Task: Look for space in Altdorf, Germany from 21st June, 2023 to 29th June, 2023 for 4 adults in price range Rs.7000 to Rs.12000. Place can be entire place with 2 bedrooms having 2 beds and 2 bathrooms. Property type can be house, flat, guest house. Booking option can be shelf check-in. Required host language is English.
Action: Mouse moved to (362, 195)
Screenshot: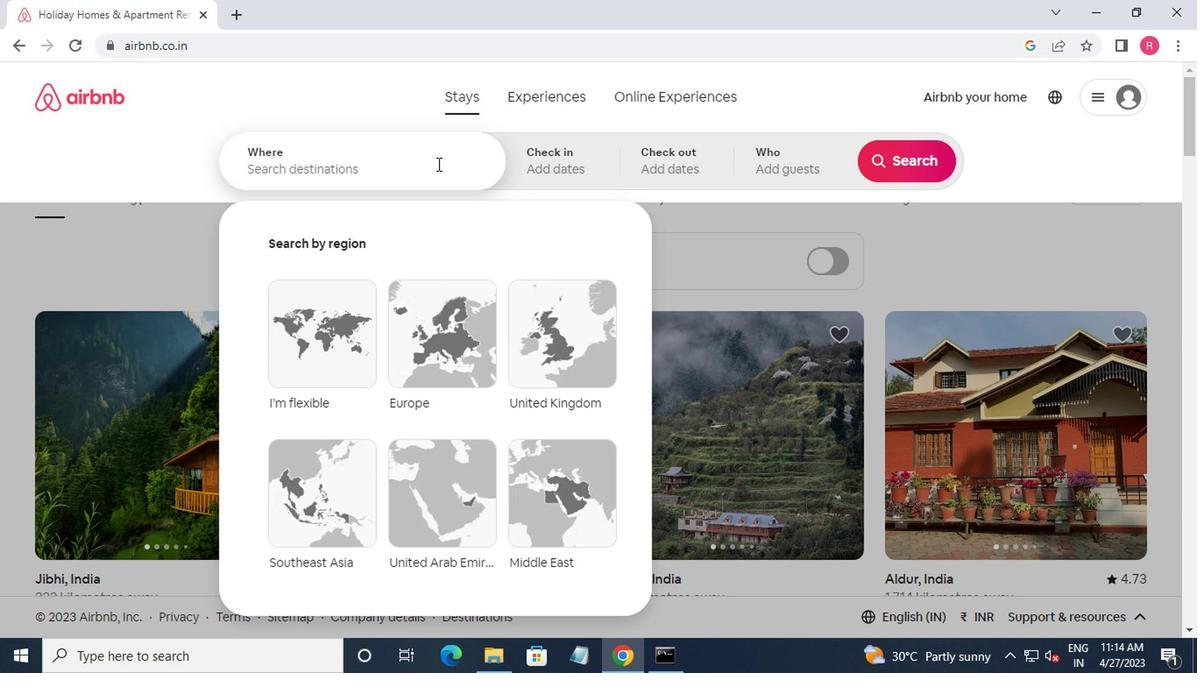 
Action: Mouse pressed left at (362, 195)
Screenshot: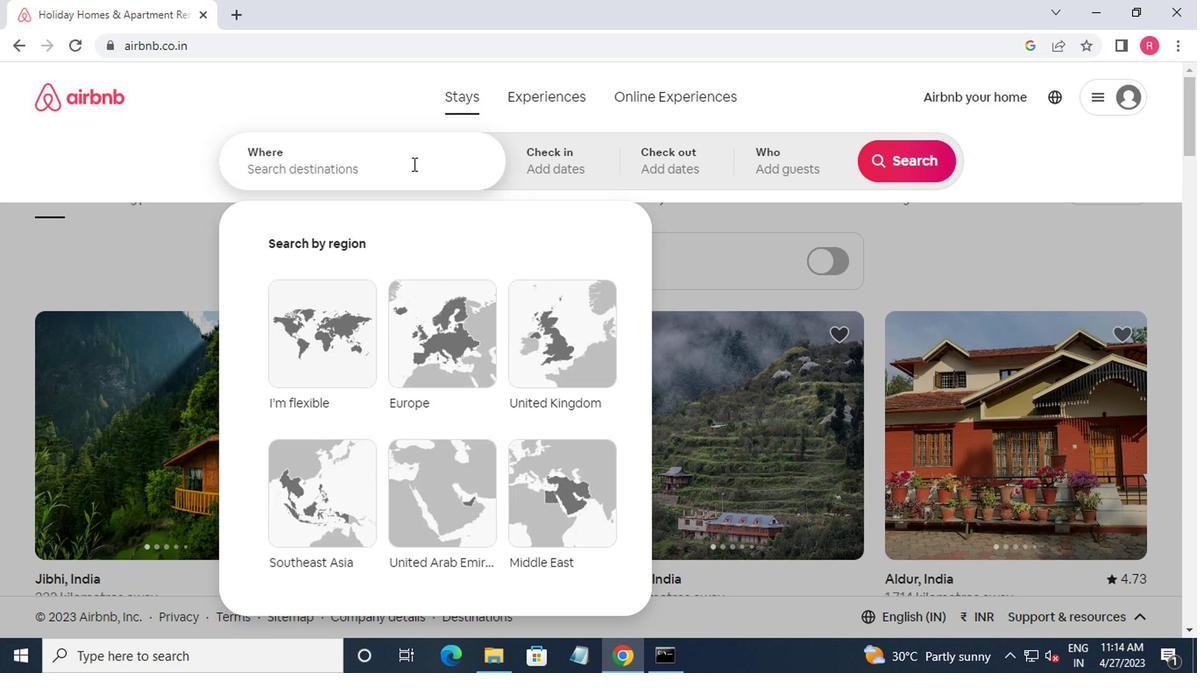 
Action: Mouse moved to (413, 182)
Screenshot: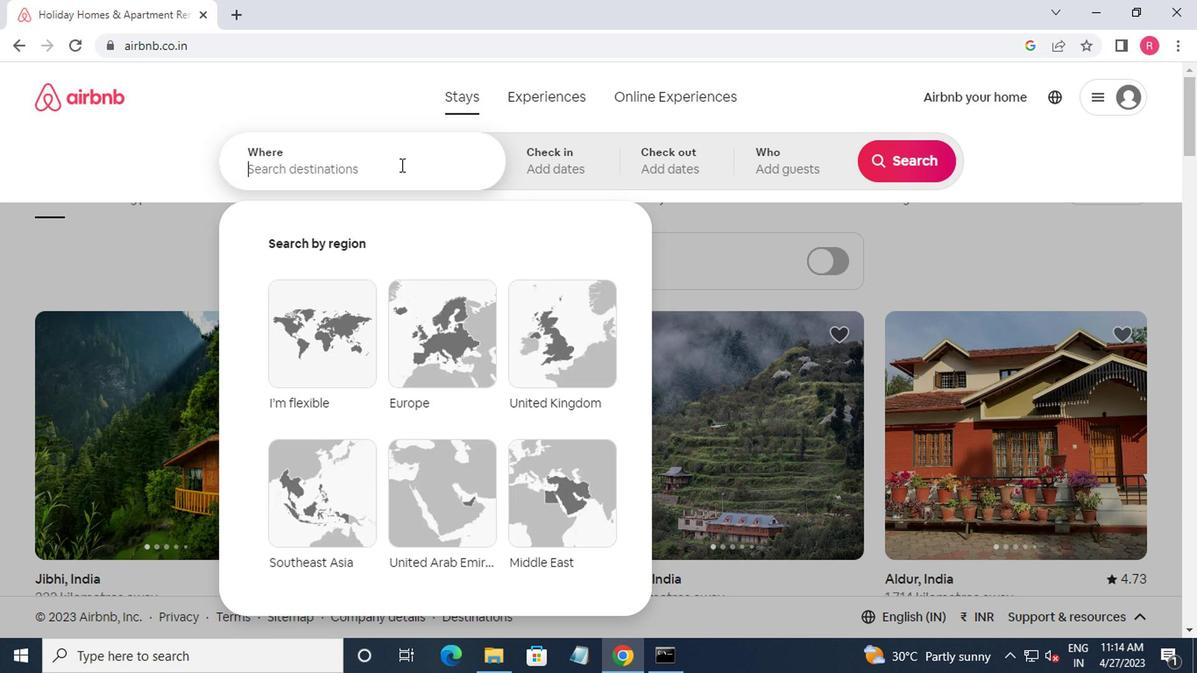 
Action: Key pressed altdorf,<Key.down><Key.down><Key.enter>
Screenshot: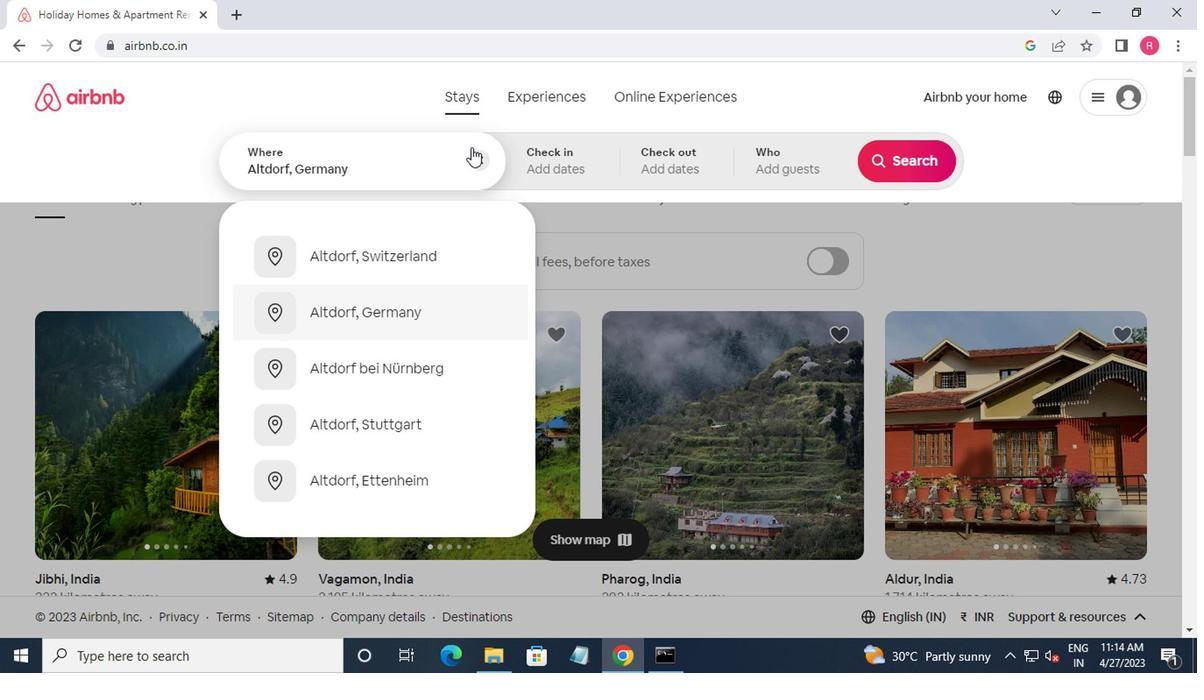 
Action: Mouse moved to (714, 288)
Screenshot: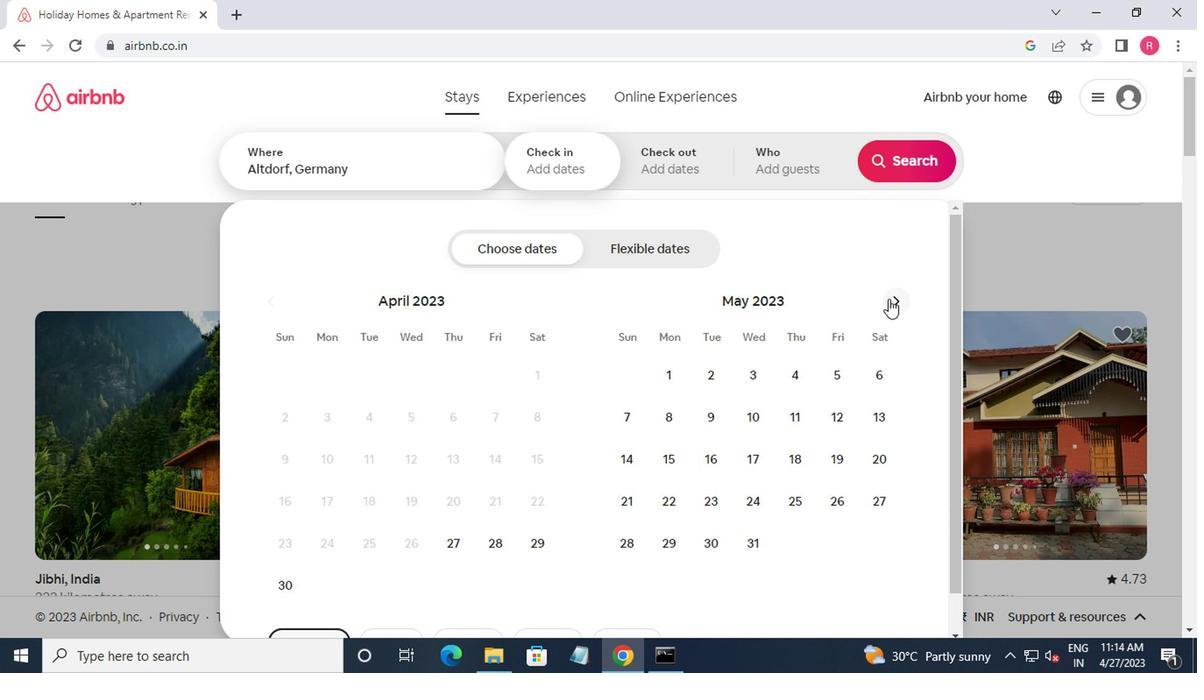 
Action: Mouse pressed left at (714, 288)
Screenshot: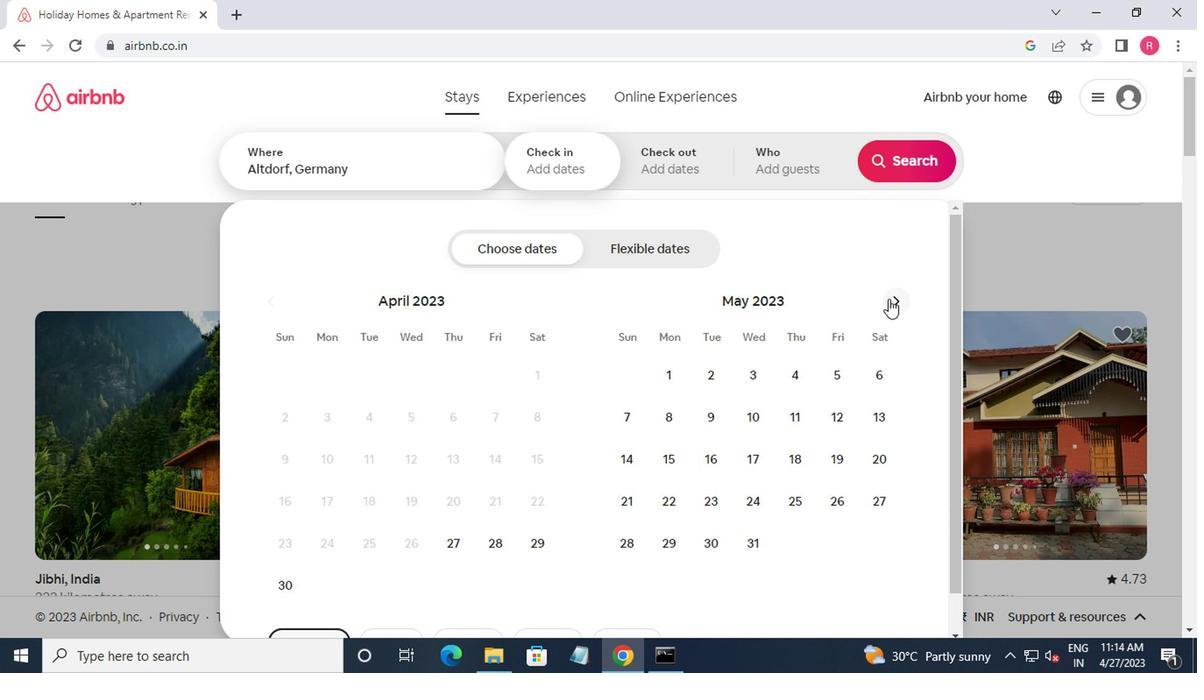 
Action: Mouse moved to (607, 435)
Screenshot: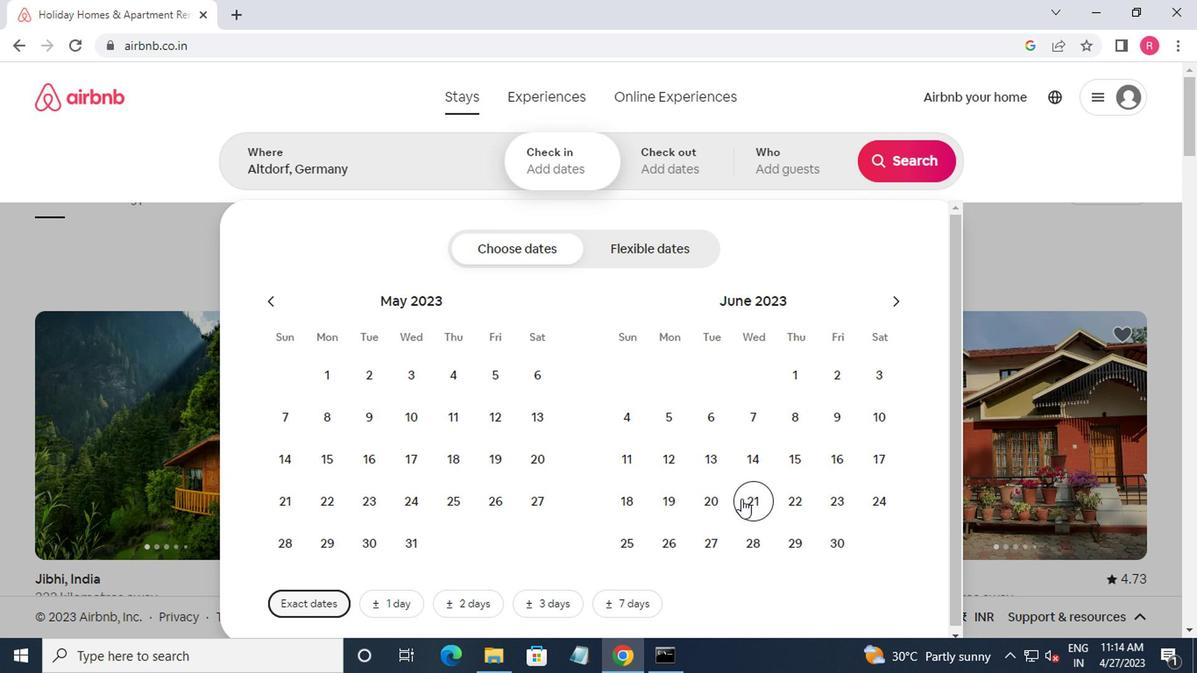 
Action: Mouse pressed left at (607, 435)
Screenshot: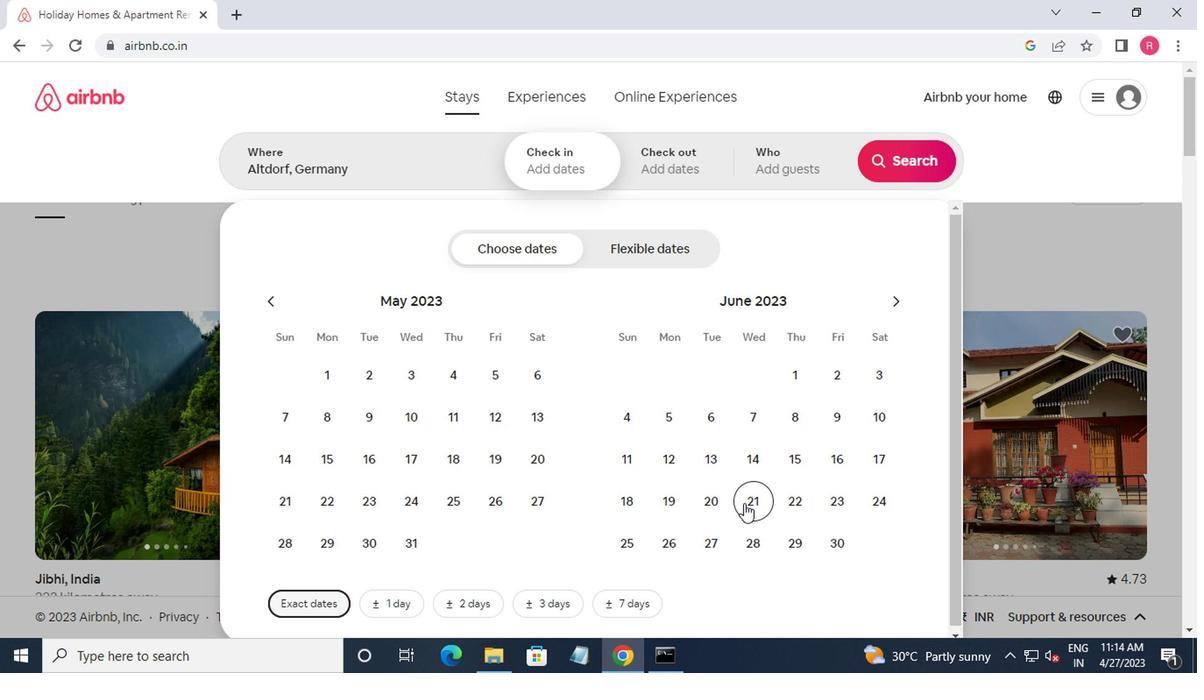 
Action: Mouse moved to (644, 464)
Screenshot: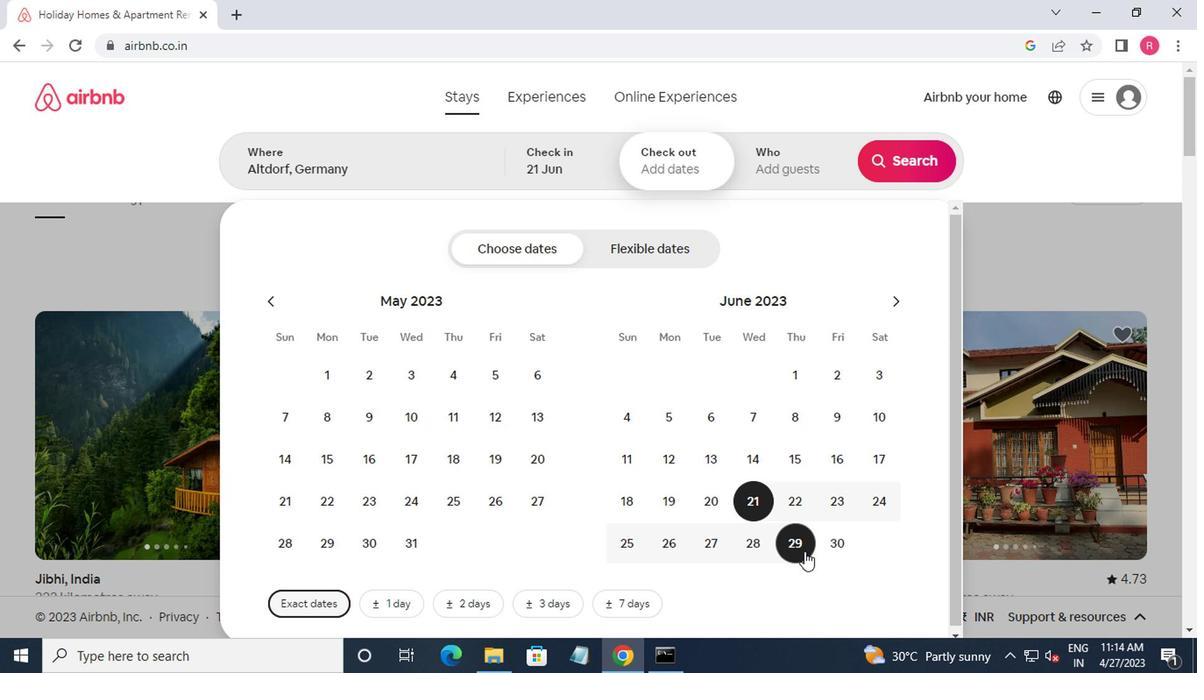 
Action: Mouse pressed left at (644, 464)
Screenshot: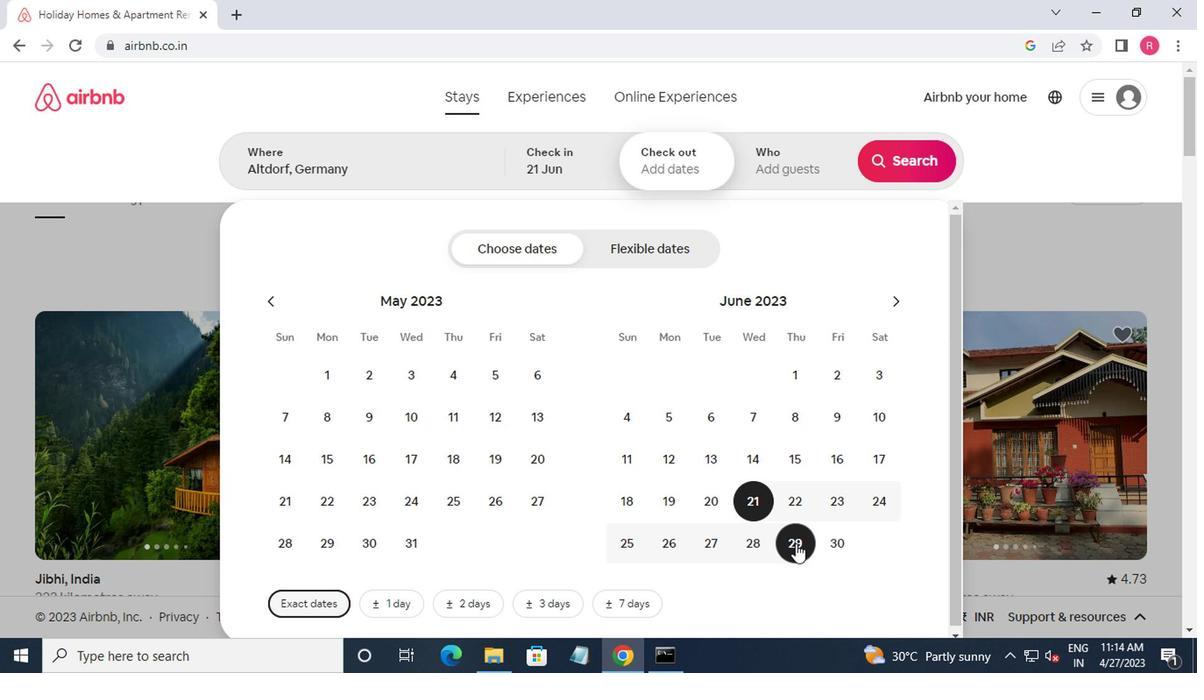 
Action: Mouse moved to (636, 195)
Screenshot: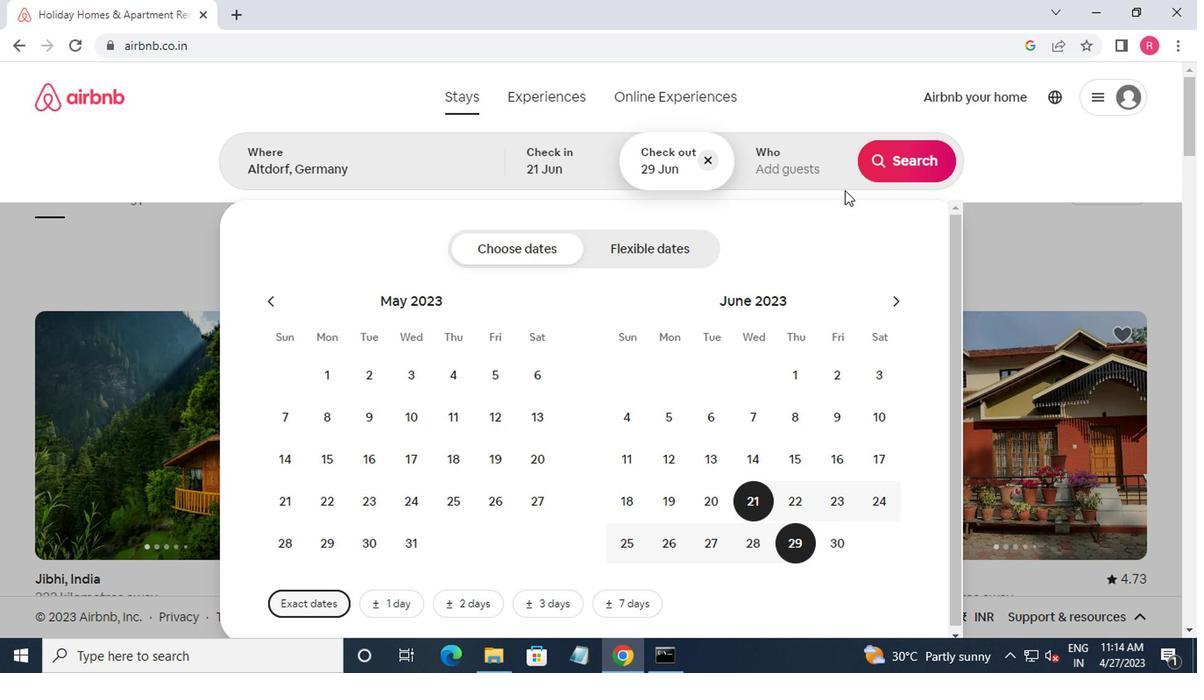 
Action: Mouse pressed left at (636, 195)
Screenshot: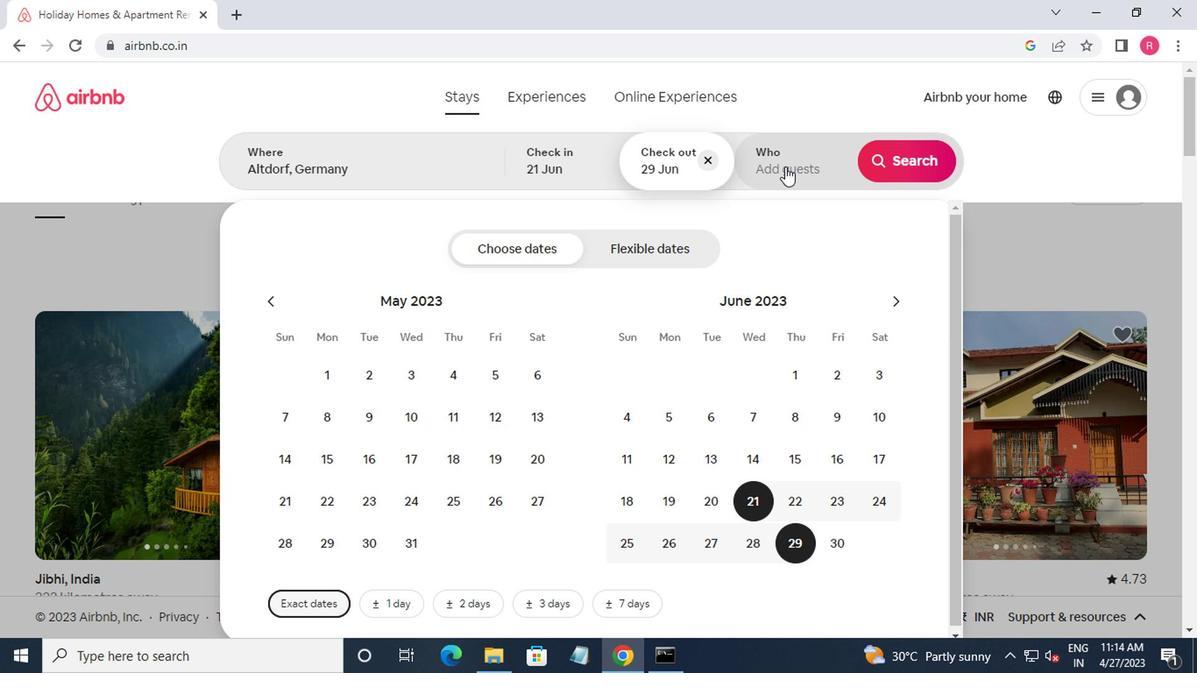 
Action: Mouse moved to (728, 263)
Screenshot: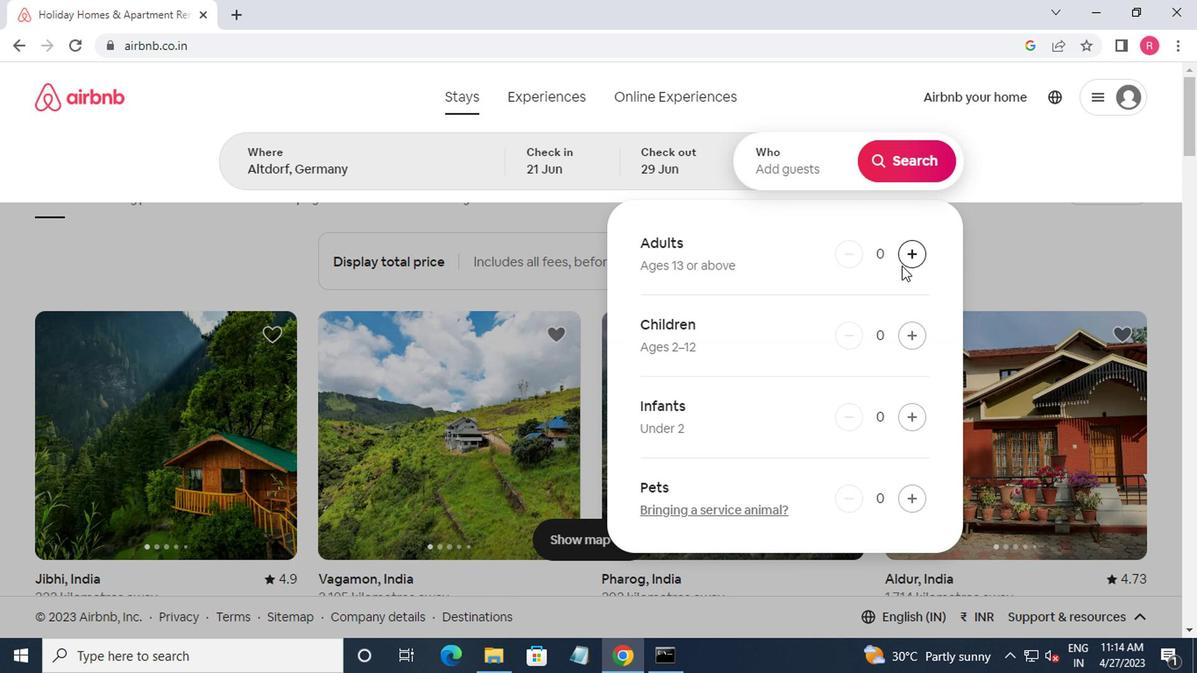 
Action: Mouse pressed left at (728, 263)
Screenshot: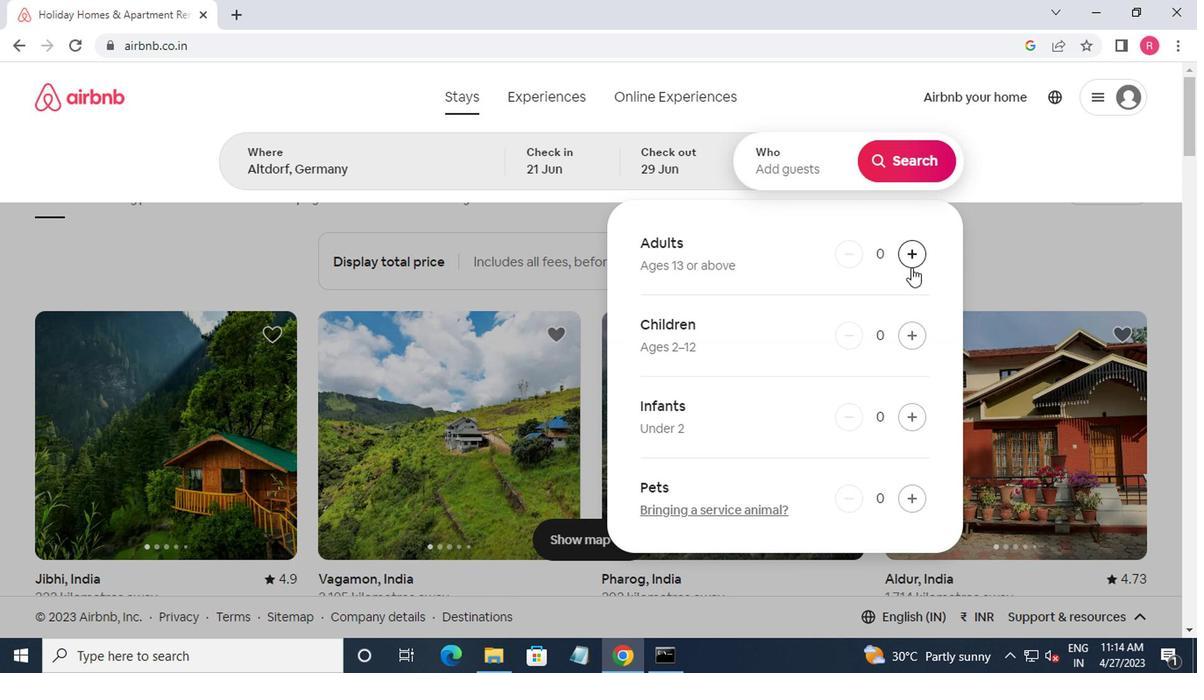 
Action: Mouse pressed left at (728, 263)
Screenshot: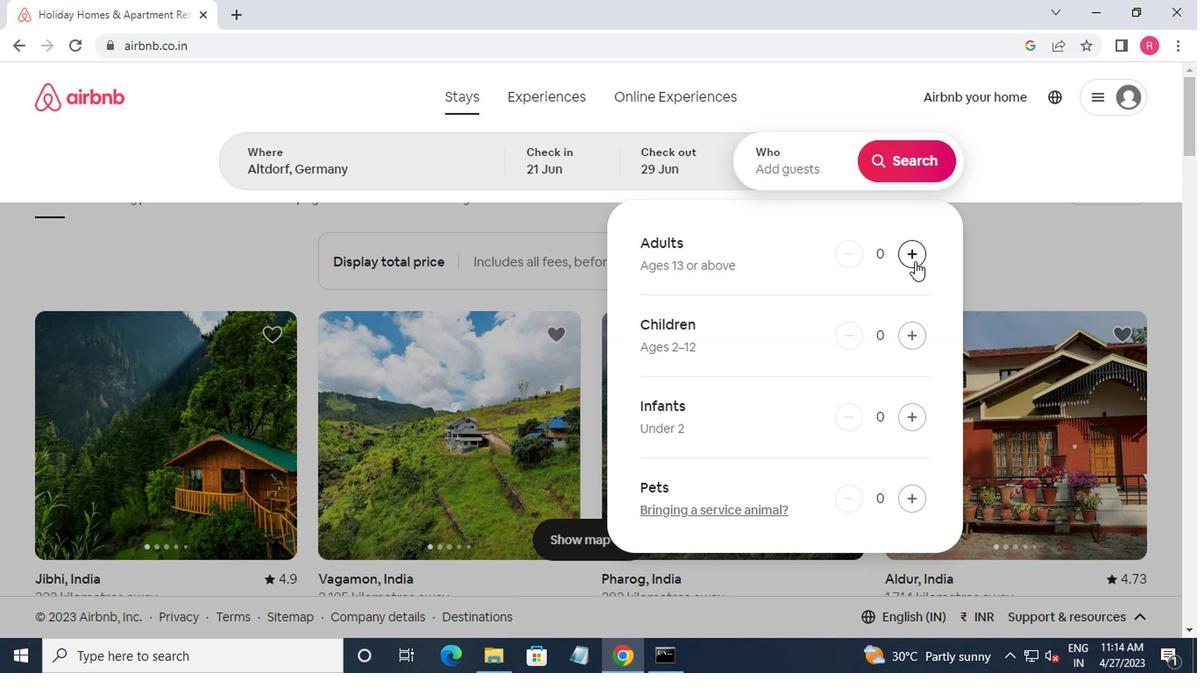 
Action: Mouse pressed left at (728, 263)
Screenshot: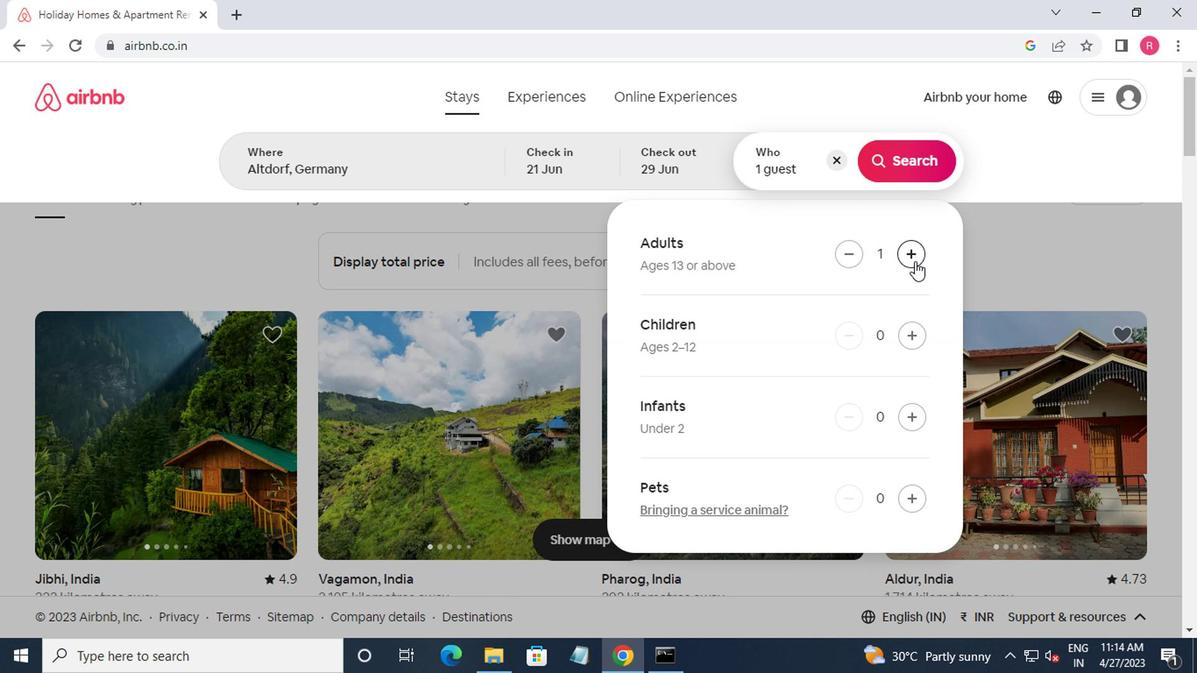
Action: Mouse moved to (728, 263)
Screenshot: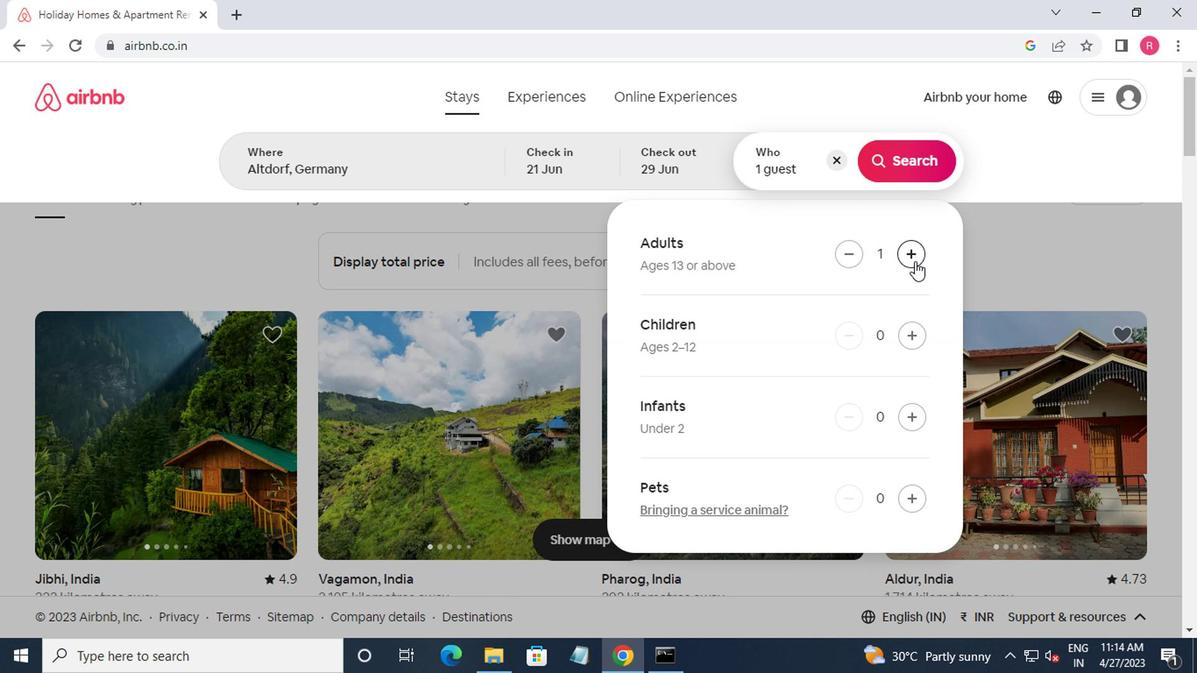 
Action: Mouse pressed left at (728, 263)
Screenshot: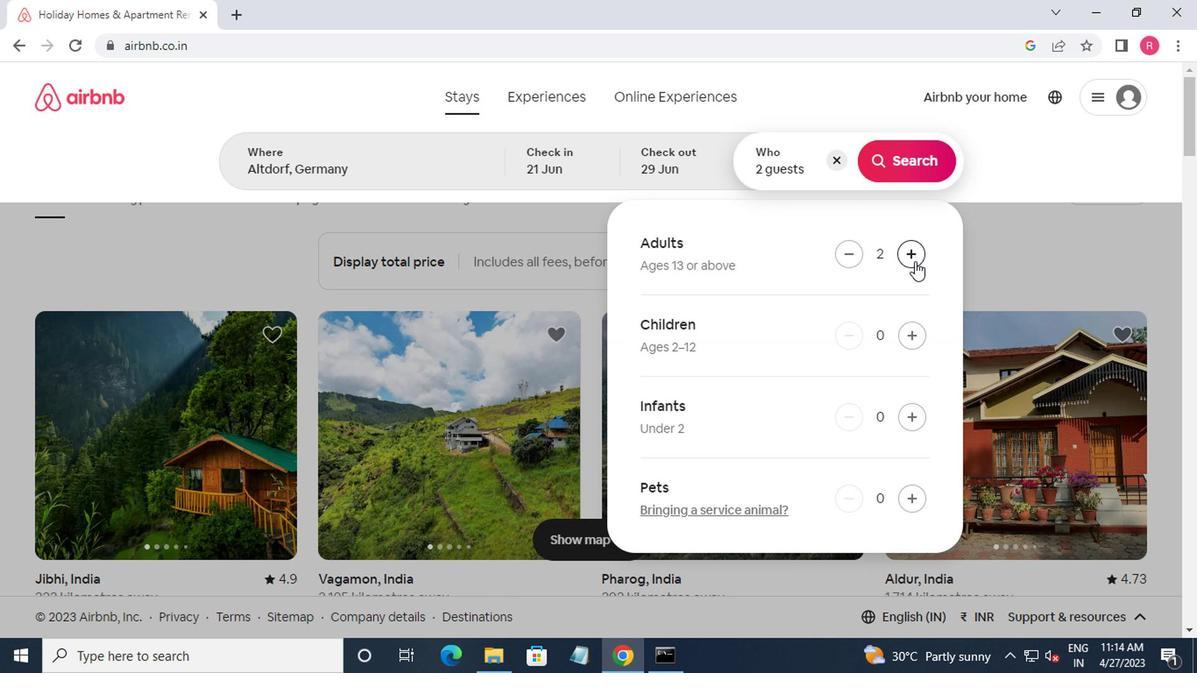 
Action: Mouse pressed left at (728, 263)
Screenshot: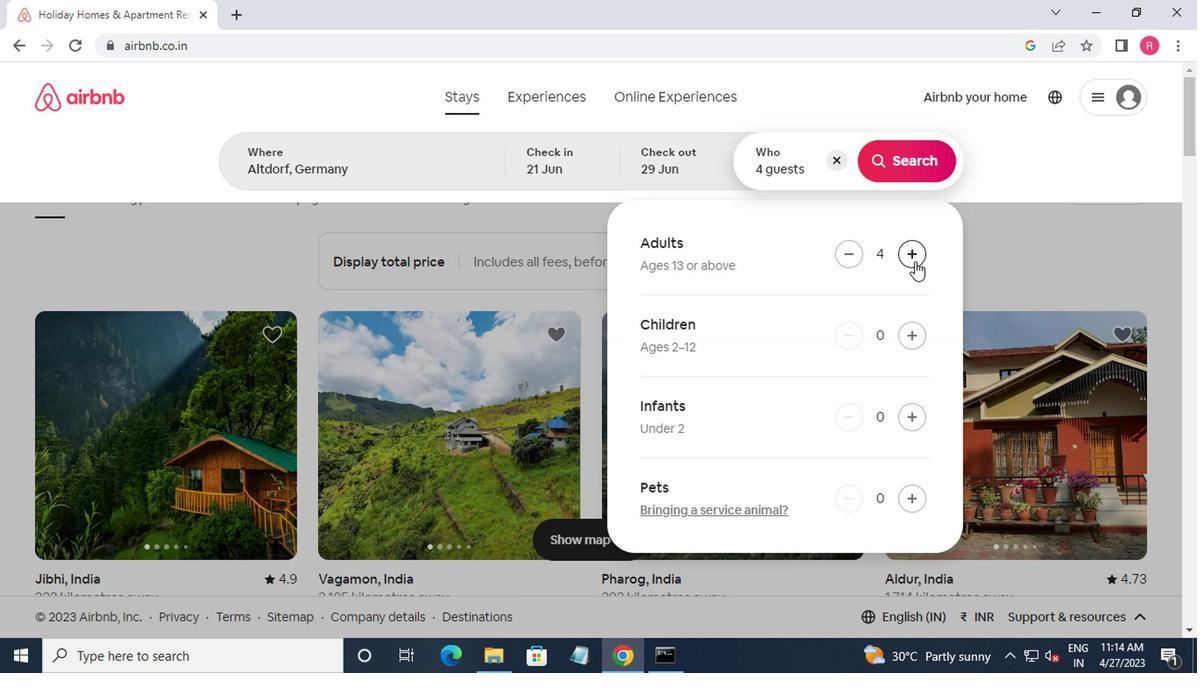 
Action: Mouse moved to (679, 256)
Screenshot: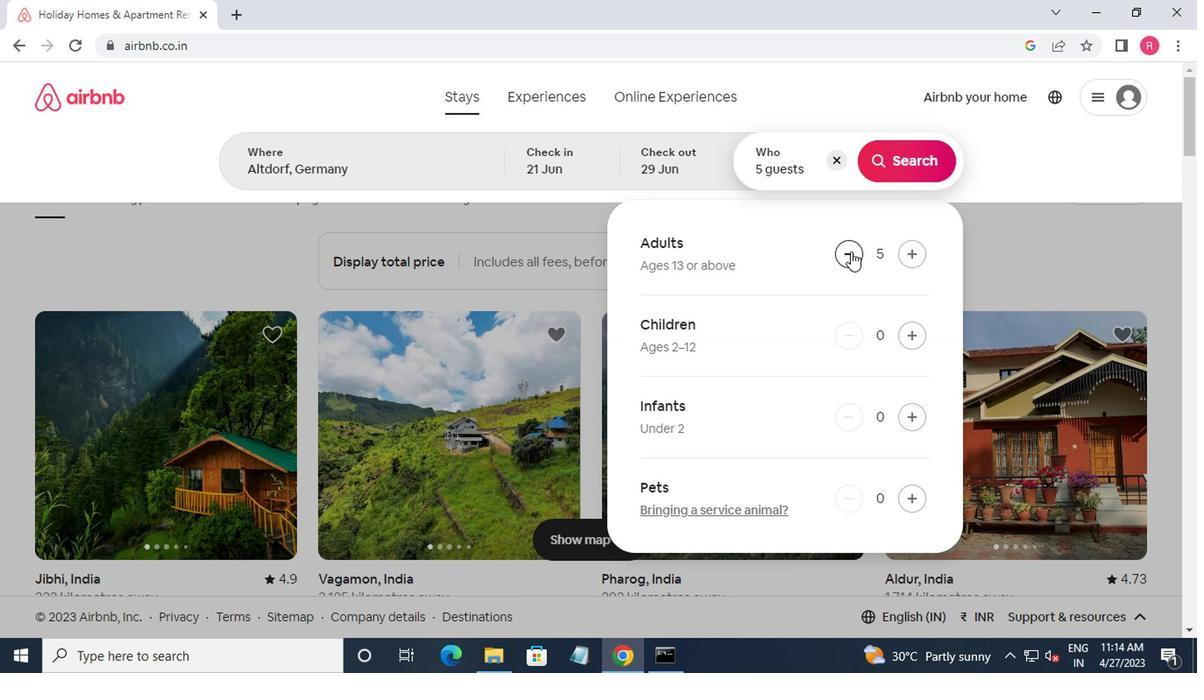 
Action: Mouse pressed left at (679, 256)
Screenshot: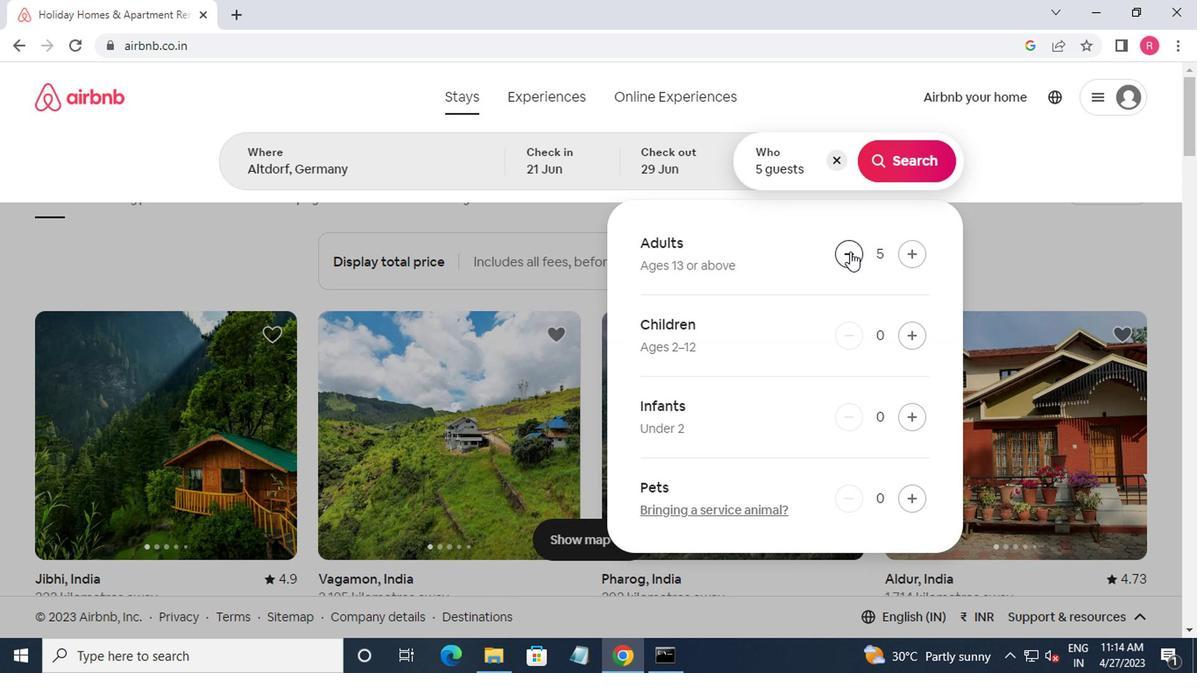 
Action: Mouse moved to (742, 196)
Screenshot: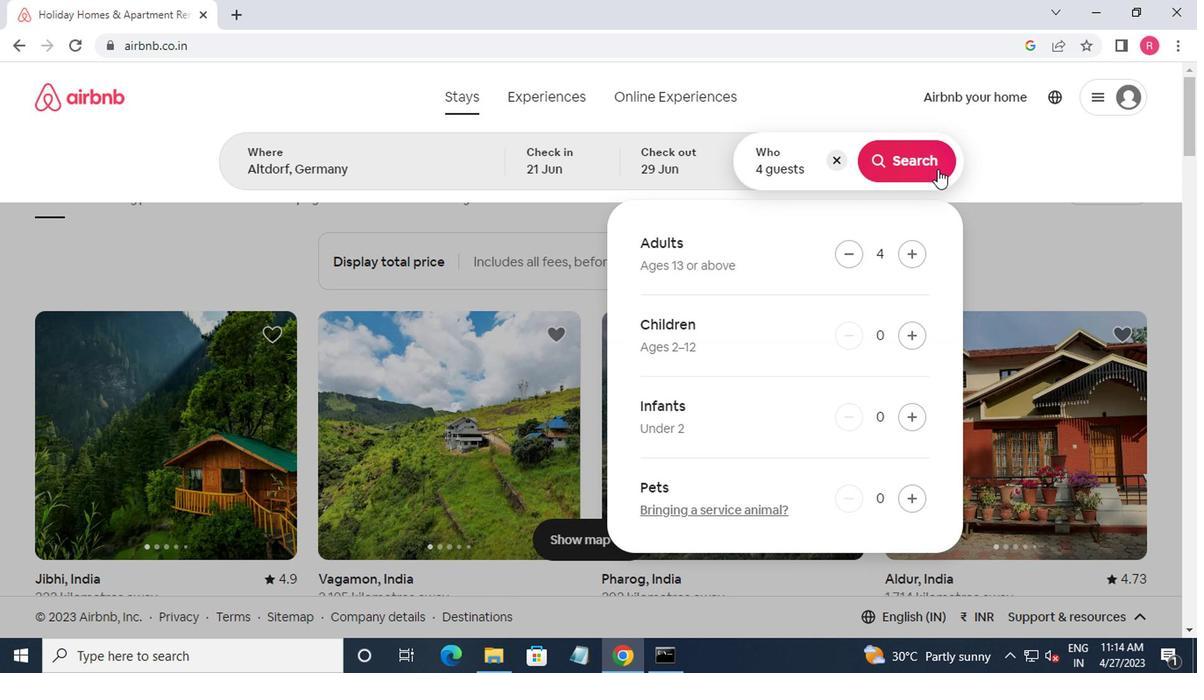 
Action: Mouse pressed left at (742, 196)
Screenshot: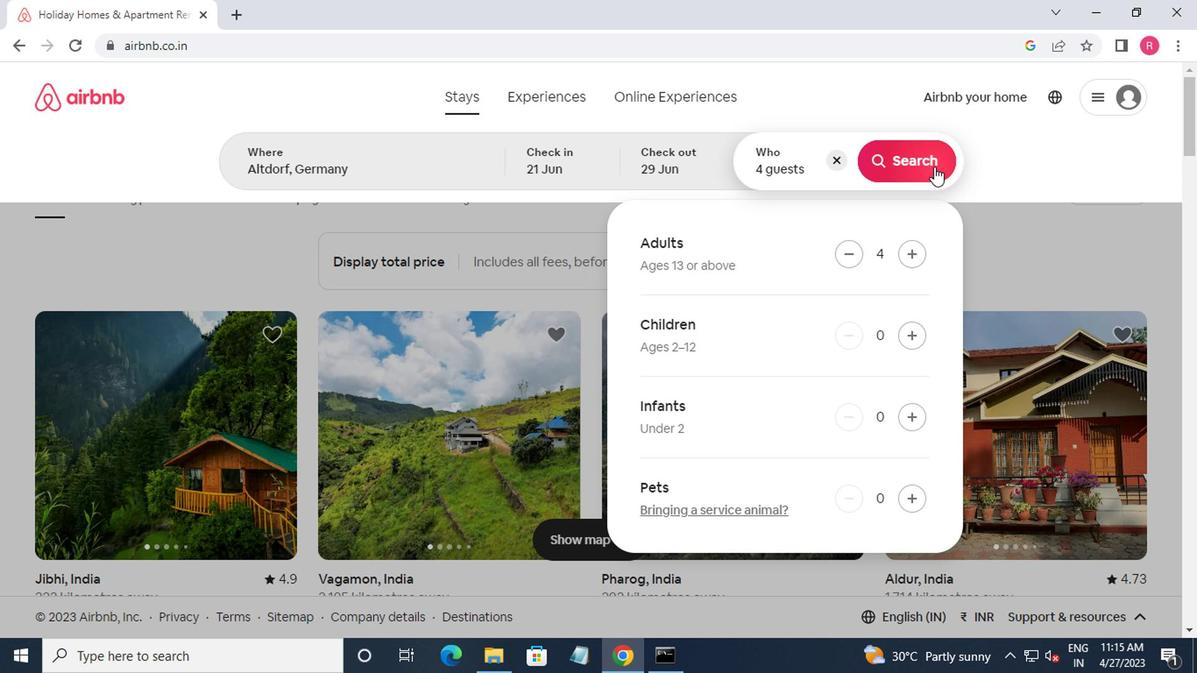 
Action: Mouse moved to (879, 199)
Screenshot: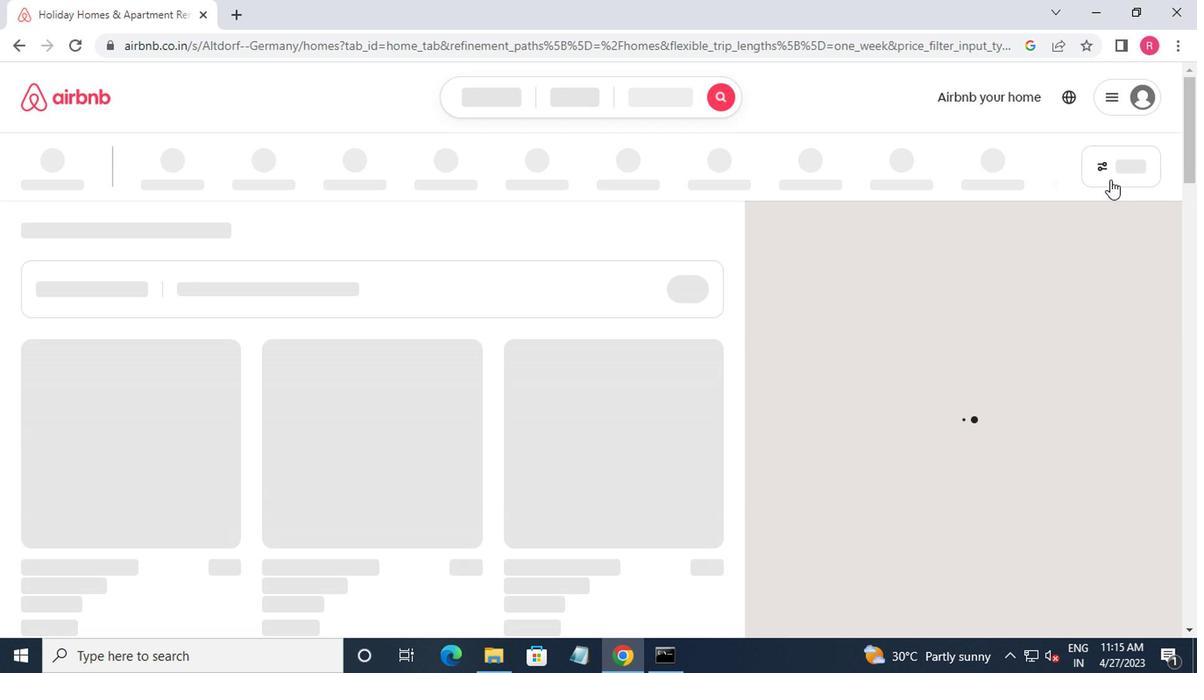 
Action: Mouse pressed left at (879, 199)
Screenshot: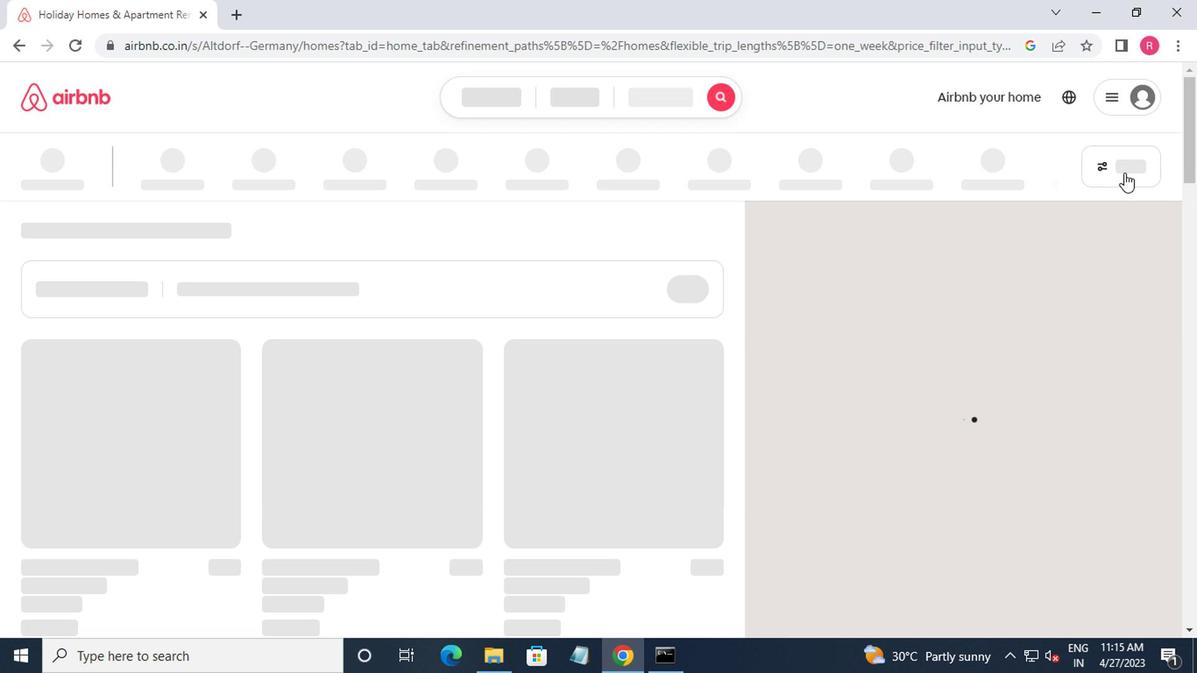 
Action: Mouse moved to (396, 342)
Screenshot: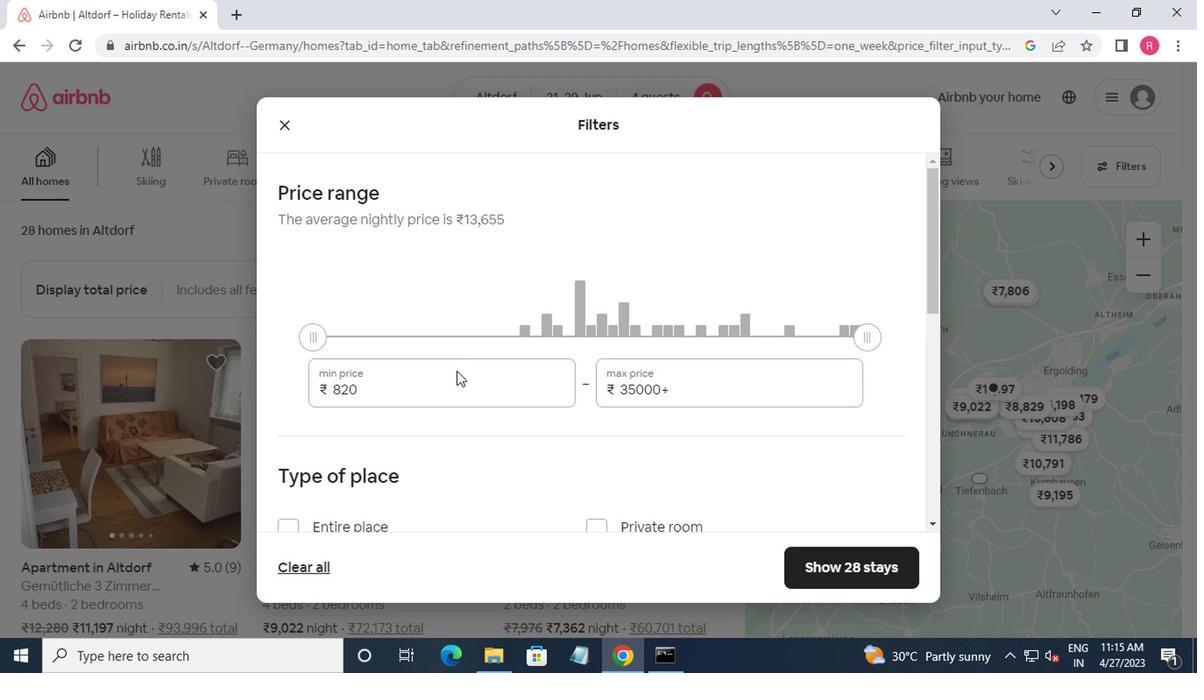 
Action: Mouse pressed left at (396, 342)
Screenshot: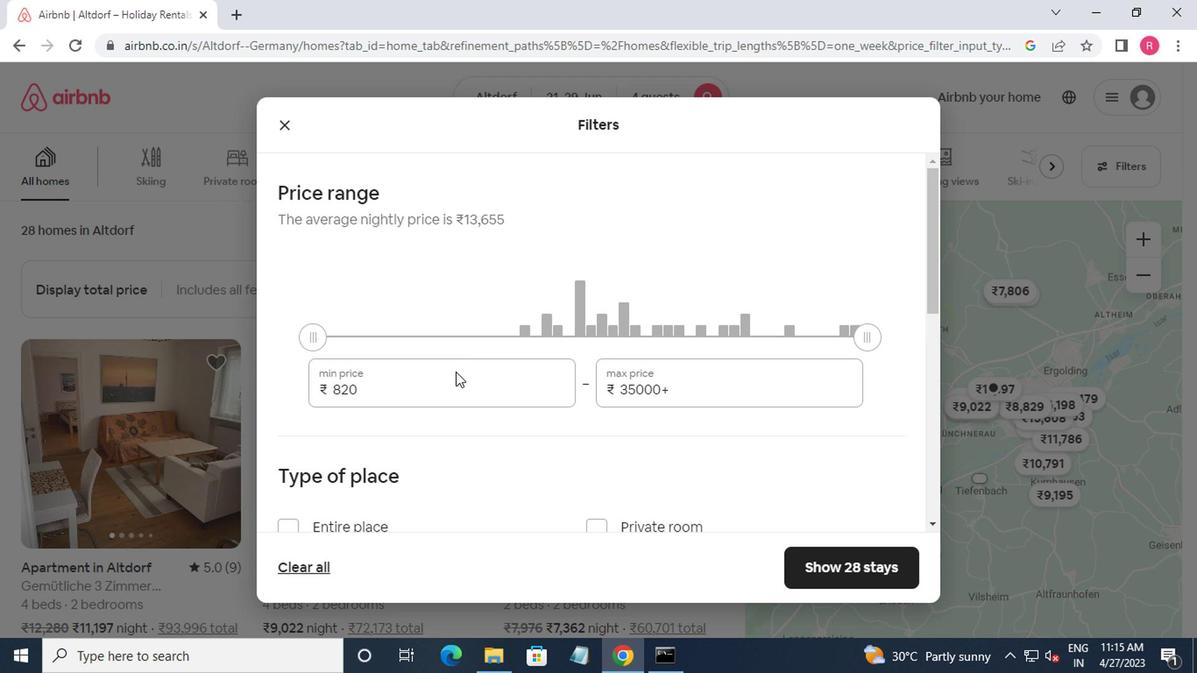 
Action: Mouse moved to (414, 338)
Screenshot: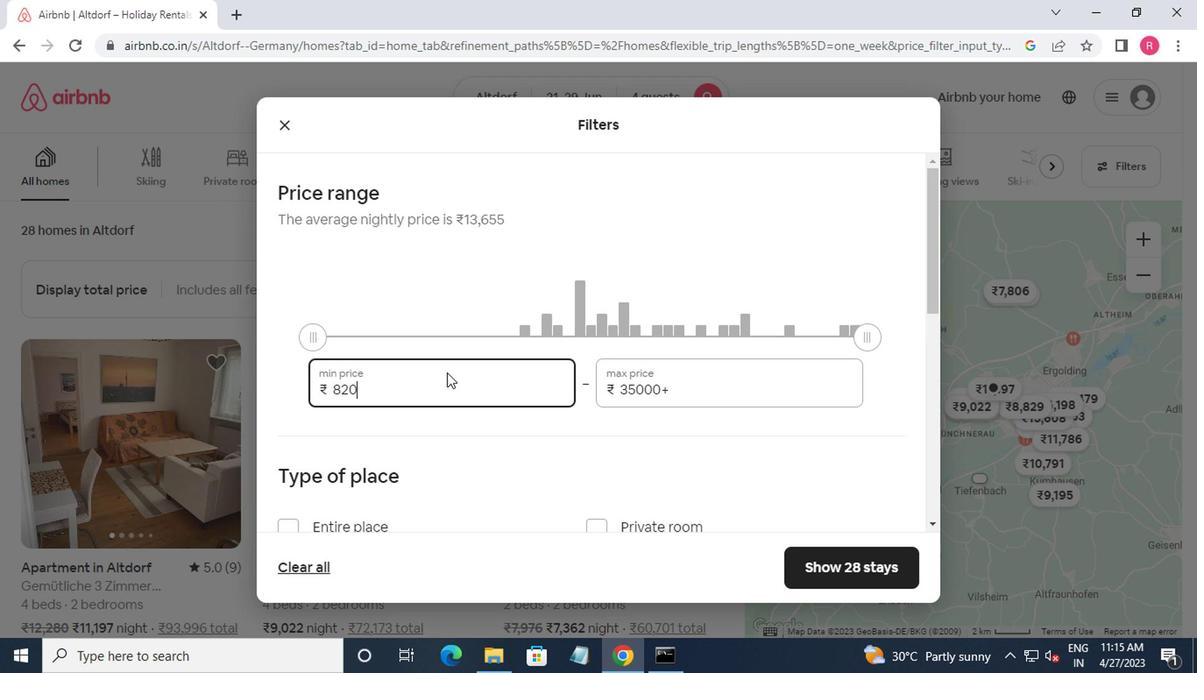 
Action: Key pressed <Key.backspace><Key.backspace><Key.backspace><Key.backspace><Key.backspace>7000
Screenshot: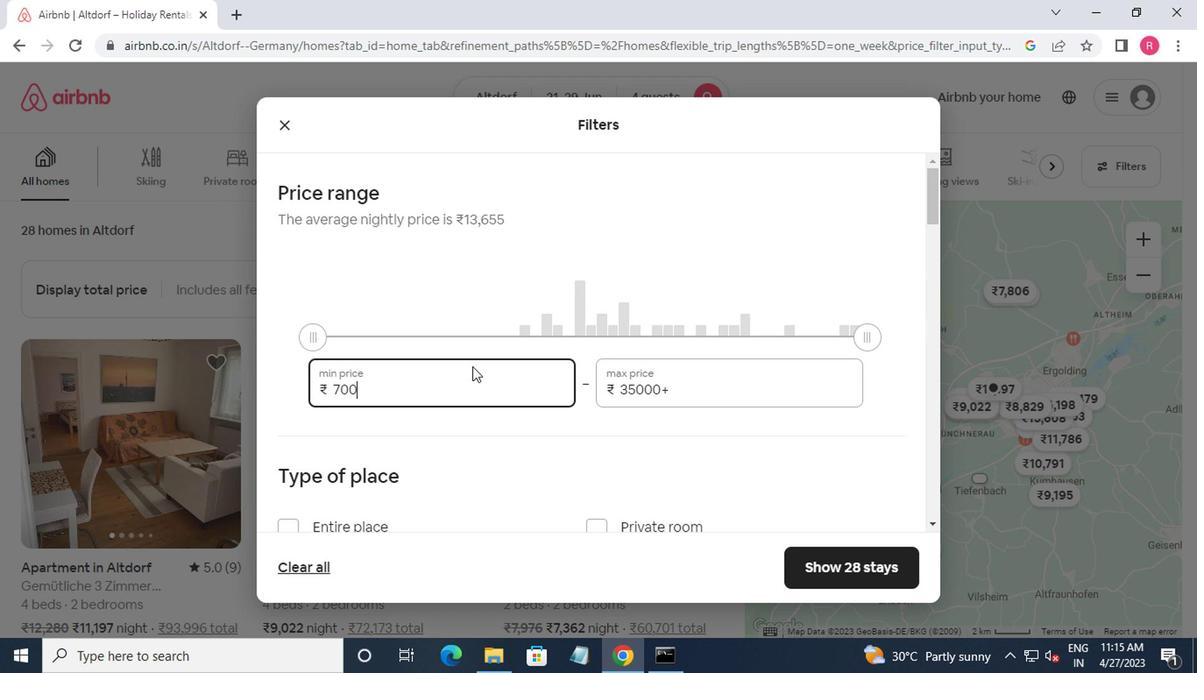 
Action: Mouse moved to (414, 338)
Screenshot: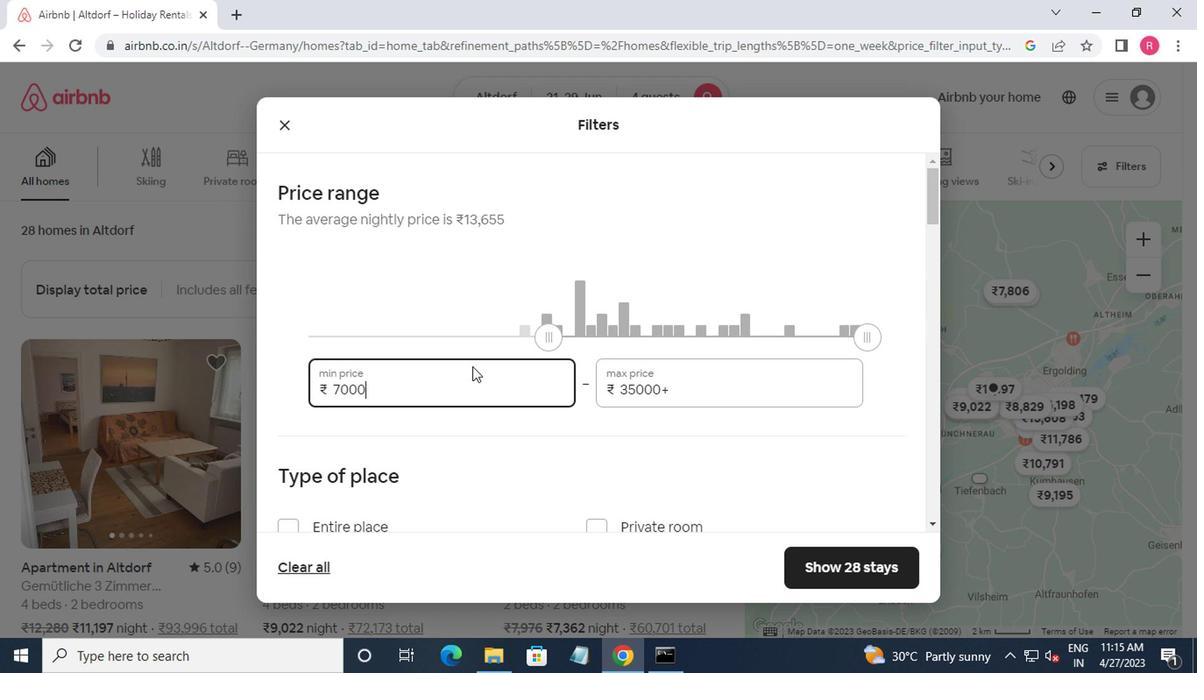 
Action: Key pressed <Key.tab>12000
Screenshot: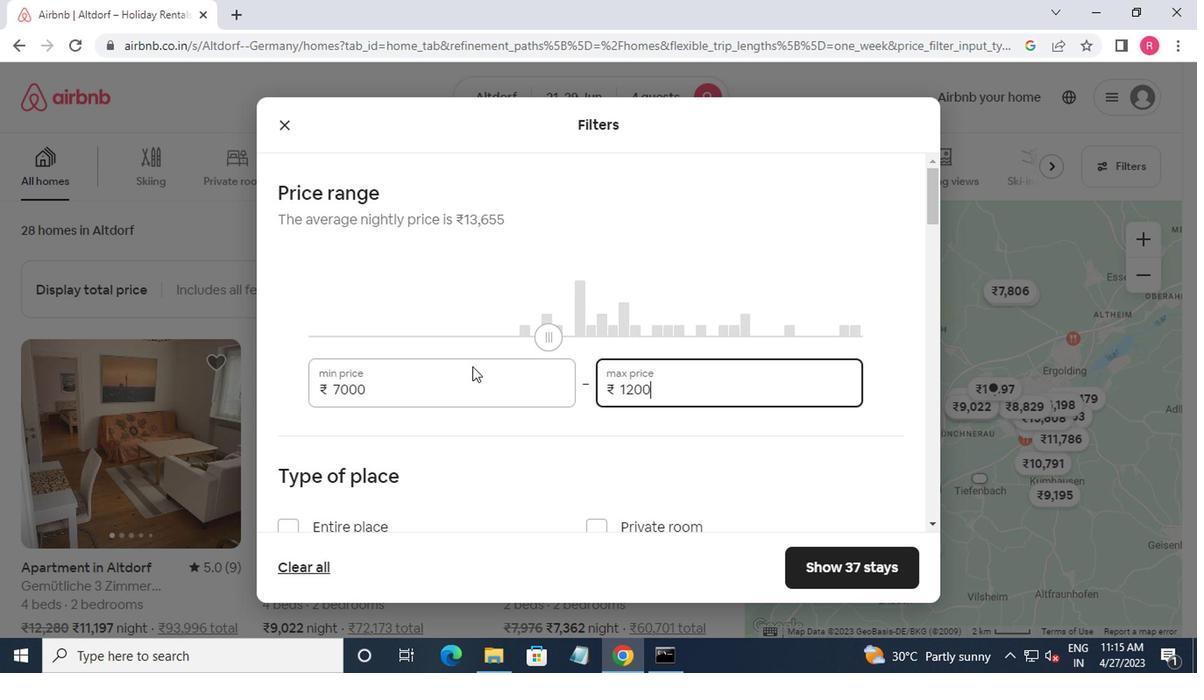 
Action: Mouse moved to (419, 328)
Screenshot: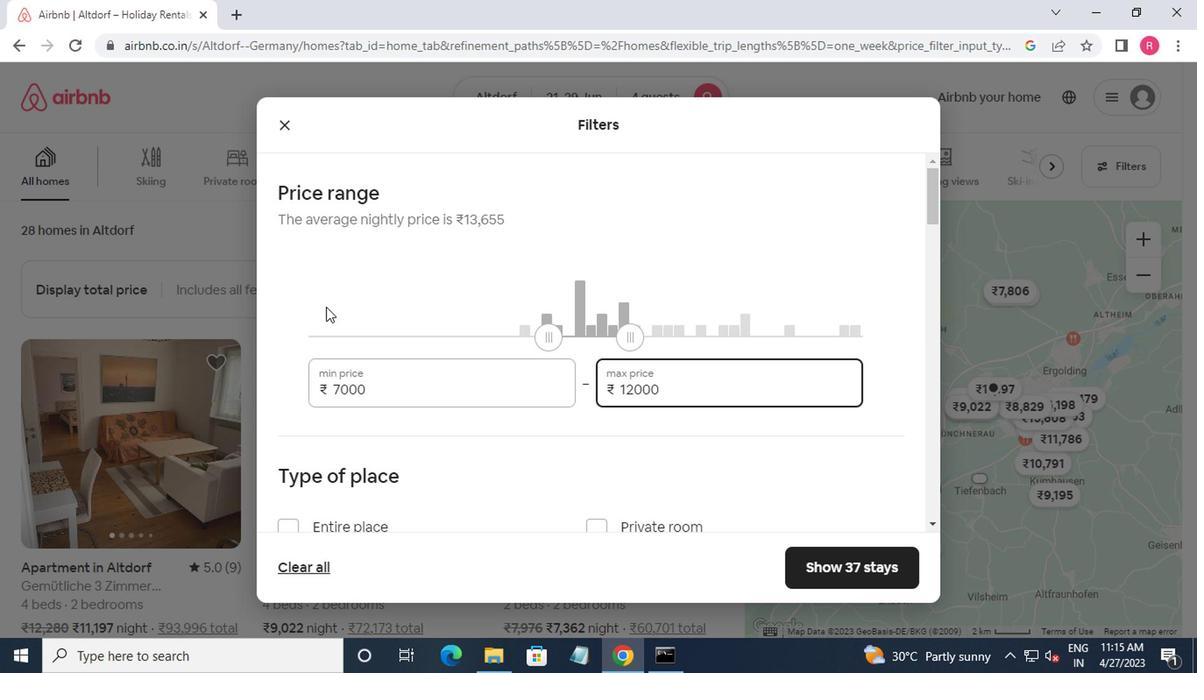 
Action: Mouse scrolled (419, 327) with delta (0, 0)
Screenshot: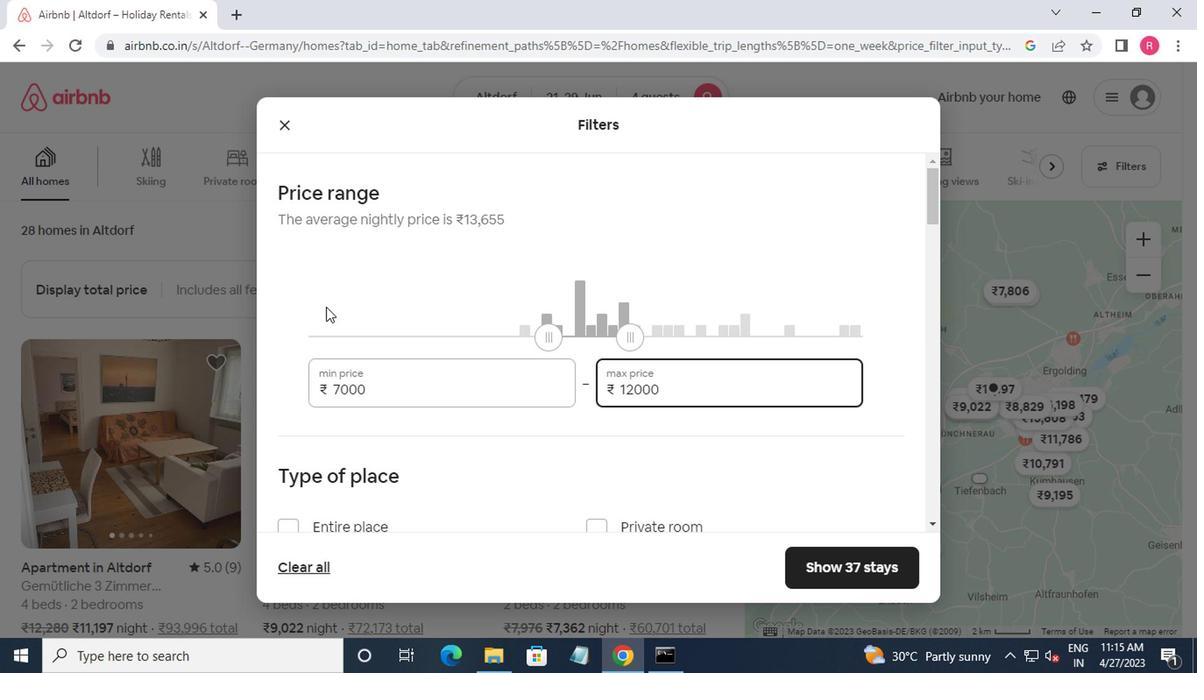 
Action: Mouse moved to (428, 331)
Screenshot: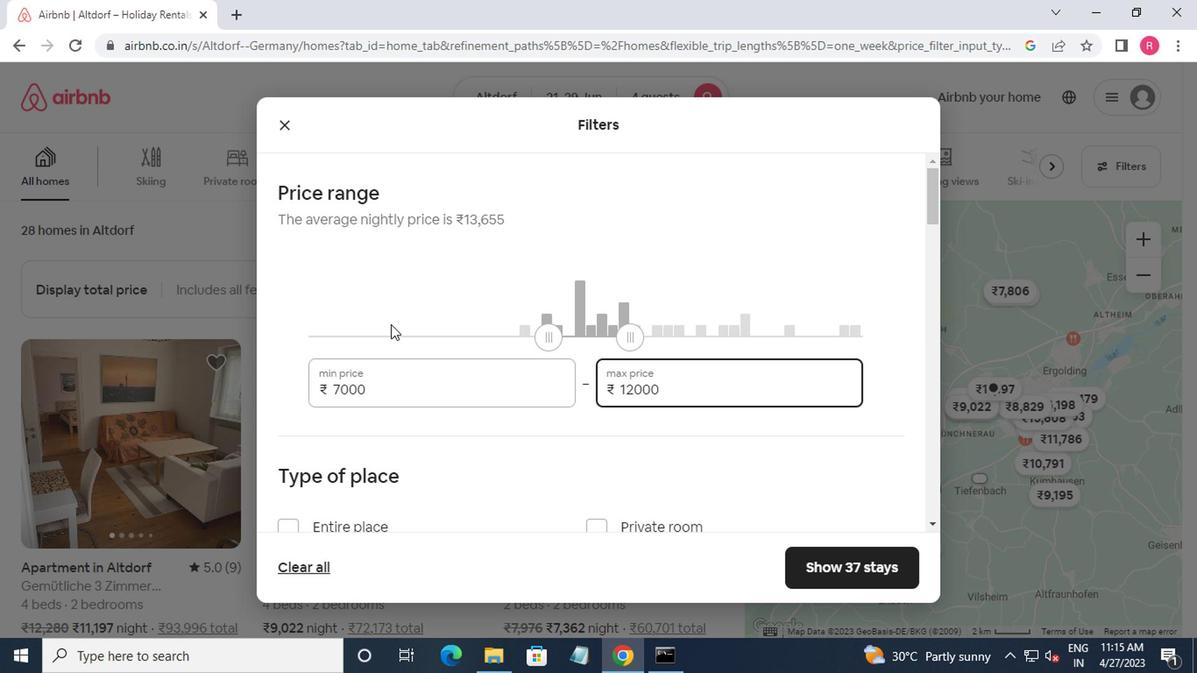 
Action: Mouse scrolled (428, 331) with delta (0, 0)
Screenshot: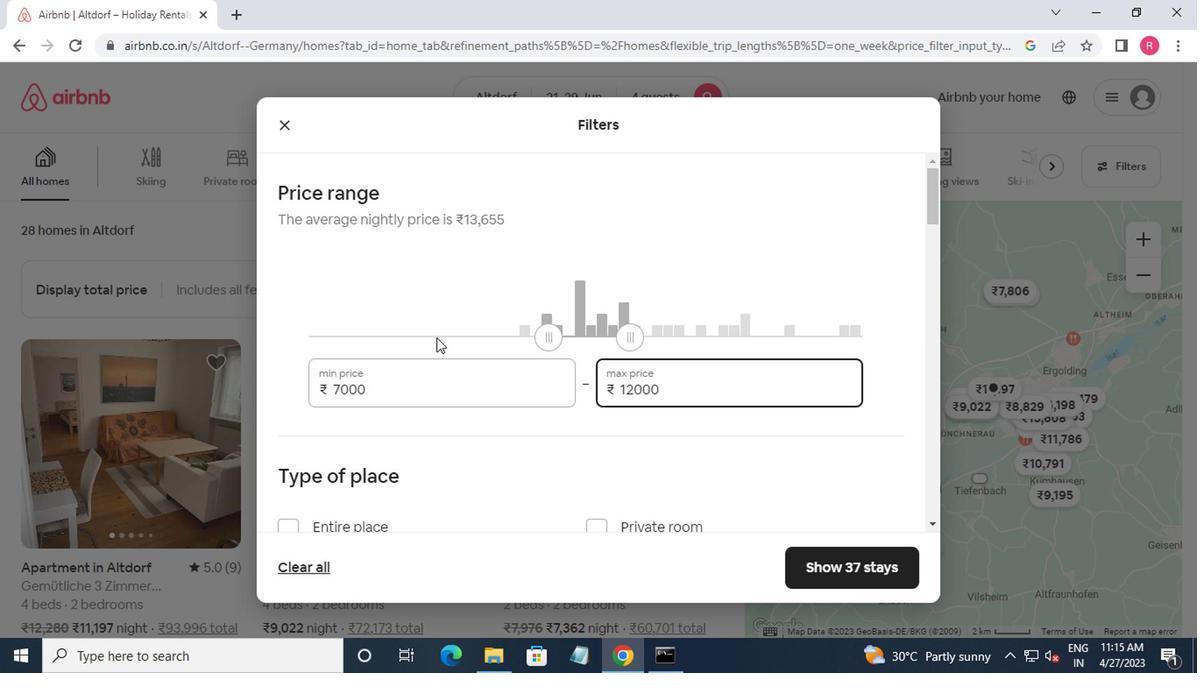 
Action: Mouse moved to (428, 331)
Screenshot: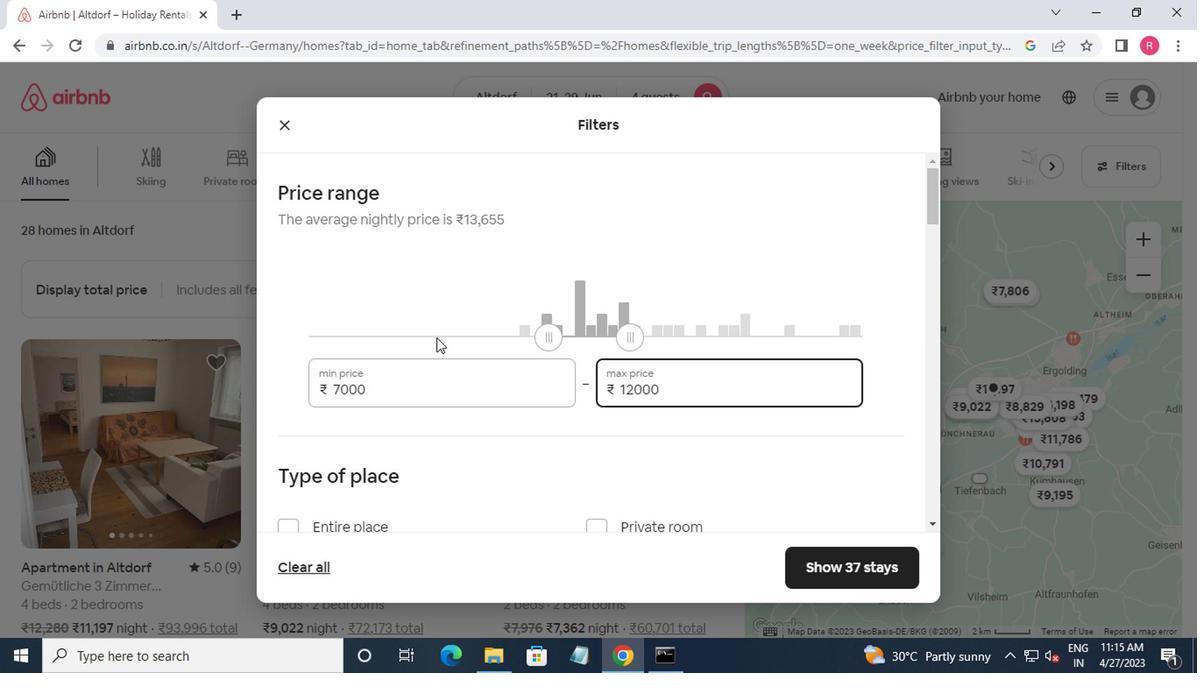 
Action: Mouse scrolled (428, 331) with delta (0, 0)
Screenshot: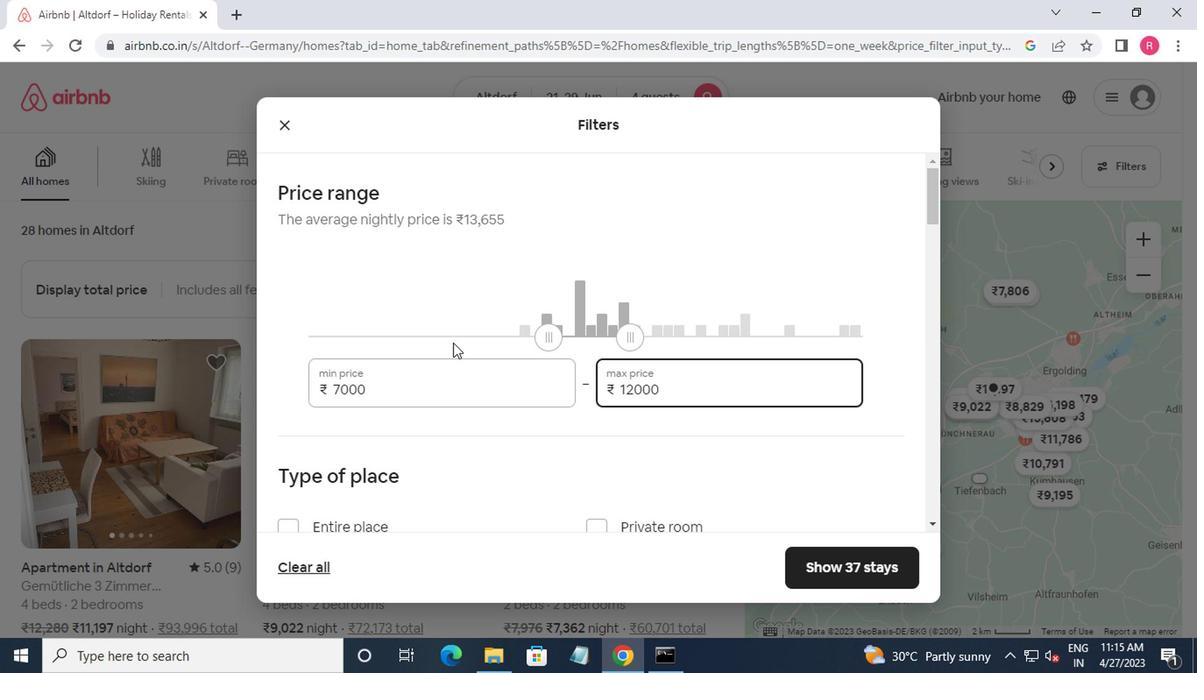 
Action: Mouse moved to (282, 269)
Screenshot: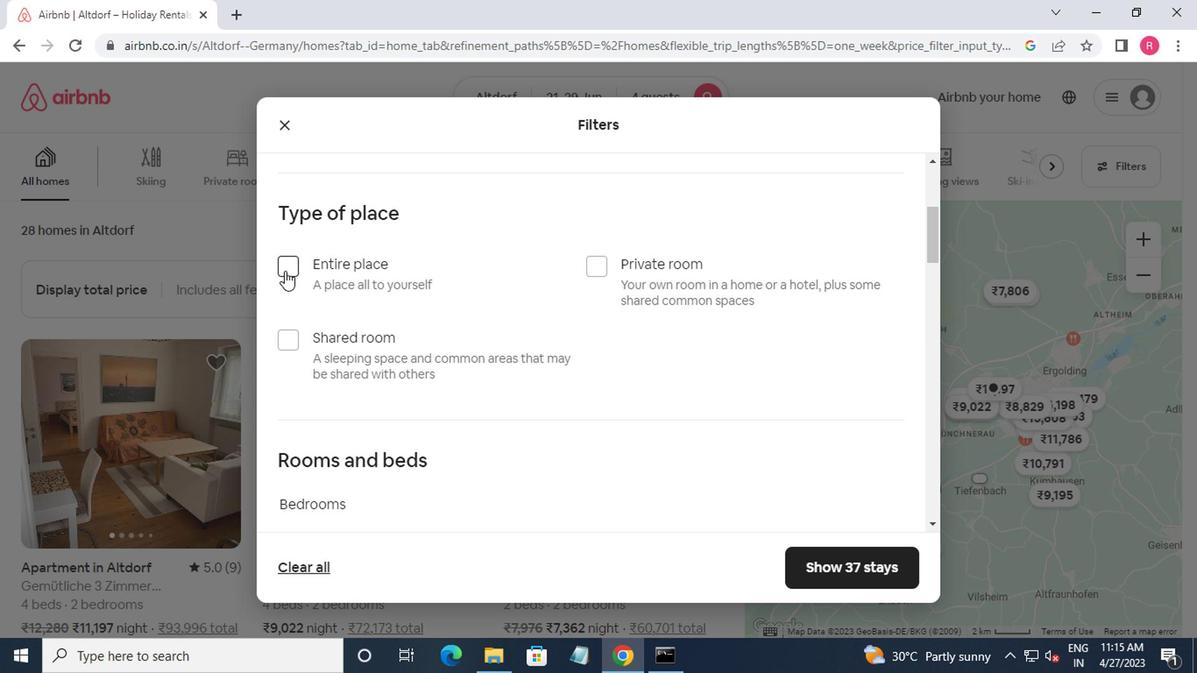 
Action: Mouse pressed left at (282, 269)
Screenshot: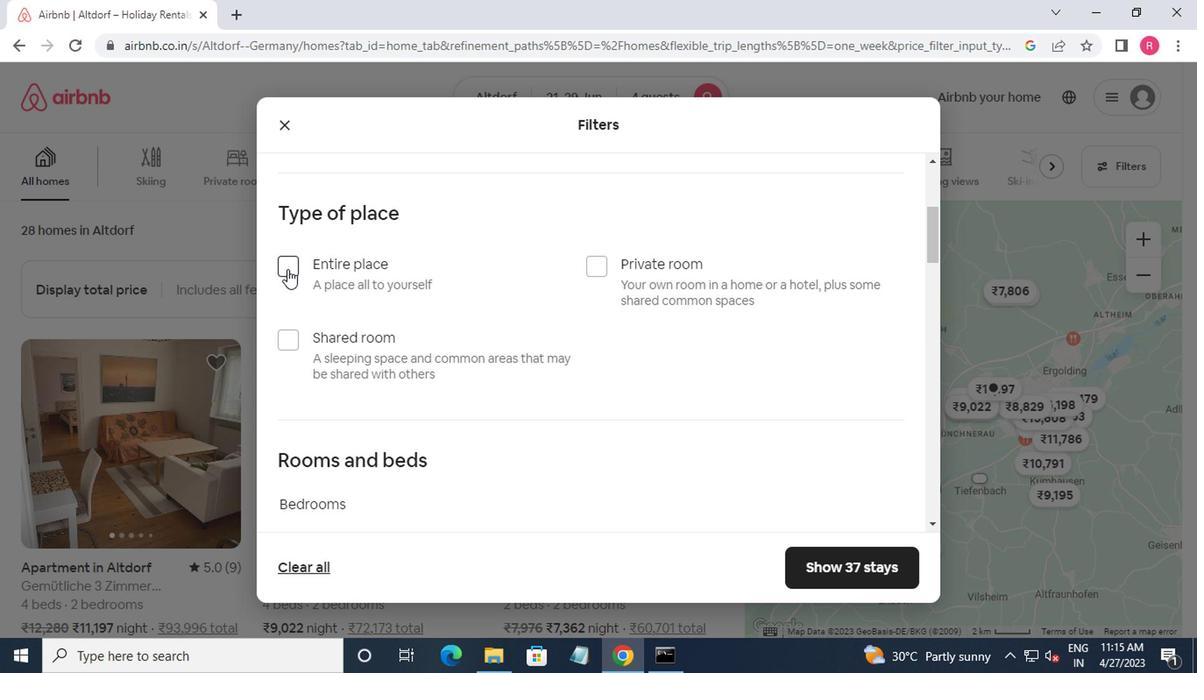
Action: Mouse moved to (284, 267)
Screenshot: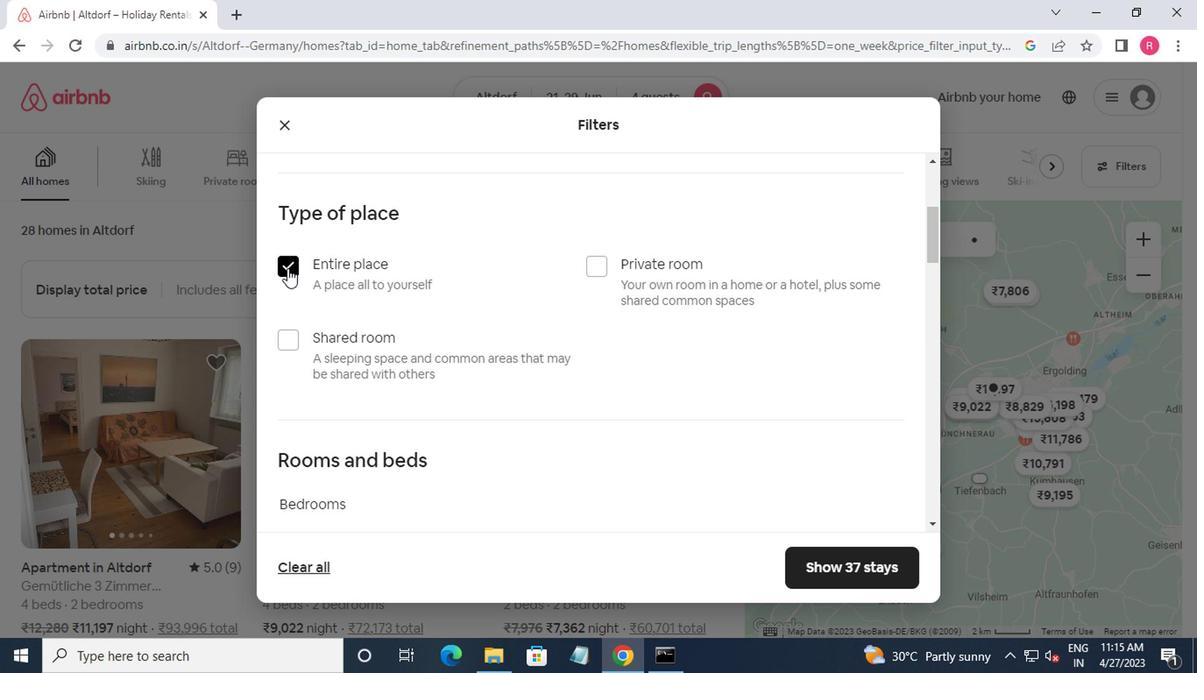 
Action: Mouse scrolled (284, 266) with delta (0, 0)
Screenshot: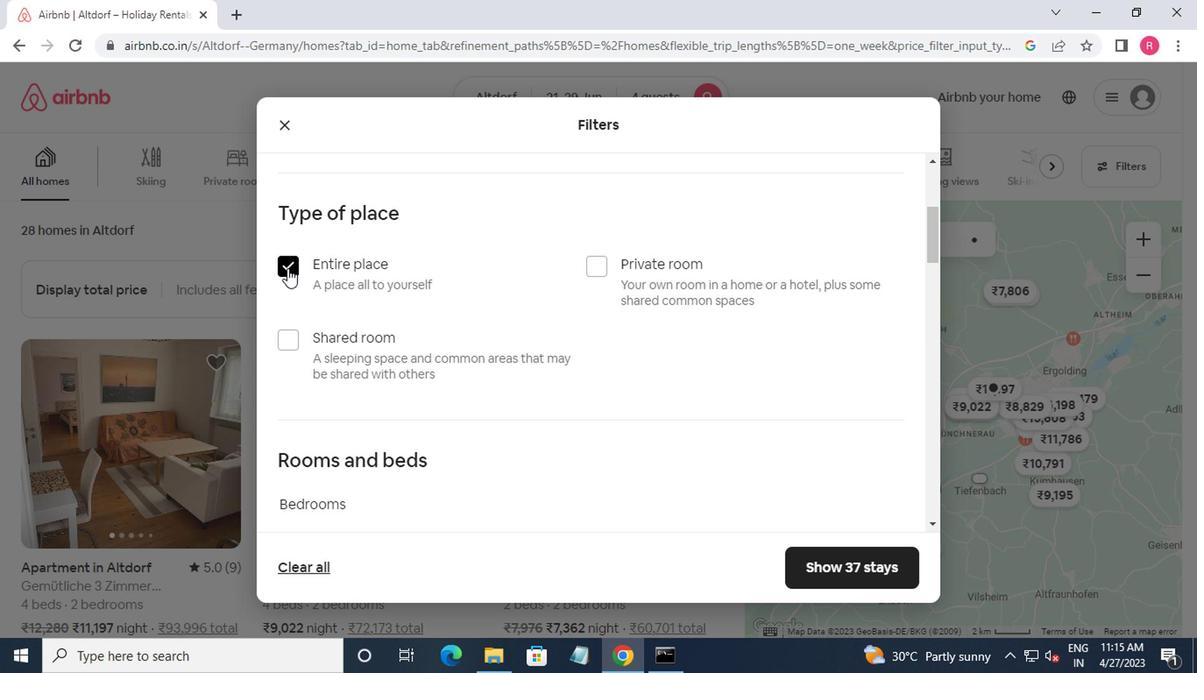 
Action: Mouse moved to (292, 268)
Screenshot: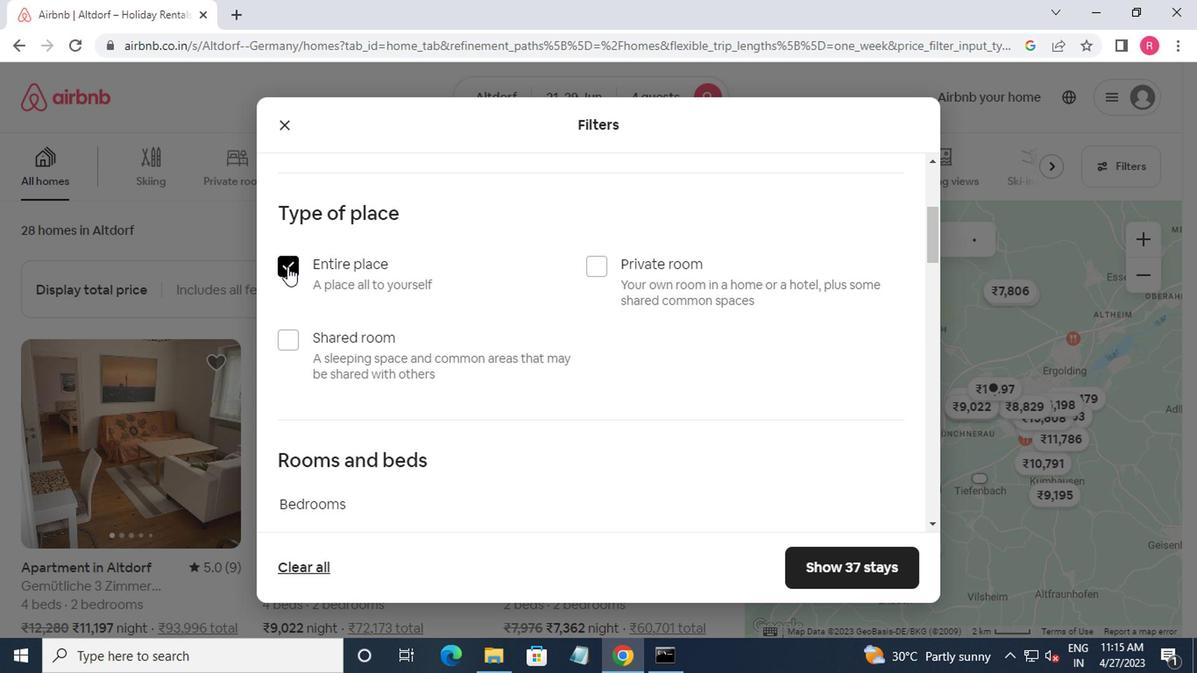 
Action: Mouse scrolled (292, 268) with delta (0, 0)
Screenshot: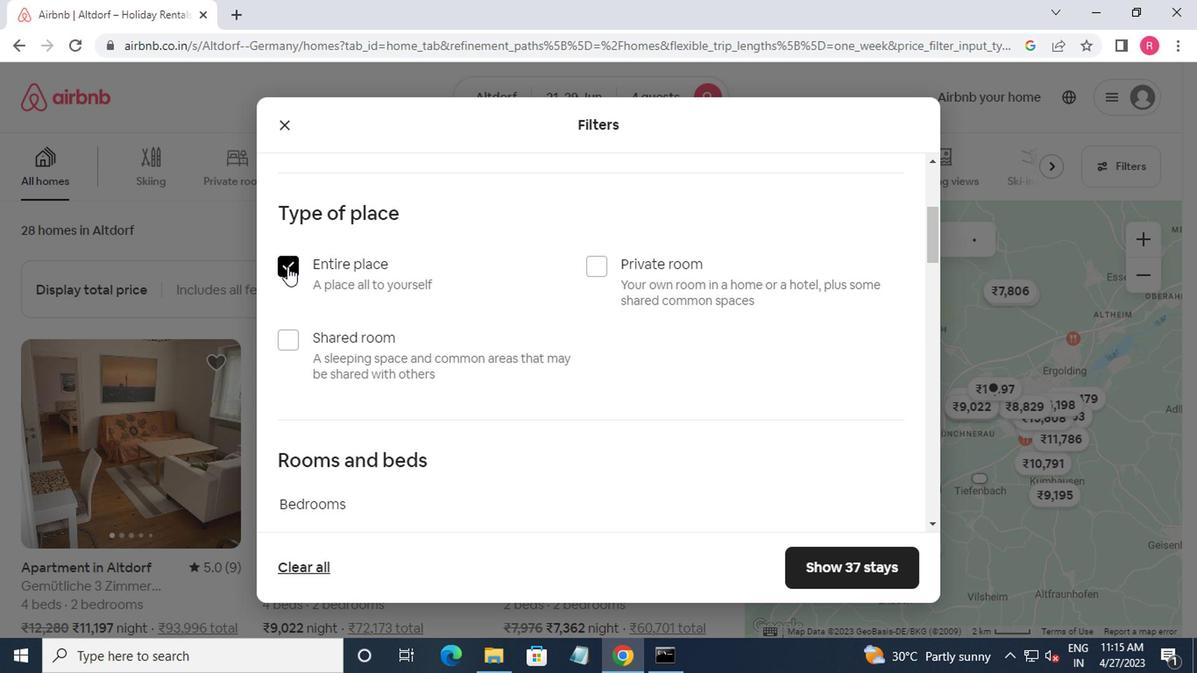 
Action: Mouse moved to (336, 272)
Screenshot: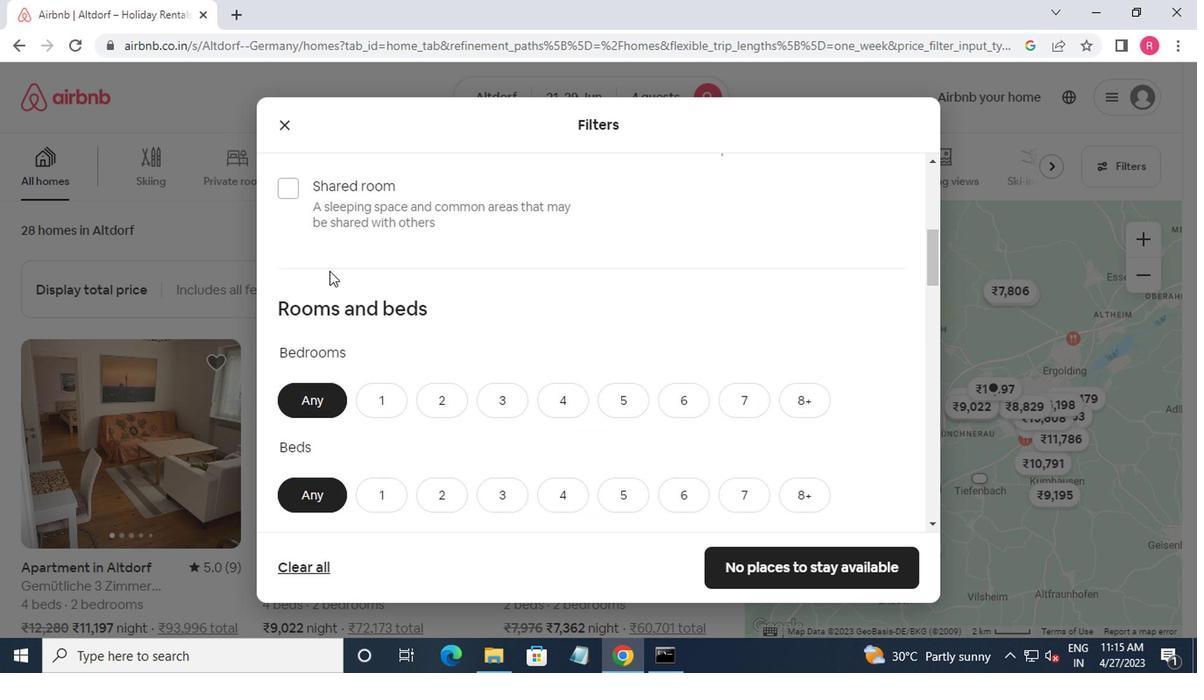 
Action: Mouse scrolled (336, 271) with delta (0, 0)
Screenshot: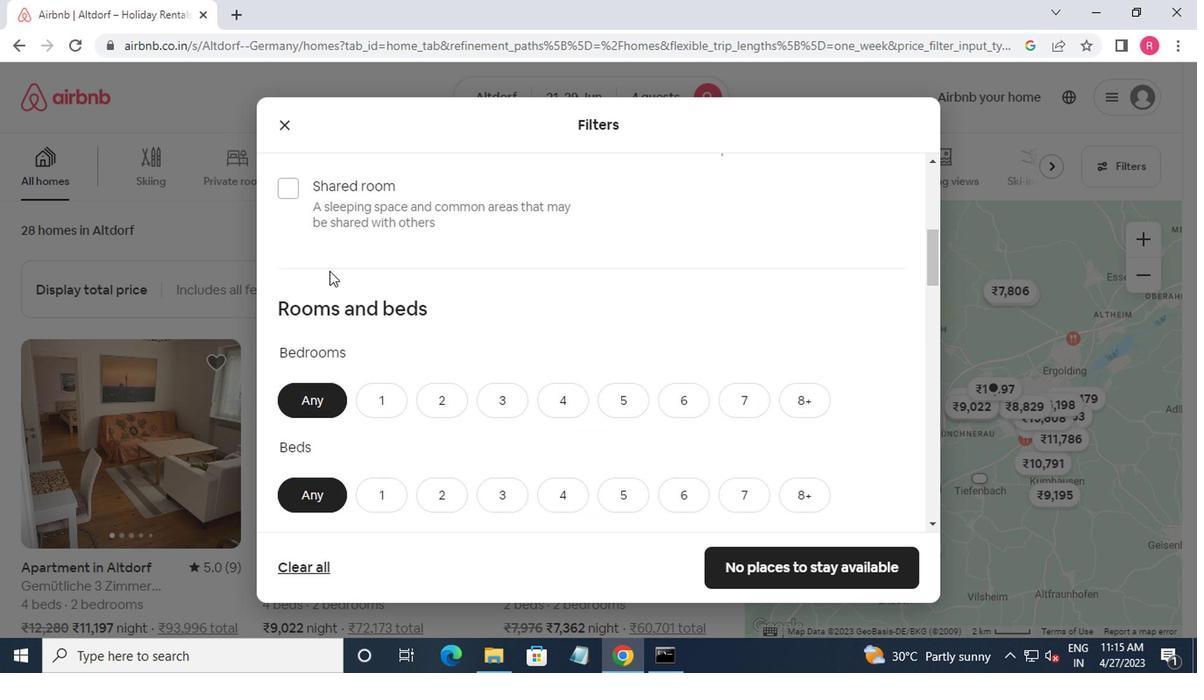 
Action: Mouse moved to (397, 294)
Screenshot: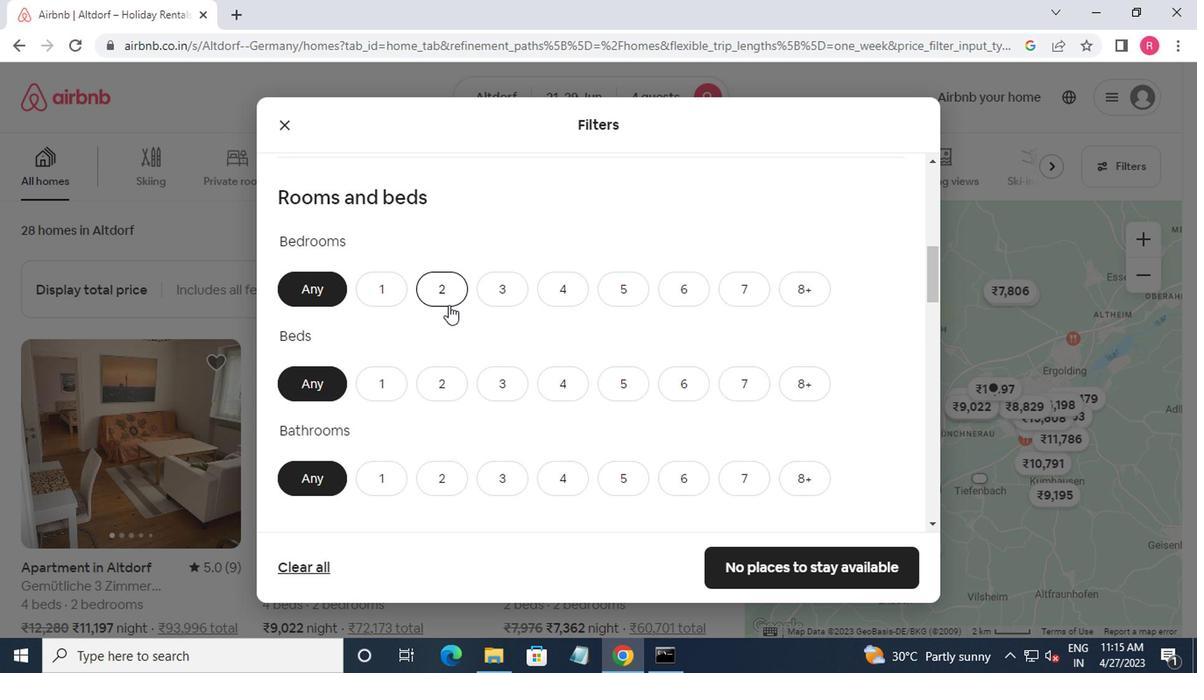 
Action: Mouse pressed left at (397, 294)
Screenshot: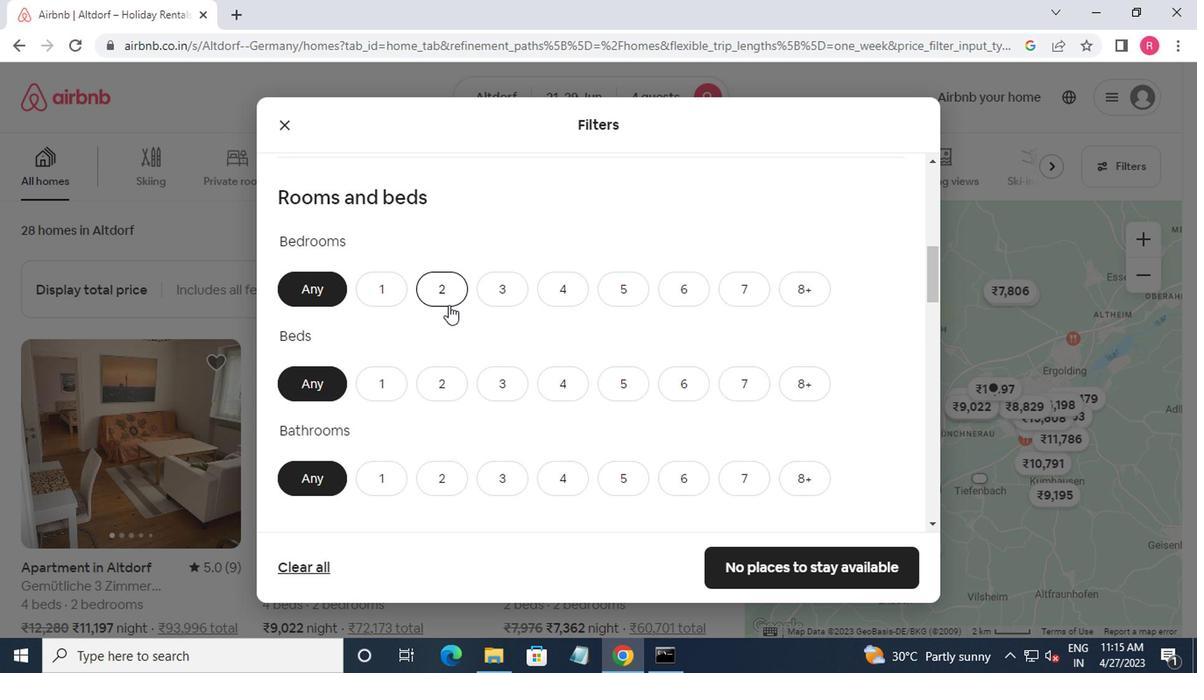 
Action: Mouse moved to (394, 351)
Screenshot: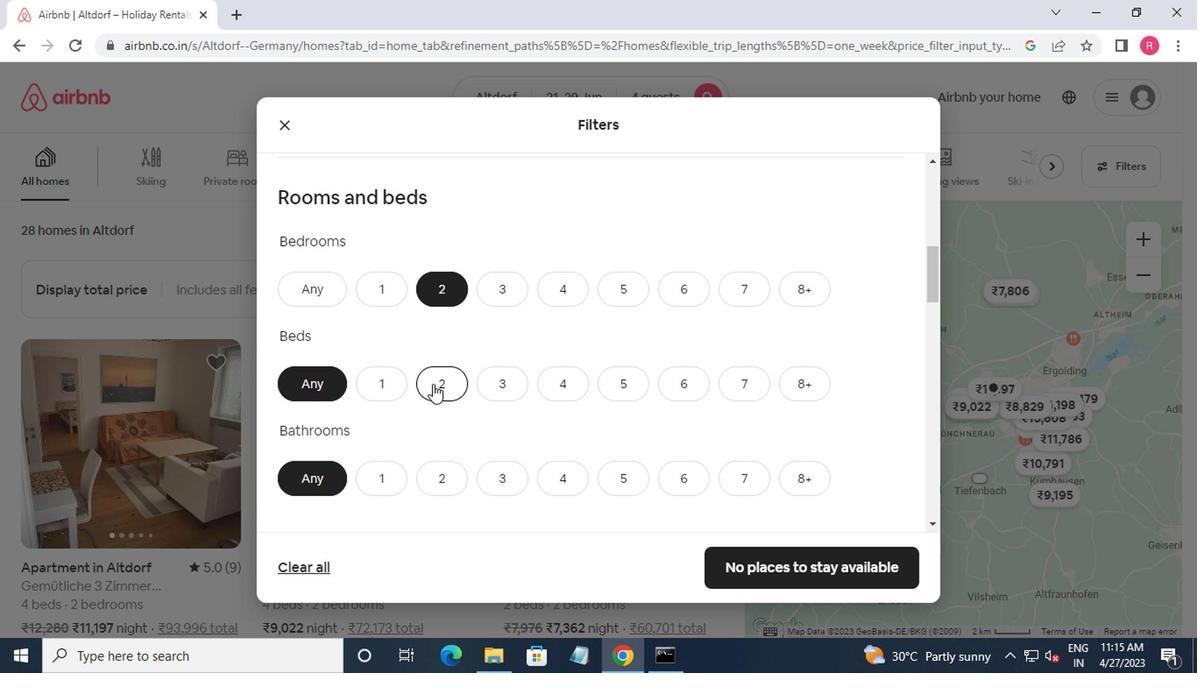
Action: Mouse pressed left at (394, 351)
Screenshot: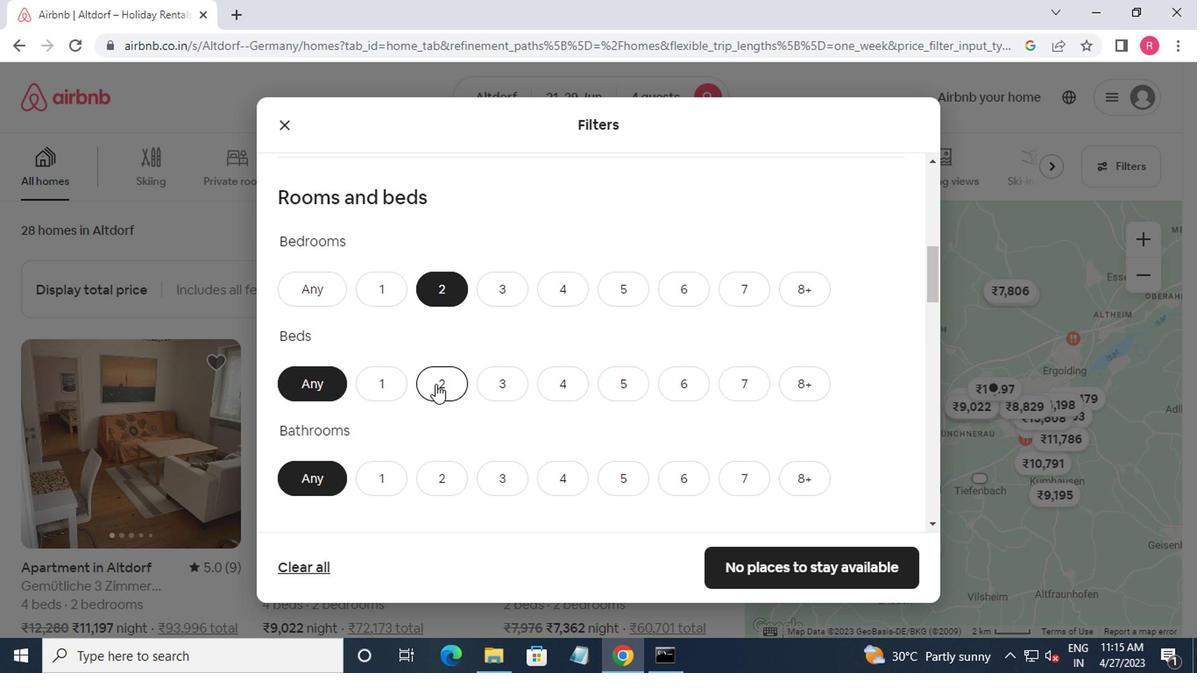 
Action: Mouse moved to (384, 409)
Screenshot: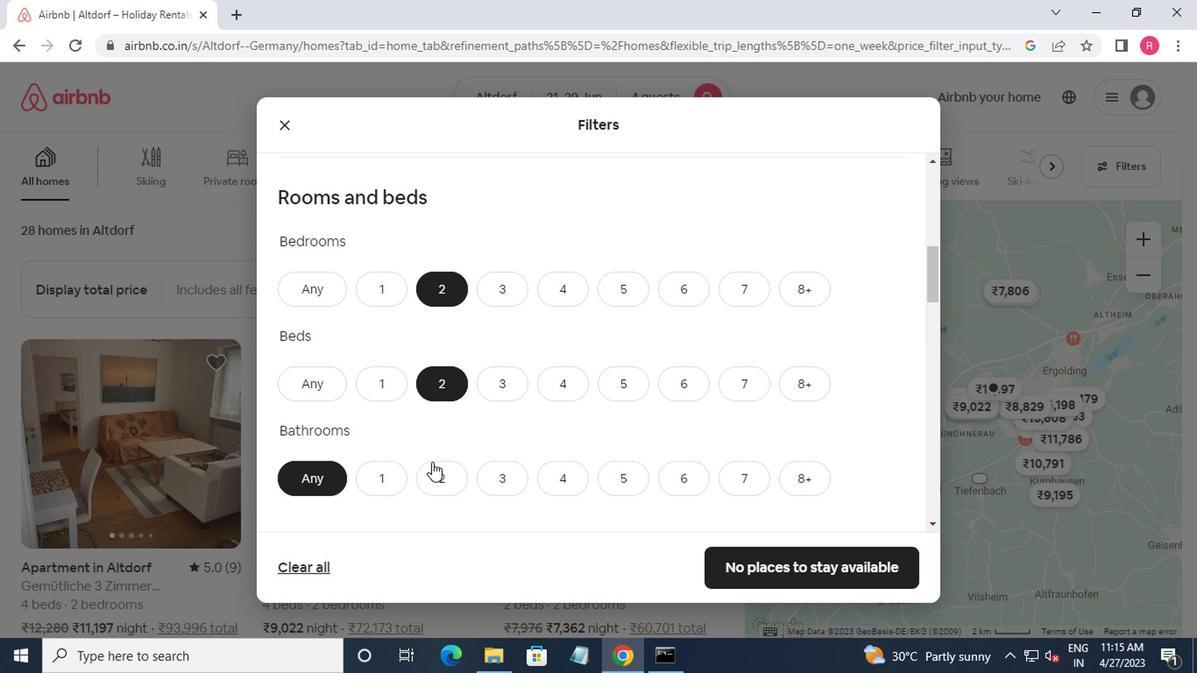 
Action: Mouse pressed left at (384, 409)
Screenshot: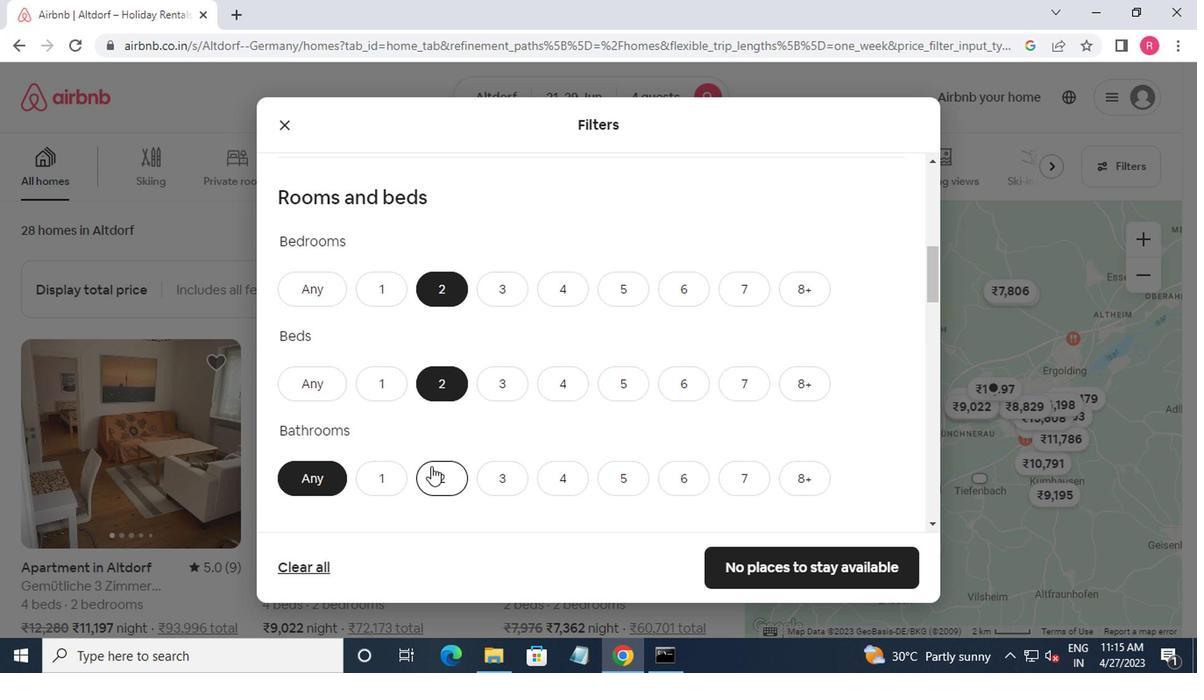 
Action: Mouse moved to (400, 394)
Screenshot: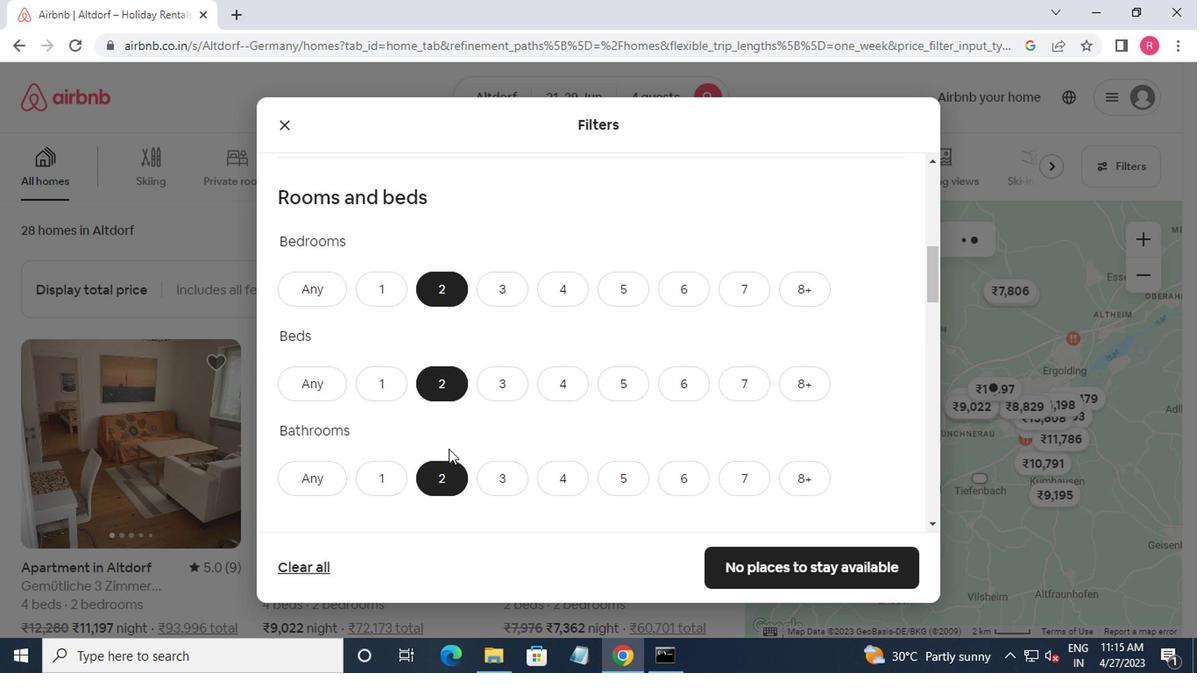 
Action: Mouse scrolled (400, 394) with delta (0, 0)
Screenshot: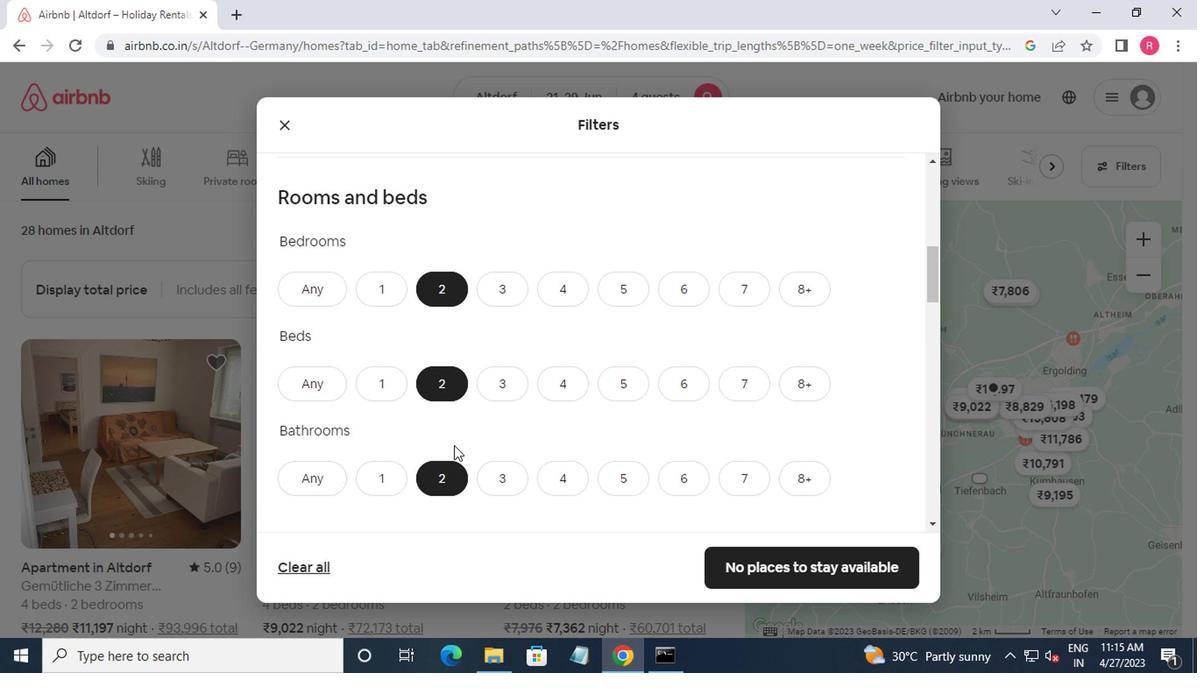 
Action: Mouse scrolled (400, 394) with delta (0, 0)
Screenshot: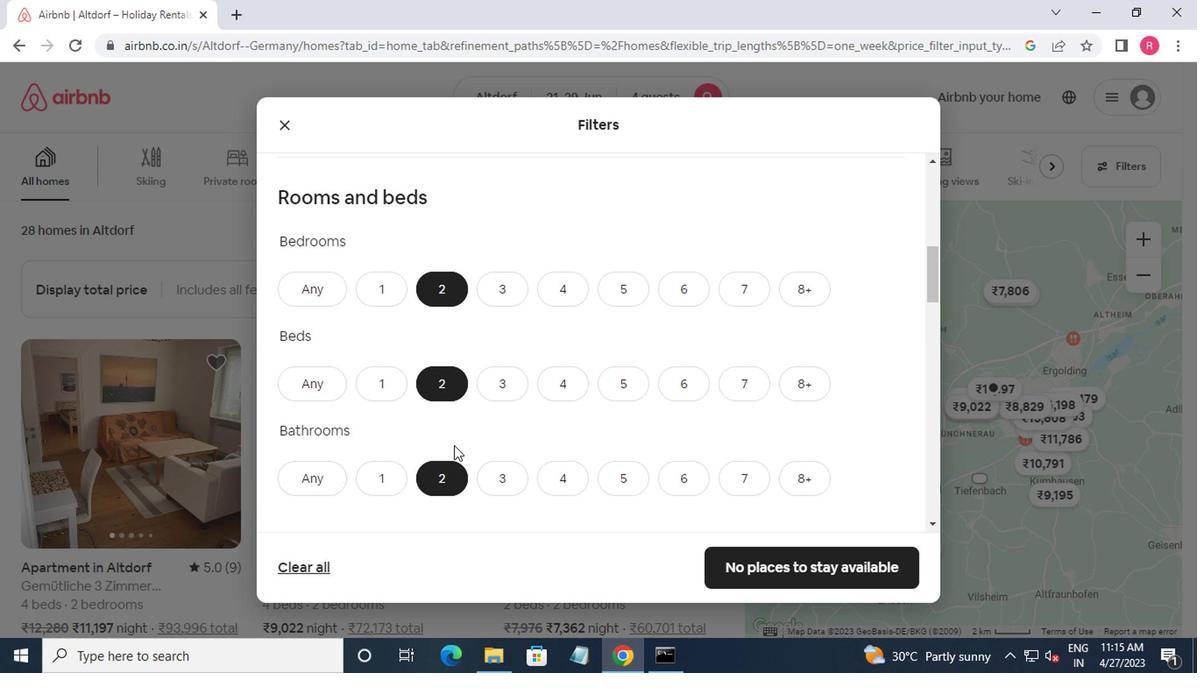 
Action: Mouse moved to (402, 394)
Screenshot: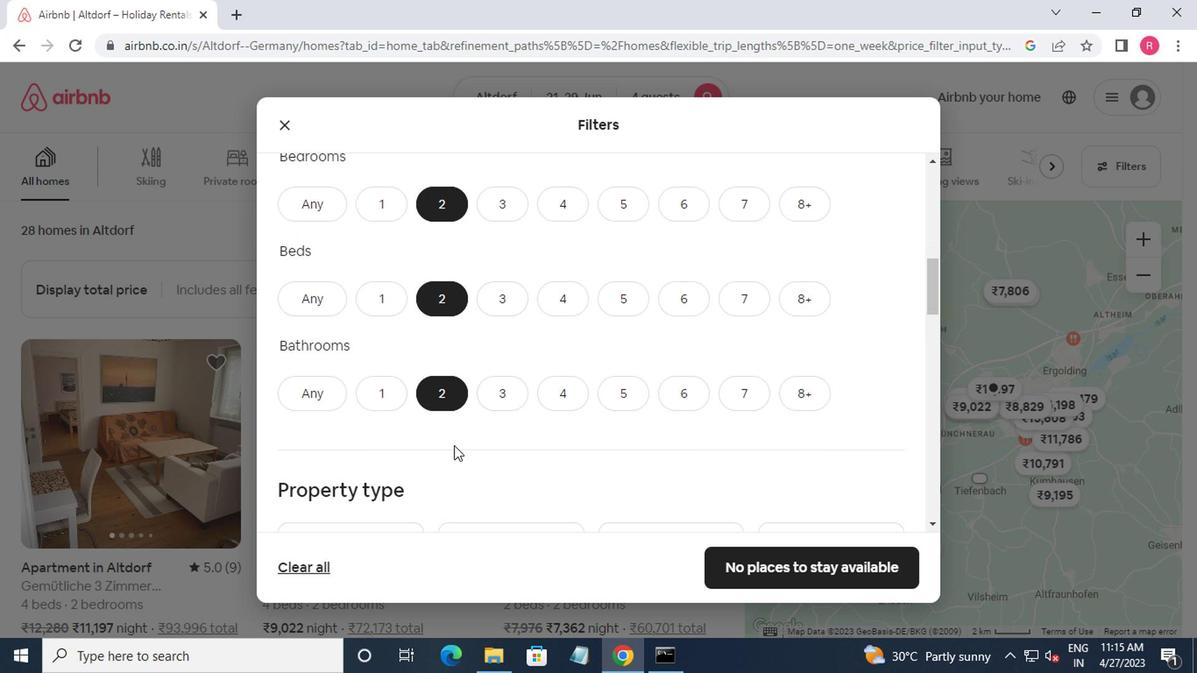 
Action: Mouse scrolled (402, 394) with delta (0, 0)
Screenshot: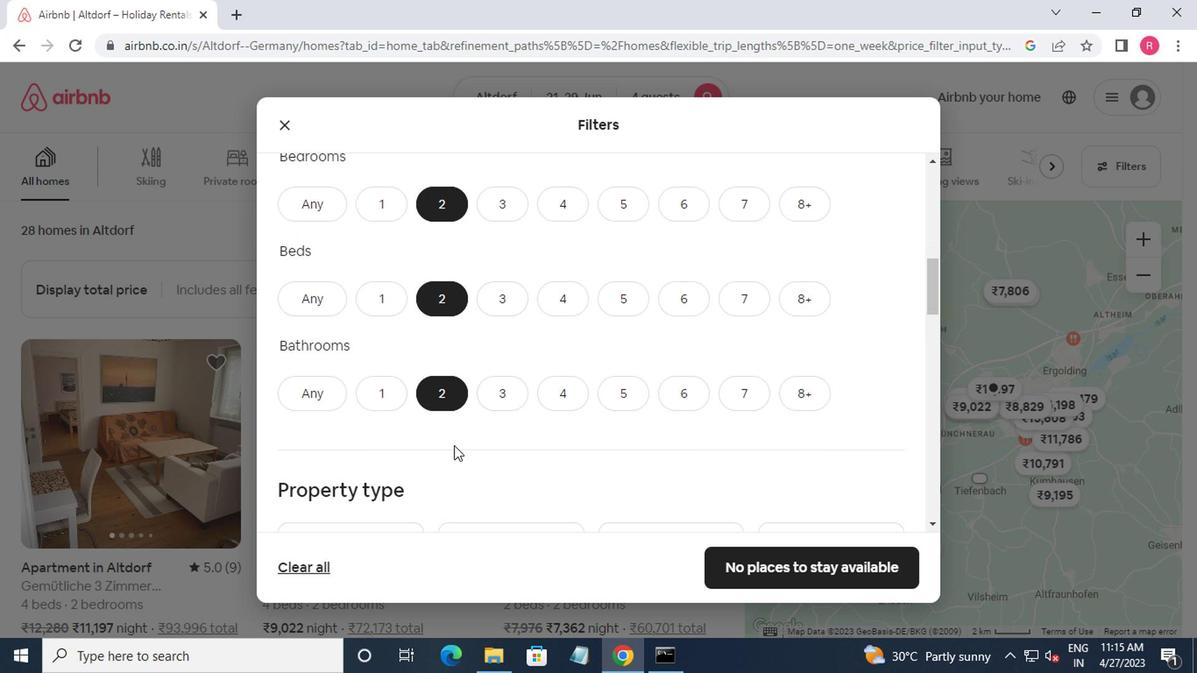 
Action: Mouse moved to (331, 381)
Screenshot: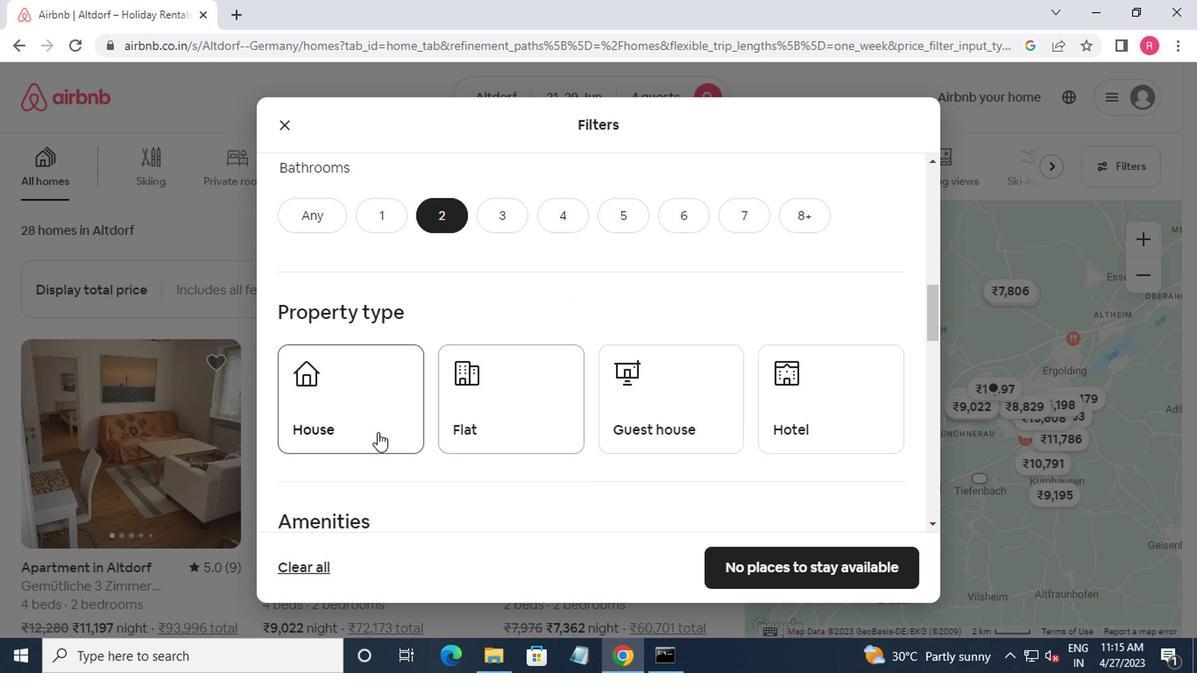 
Action: Mouse pressed left at (331, 381)
Screenshot: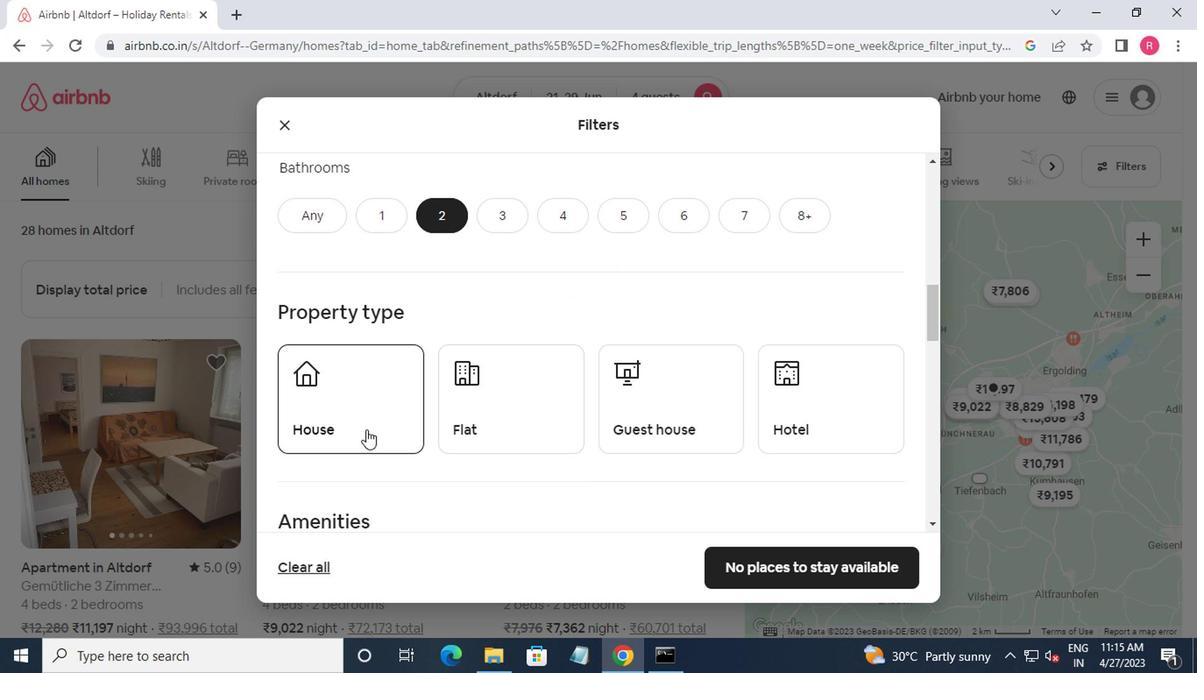 
Action: Mouse moved to (415, 384)
Screenshot: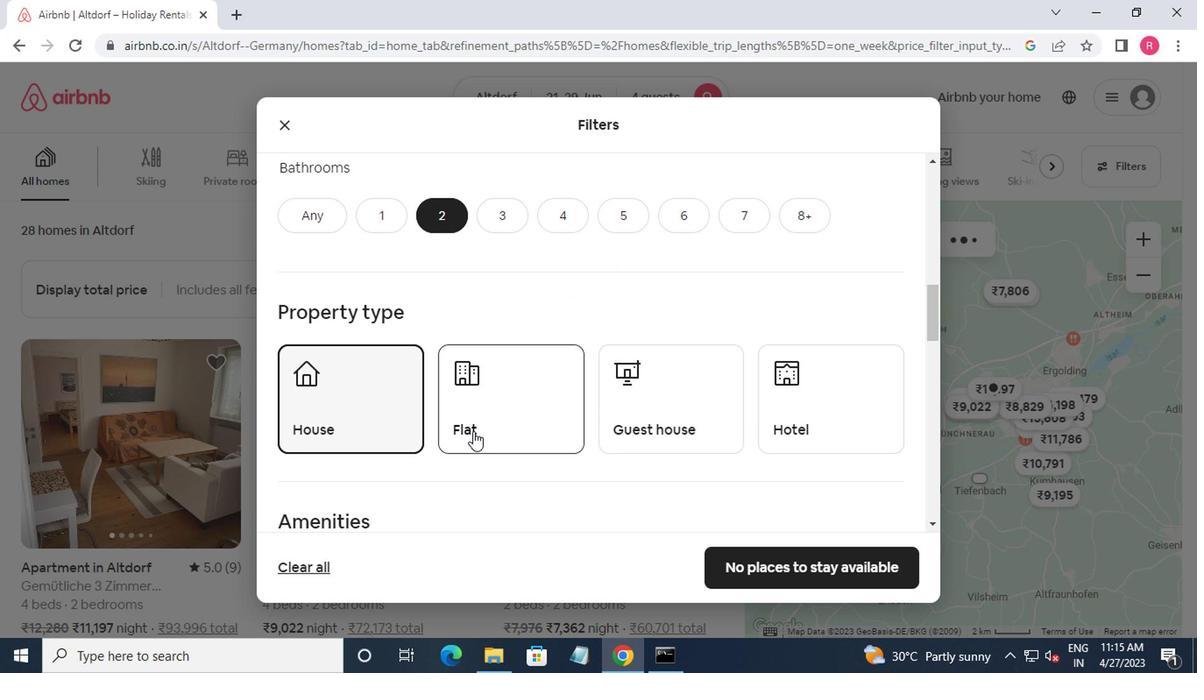 
Action: Mouse pressed left at (415, 384)
Screenshot: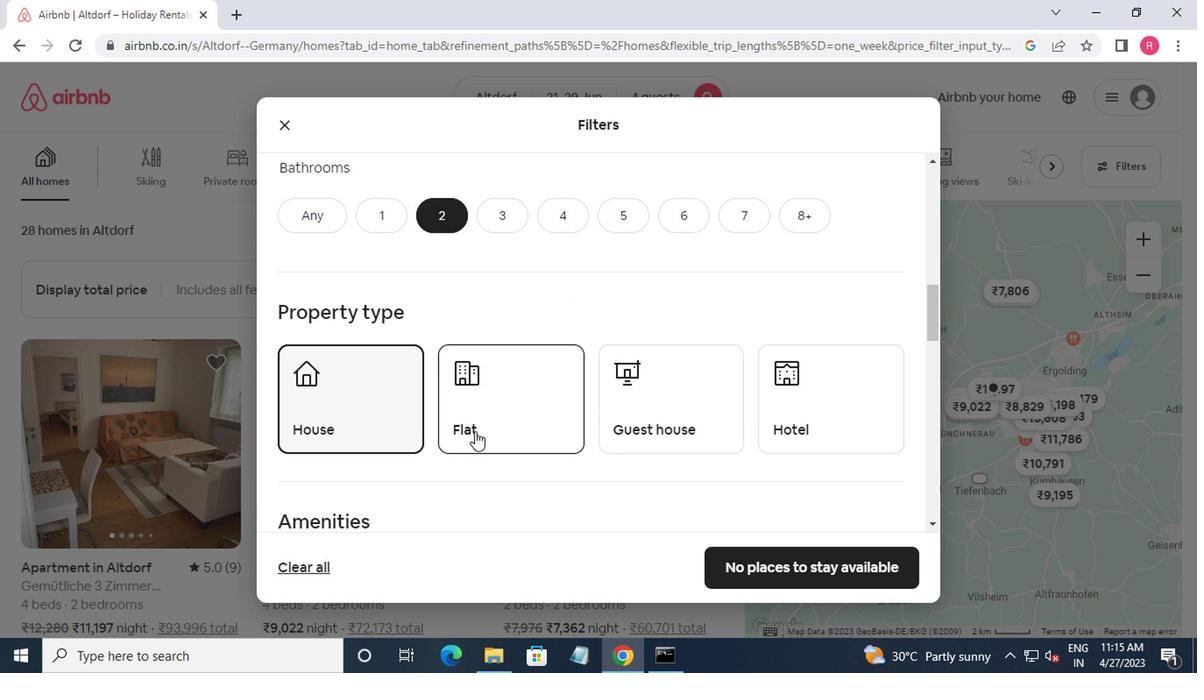 
Action: Mouse moved to (519, 375)
Screenshot: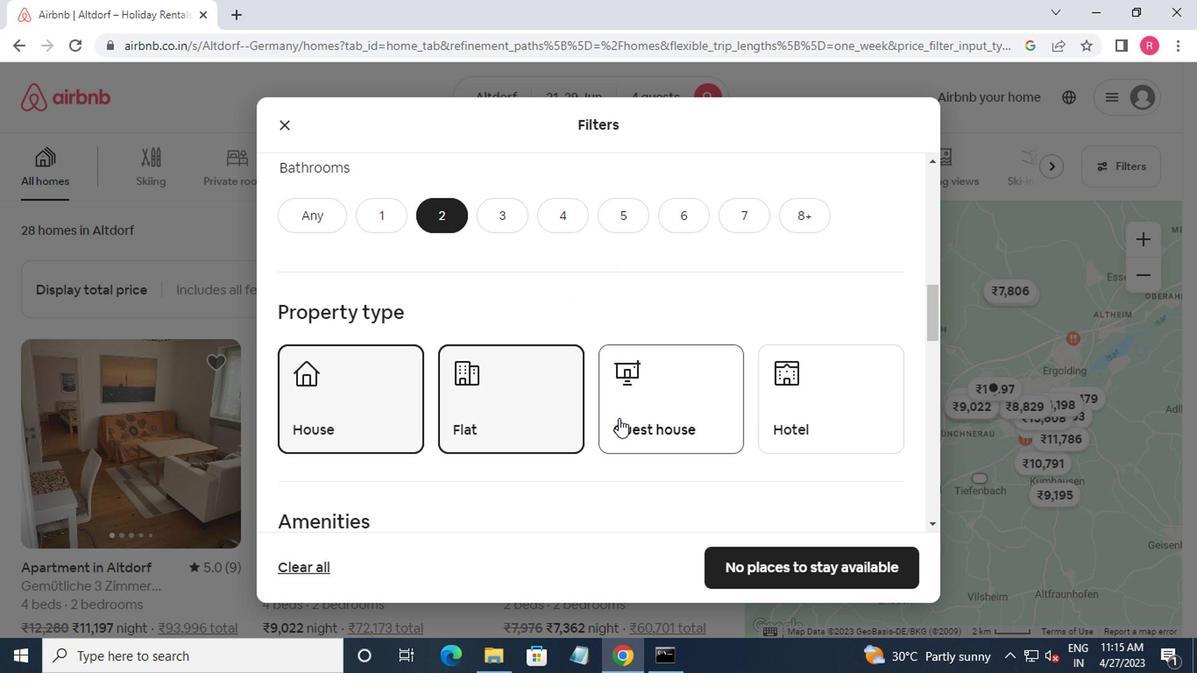 
Action: Mouse pressed left at (519, 375)
Screenshot: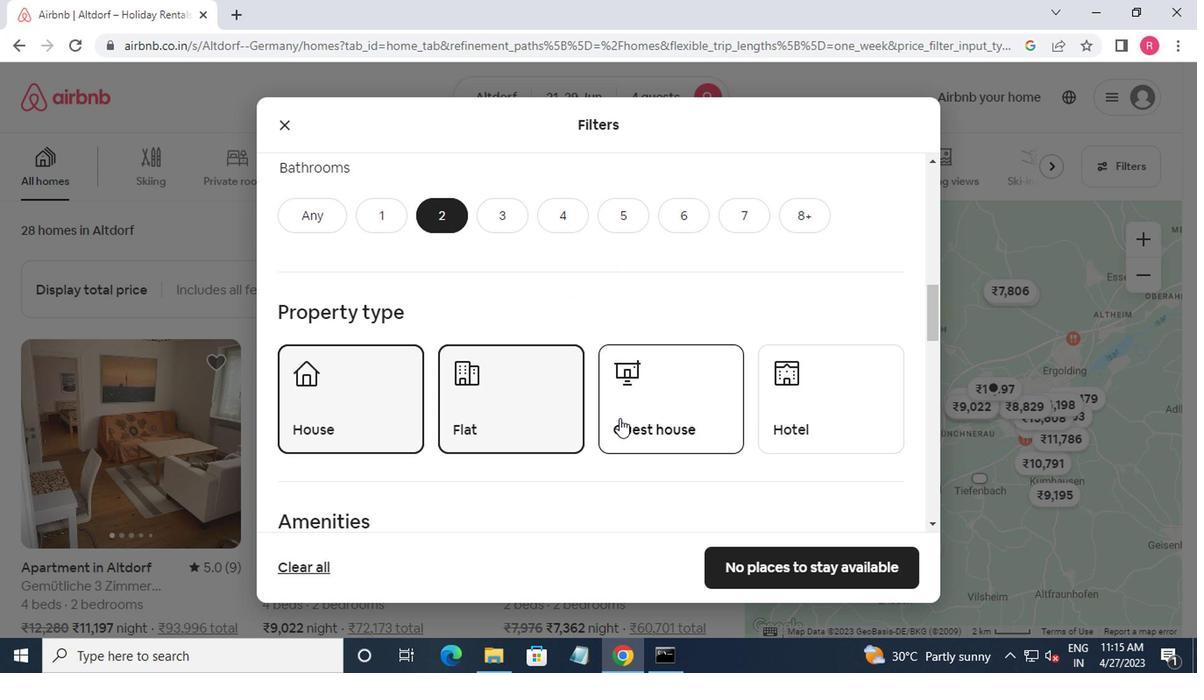 
Action: Mouse moved to (518, 375)
Screenshot: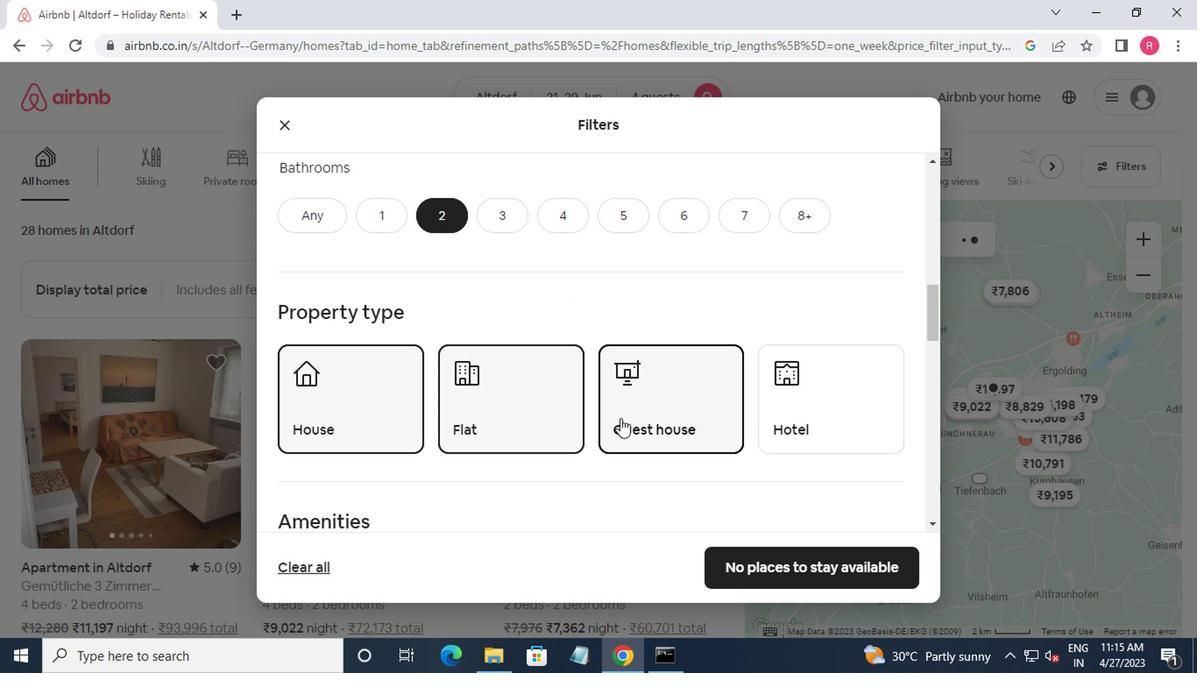 
Action: Mouse scrolled (518, 374) with delta (0, 0)
Screenshot: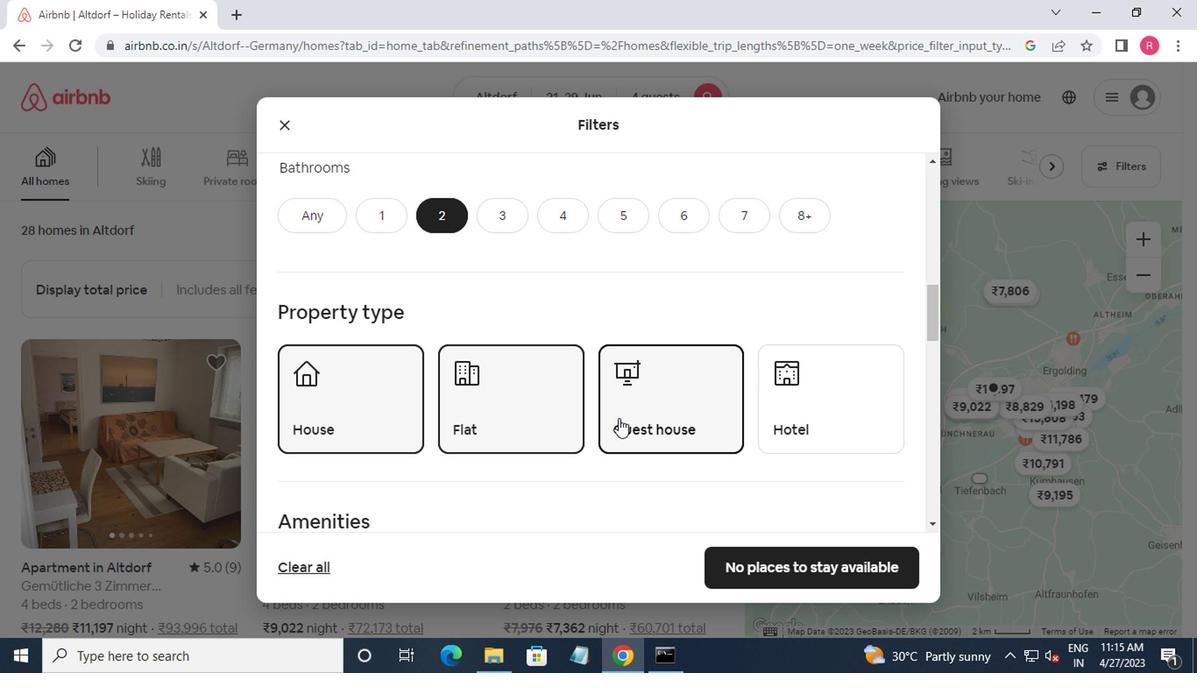 
Action: Mouse scrolled (518, 374) with delta (0, 0)
Screenshot: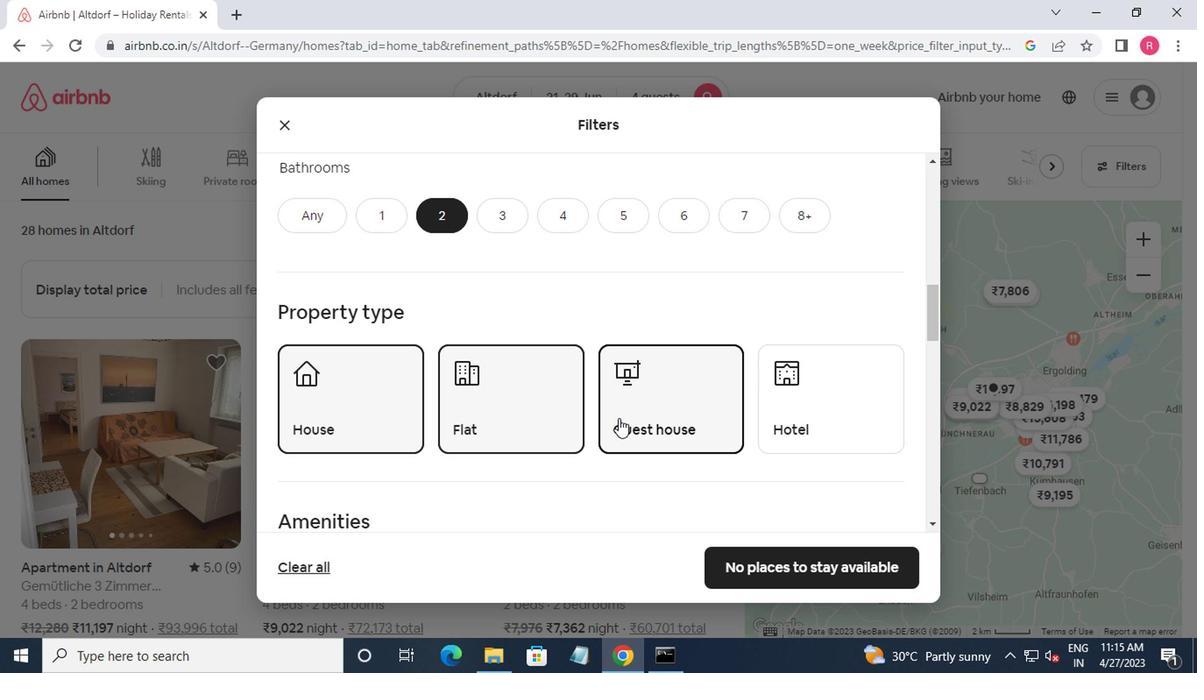 
Action: Mouse scrolled (518, 374) with delta (0, 0)
Screenshot: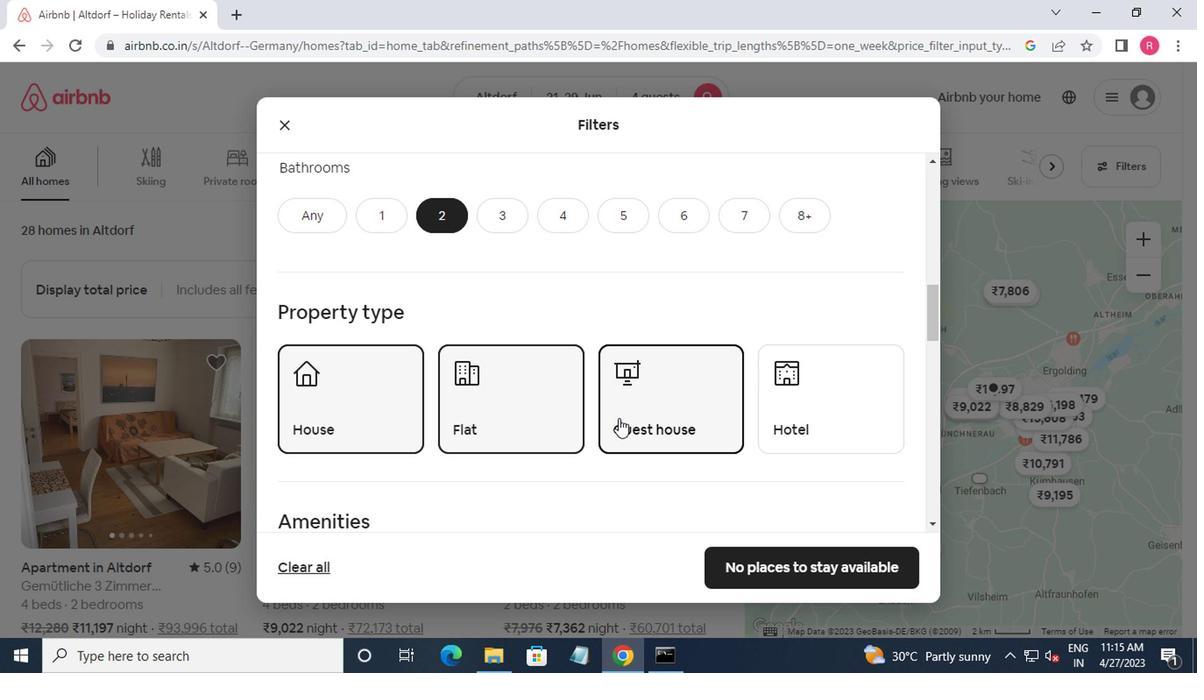 
Action: Mouse moved to (517, 375)
Screenshot: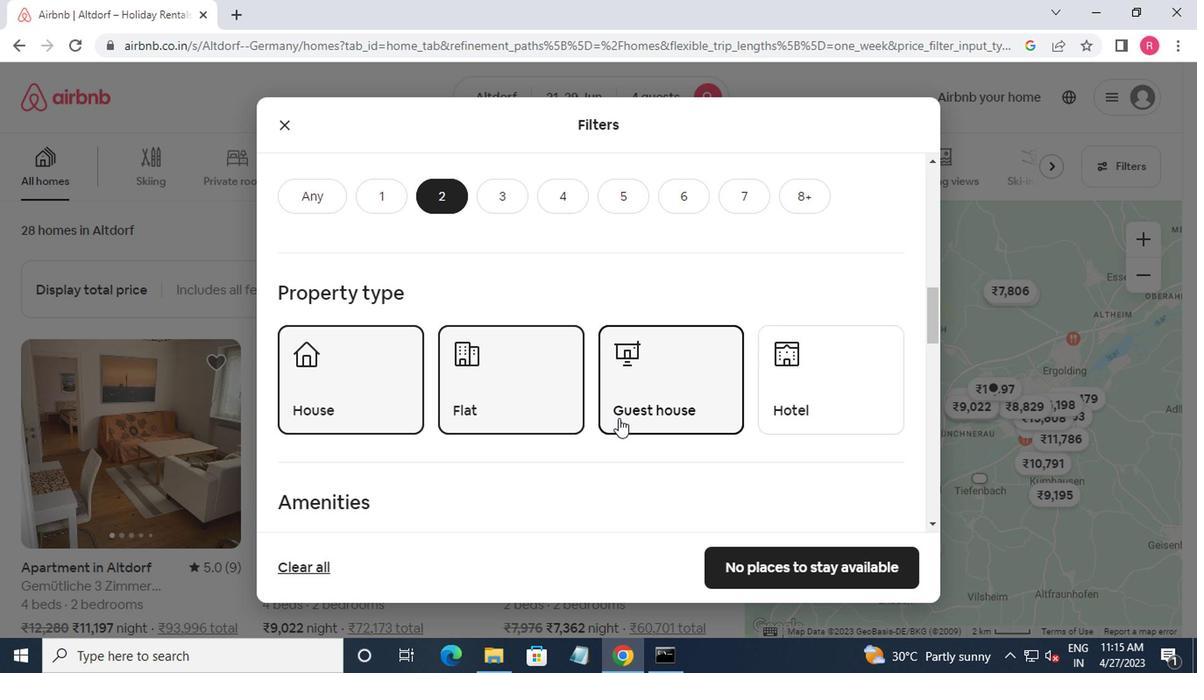 
Action: Mouse scrolled (517, 374) with delta (0, 0)
Screenshot: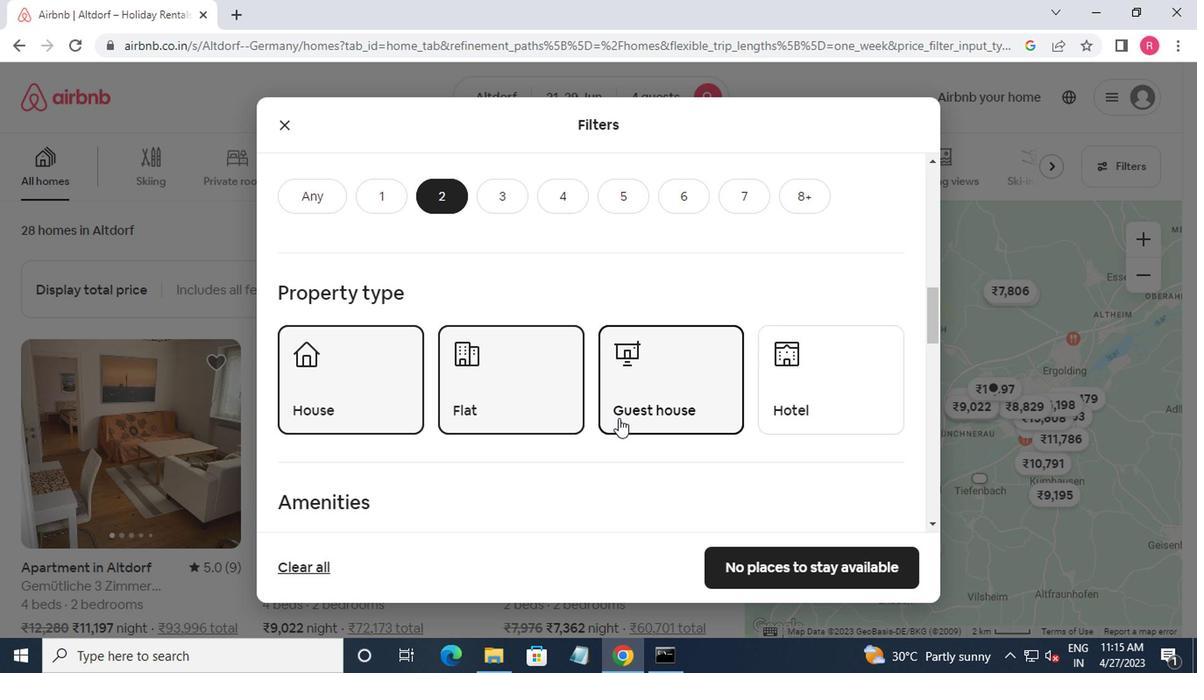 
Action: Mouse moved to (526, 374)
Screenshot: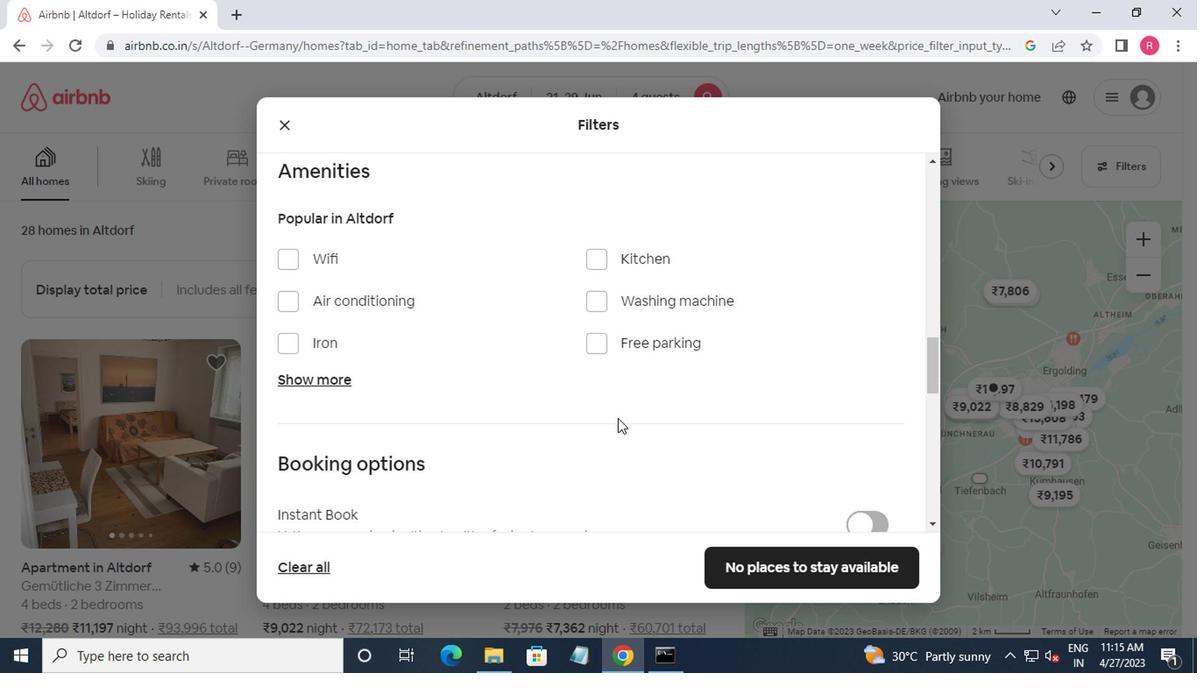 
Action: Mouse scrolled (526, 373) with delta (0, 0)
Screenshot: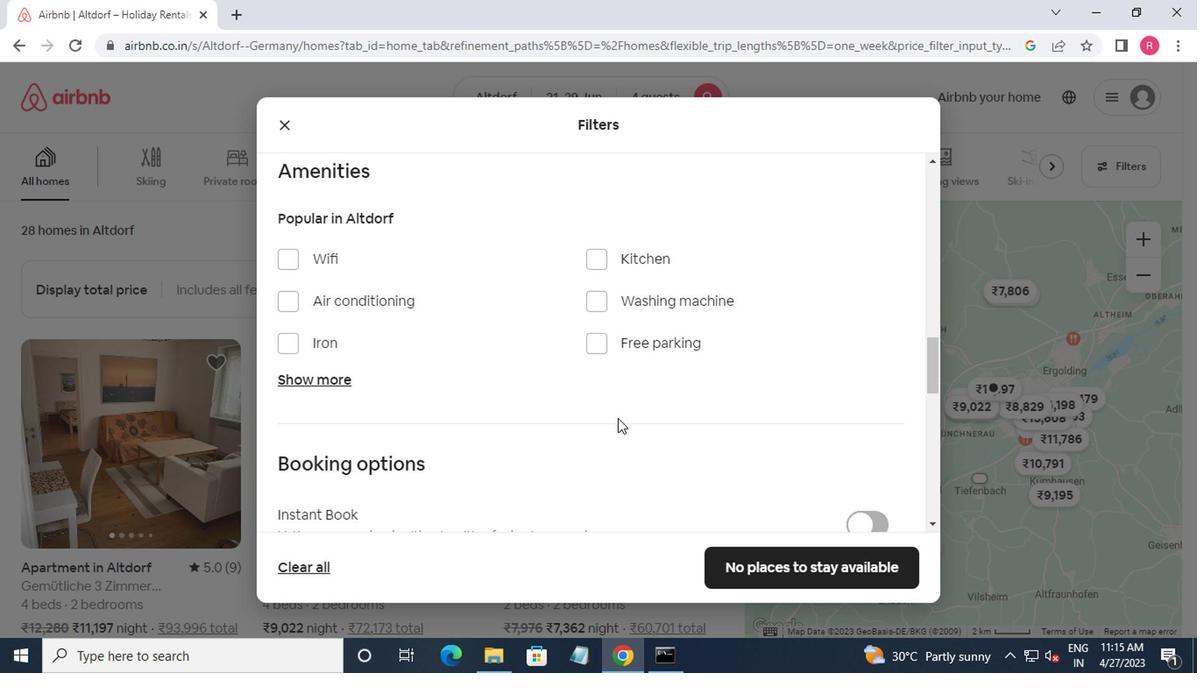 
Action: Mouse scrolled (526, 373) with delta (0, 0)
Screenshot: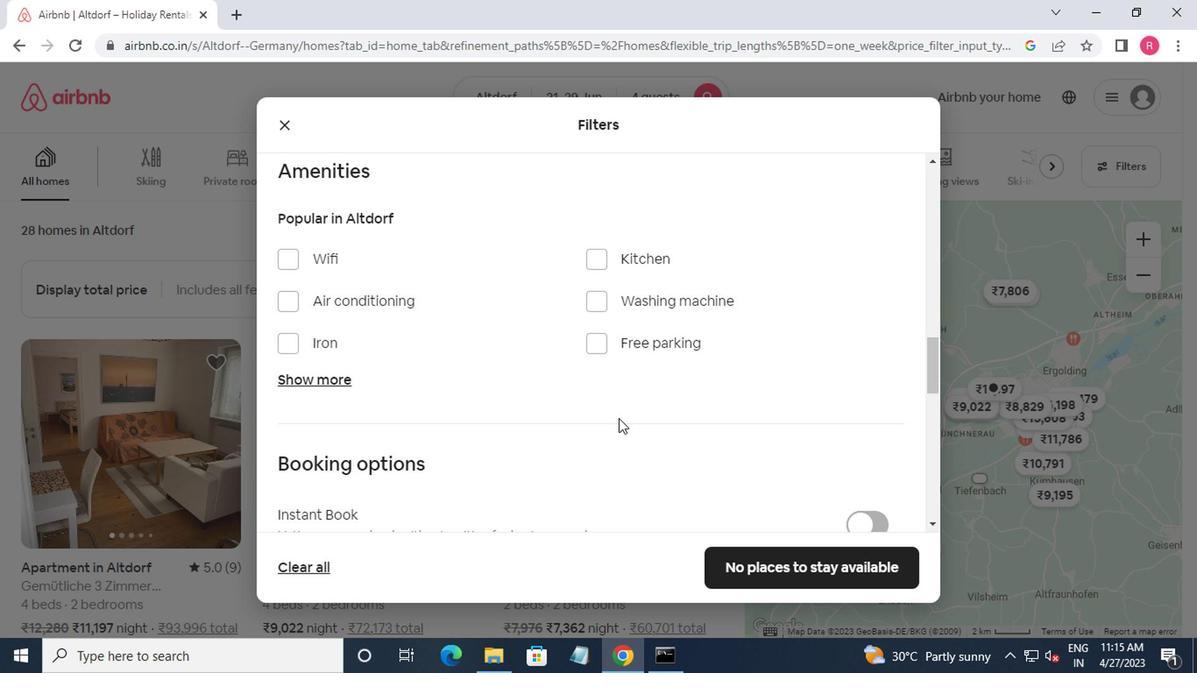 
Action: Mouse moved to (529, 374)
Screenshot: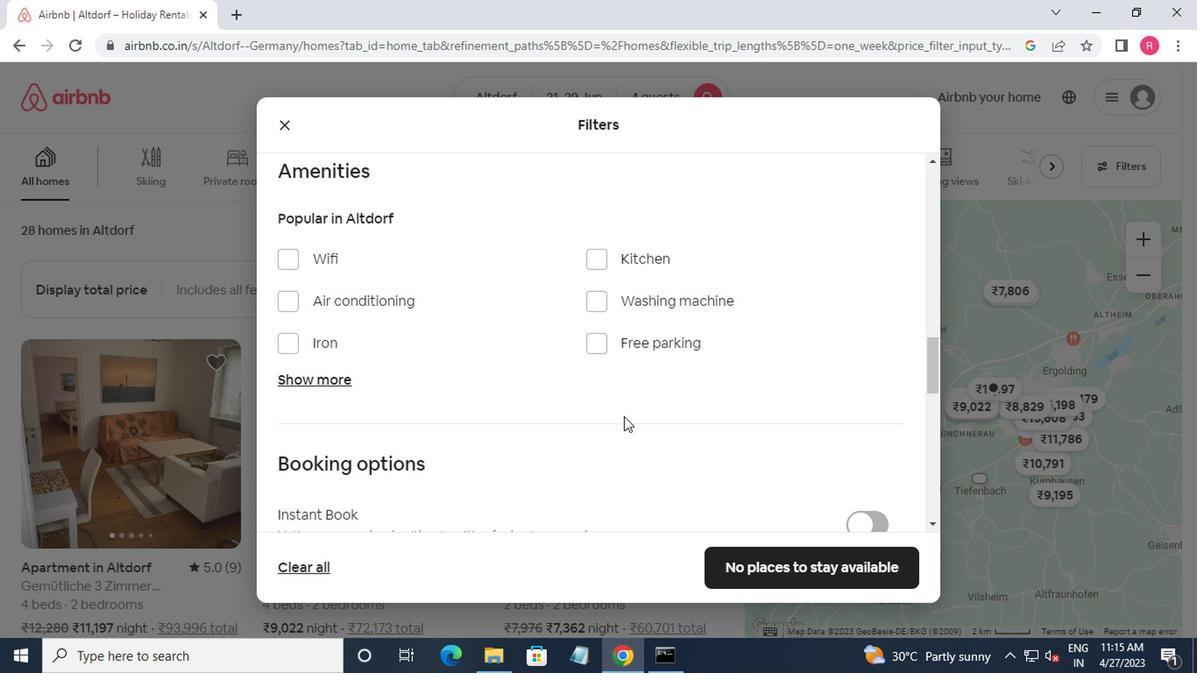 
Action: Mouse scrolled (529, 373) with delta (0, 0)
Screenshot: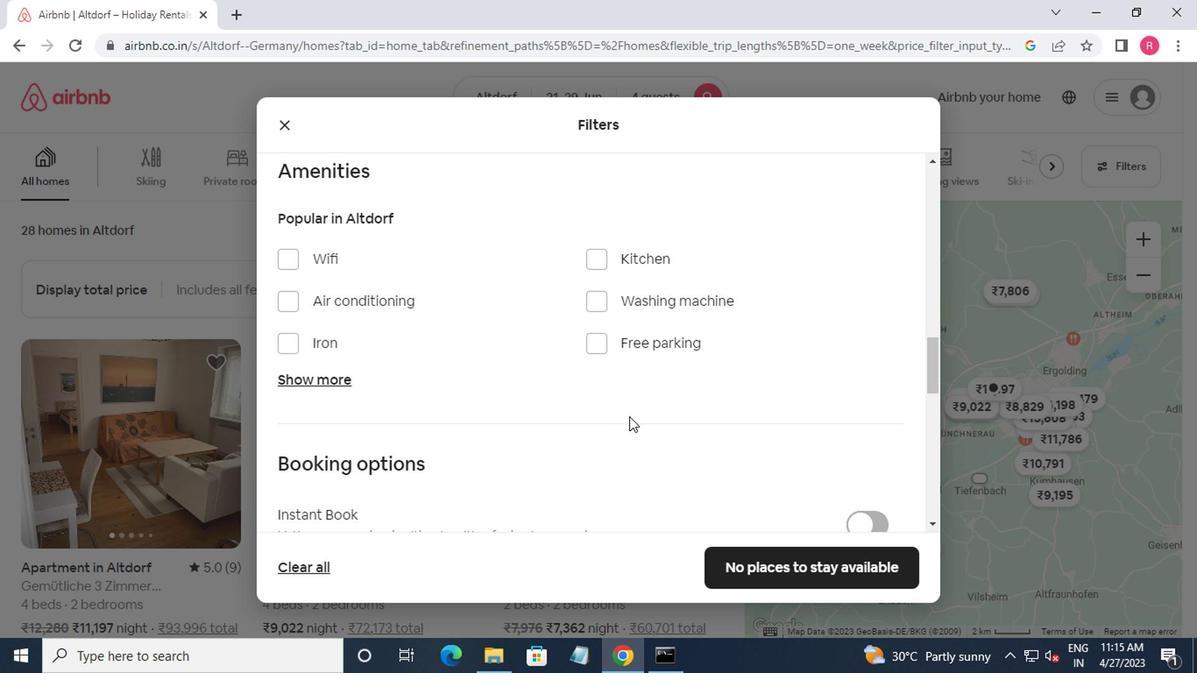 
Action: Mouse moved to (685, 309)
Screenshot: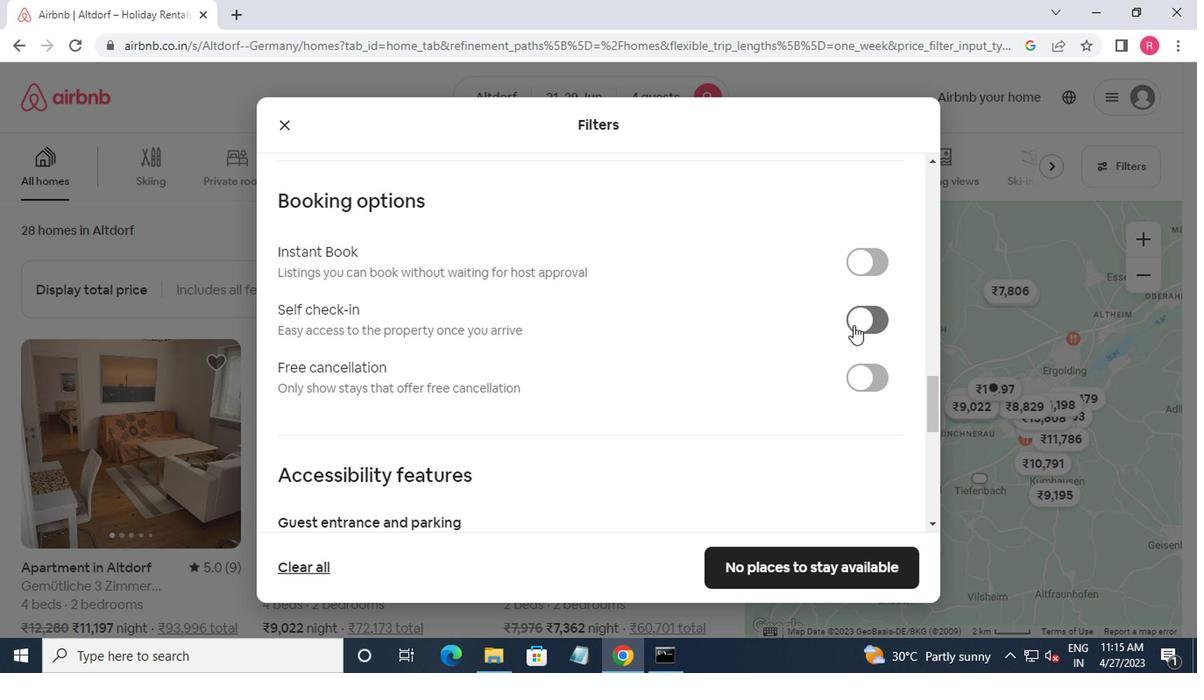 
Action: Mouse pressed left at (685, 309)
Screenshot: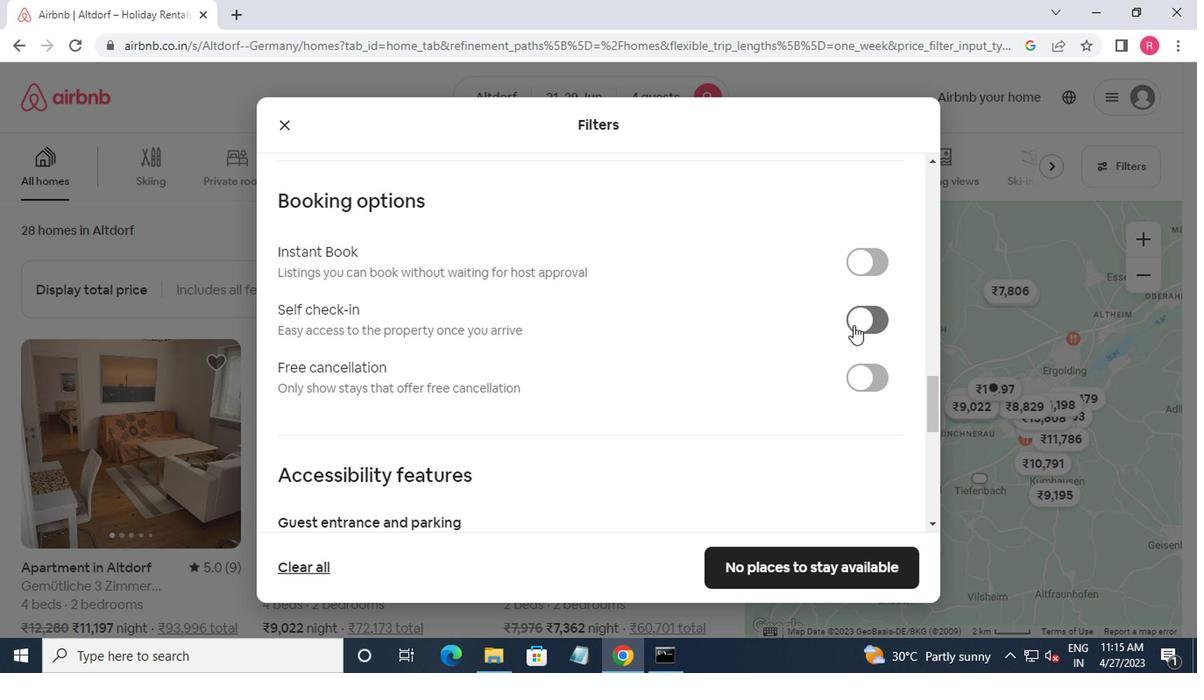 
Action: Mouse moved to (675, 311)
Screenshot: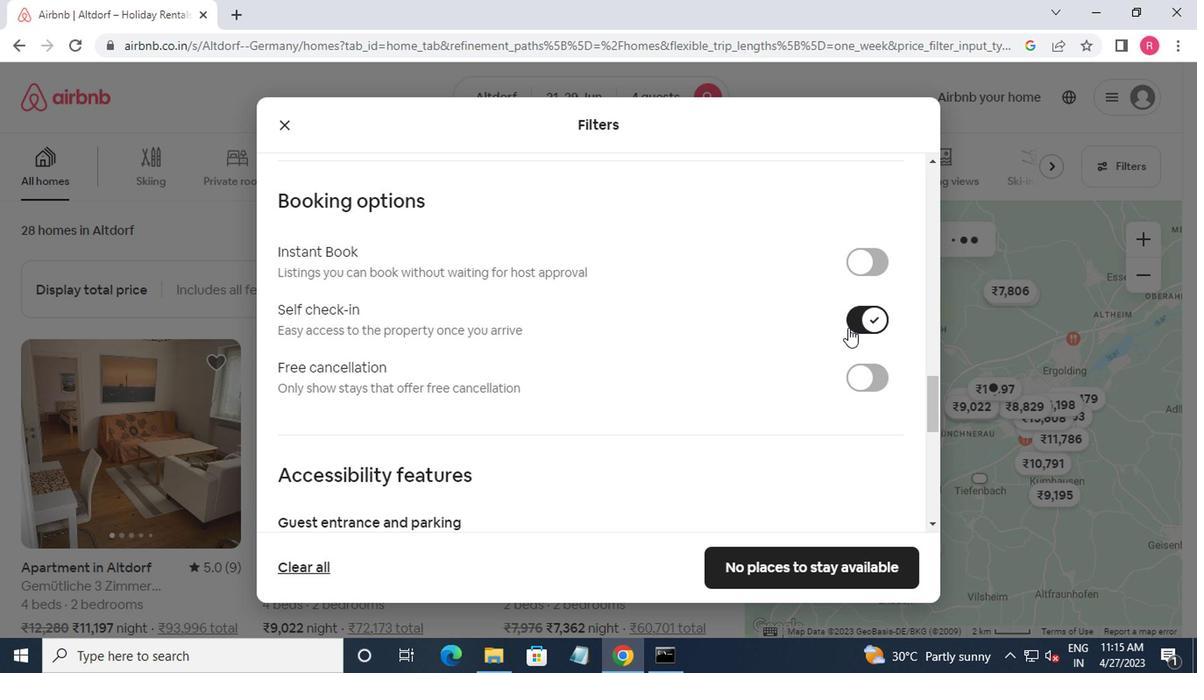 
Action: Mouse scrolled (675, 310) with delta (0, 0)
Screenshot: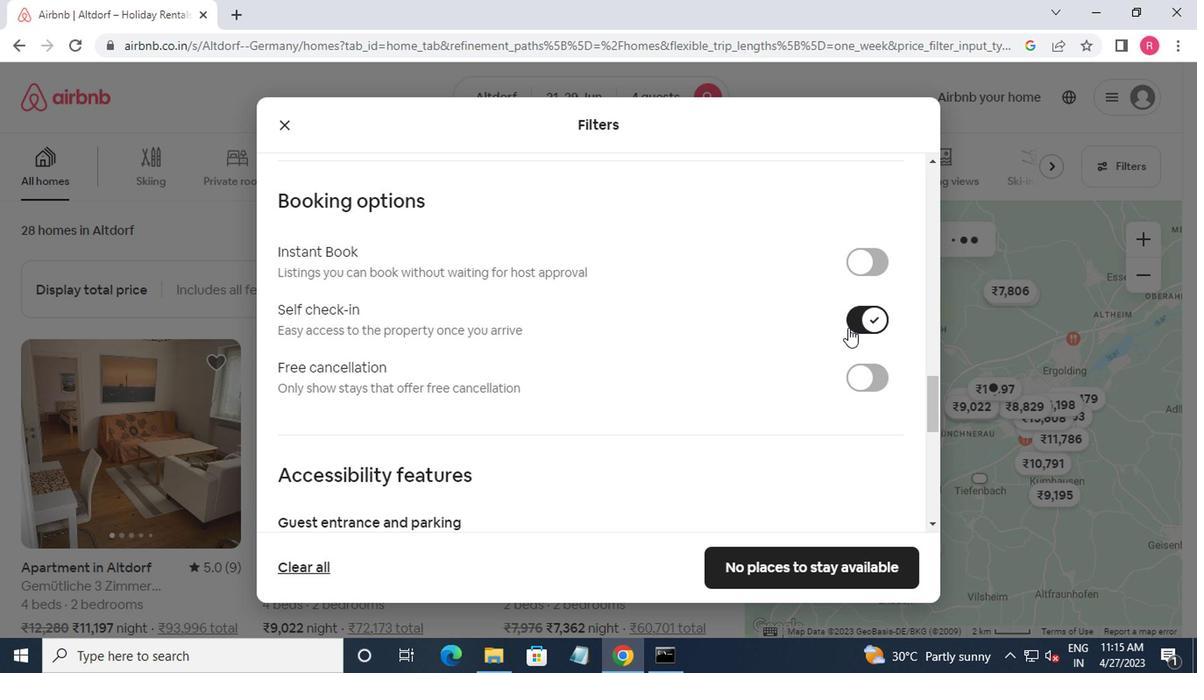 
Action: Mouse moved to (669, 311)
Screenshot: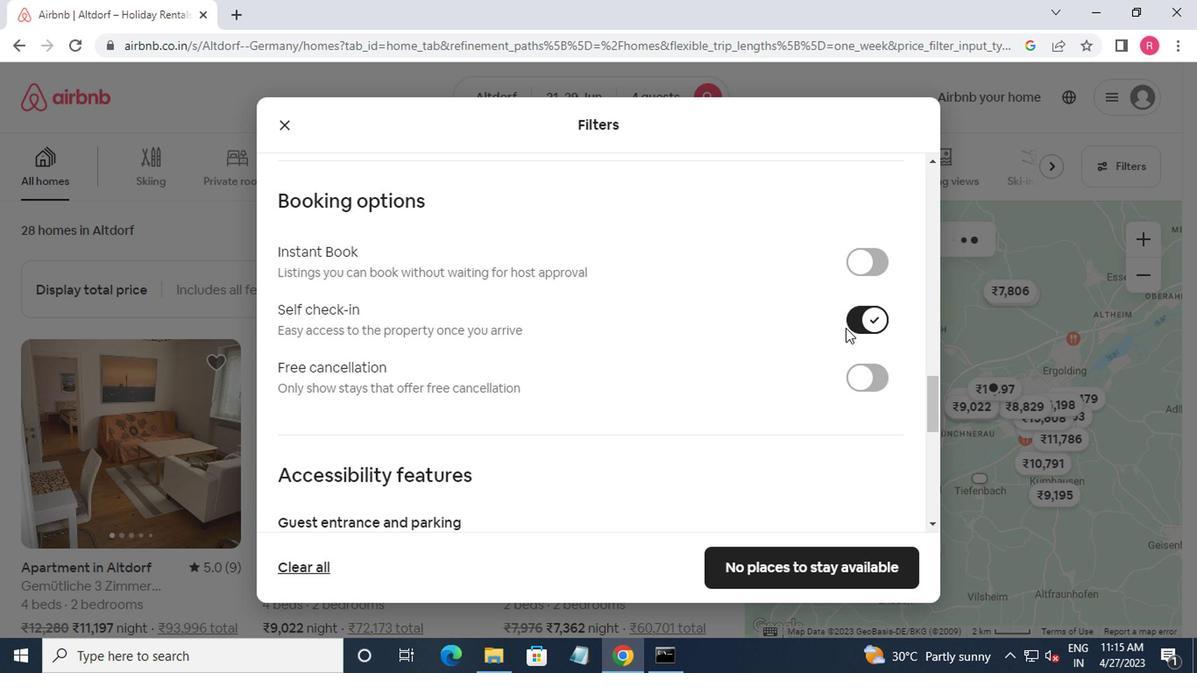 
Action: Mouse scrolled (669, 310) with delta (0, 0)
Screenshot: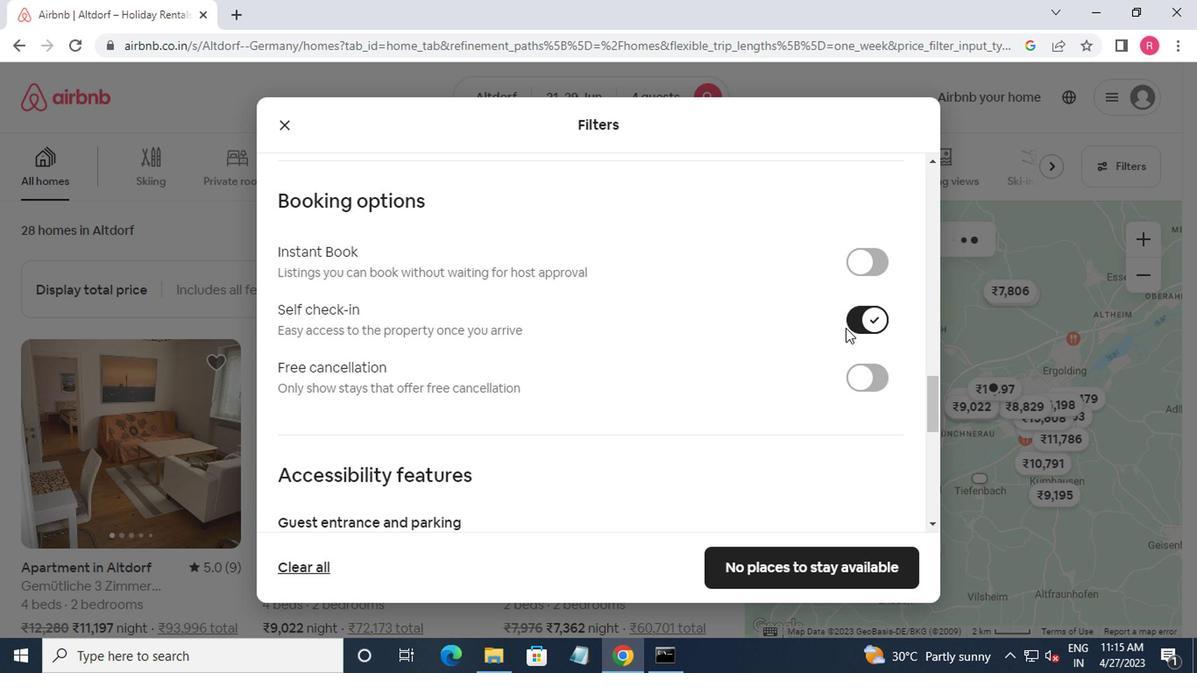 
Action: Mouse moved to (663, 312)
Screenshot: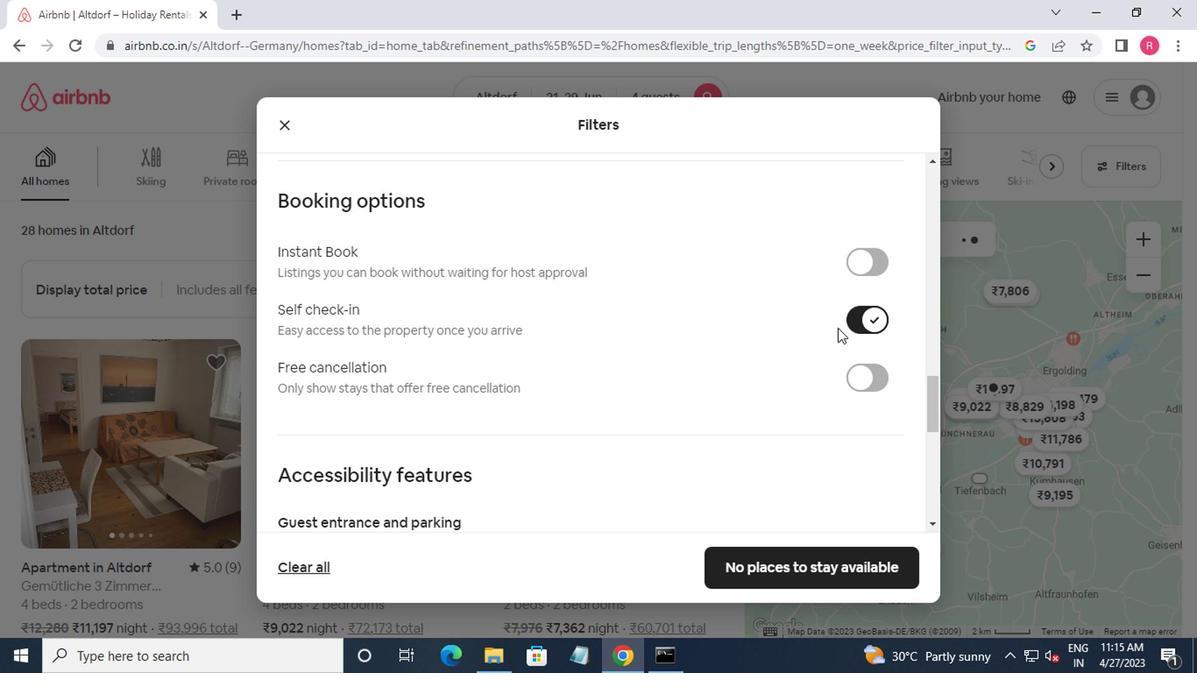 
Action: Mouse scrolled (663, 311) with delta (0, 0)
Screenshot: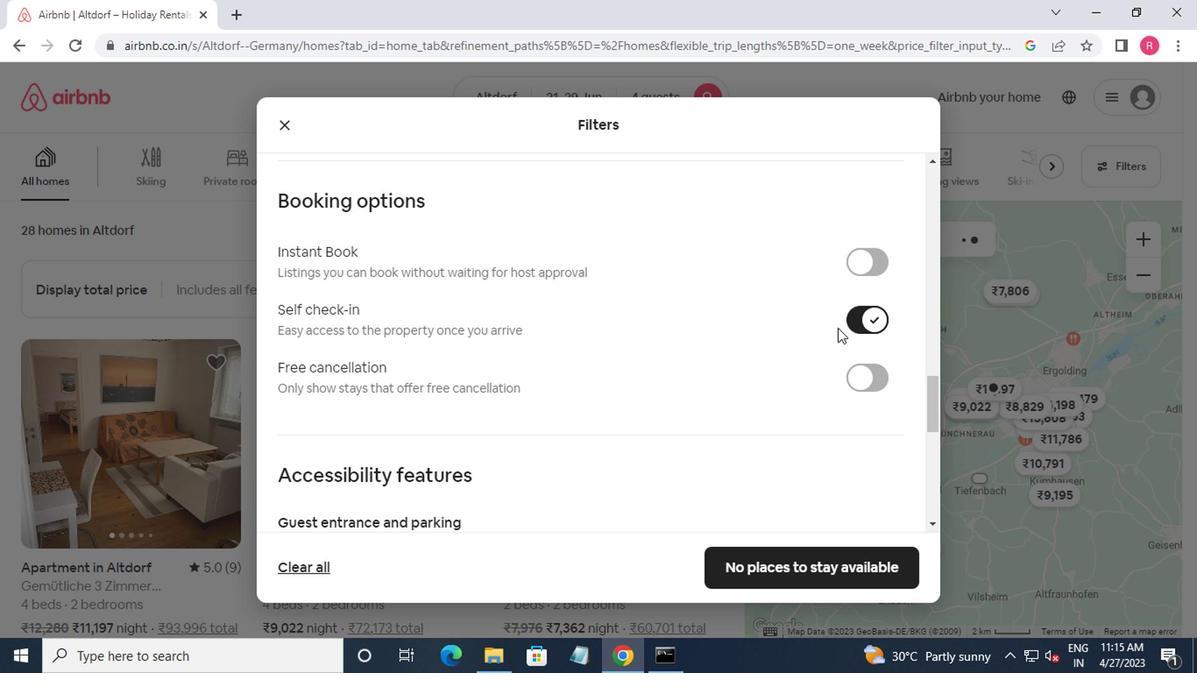 
Action: Mouse moved to (654, 315)
Screenshot: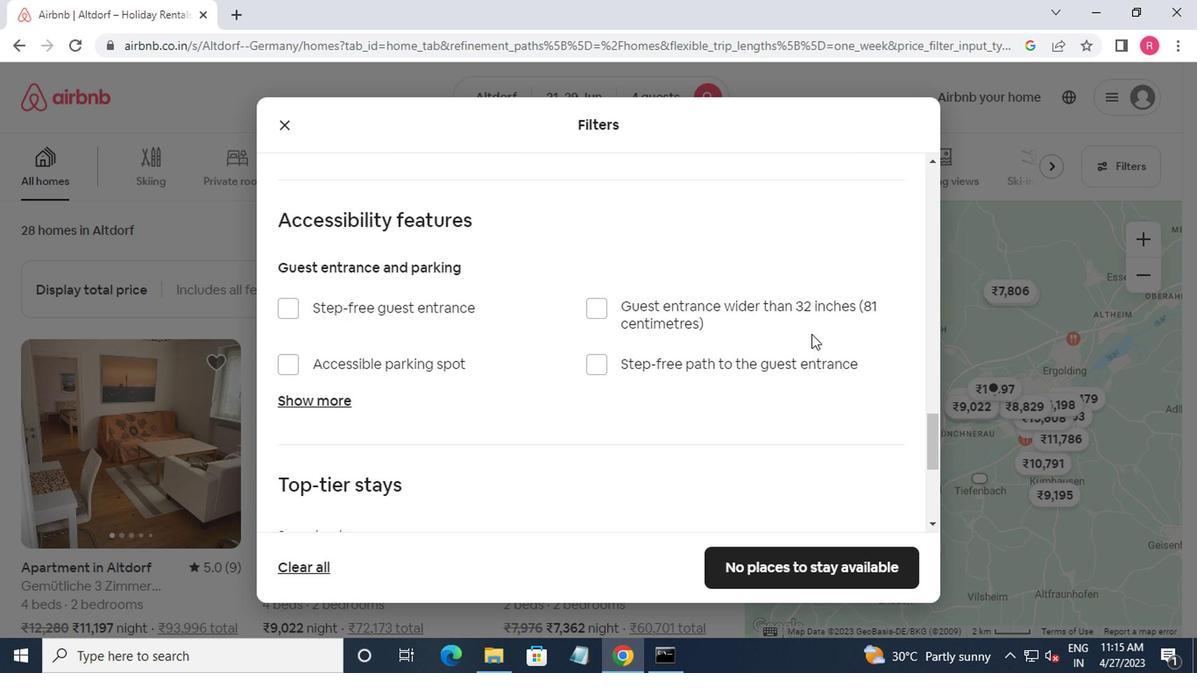 
Action: Mouse scrolled (654, 314) with delta (0, 0)
Screenshot: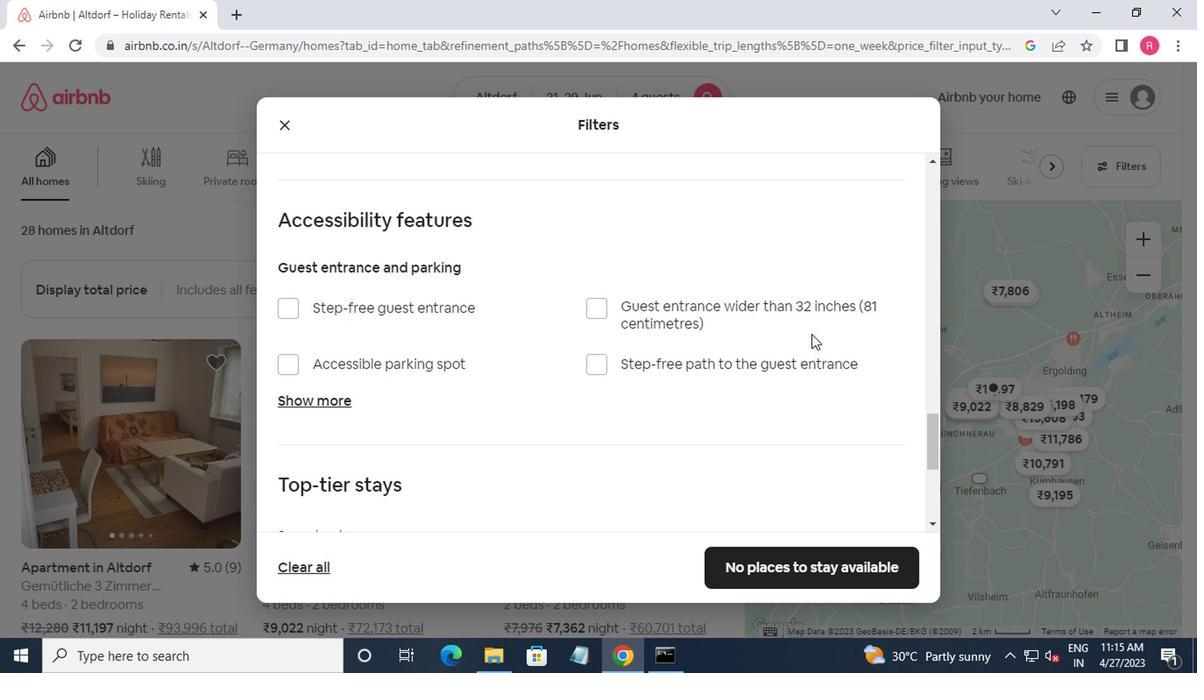 
Action: Mouse moved to (652, 315)
Screenshot: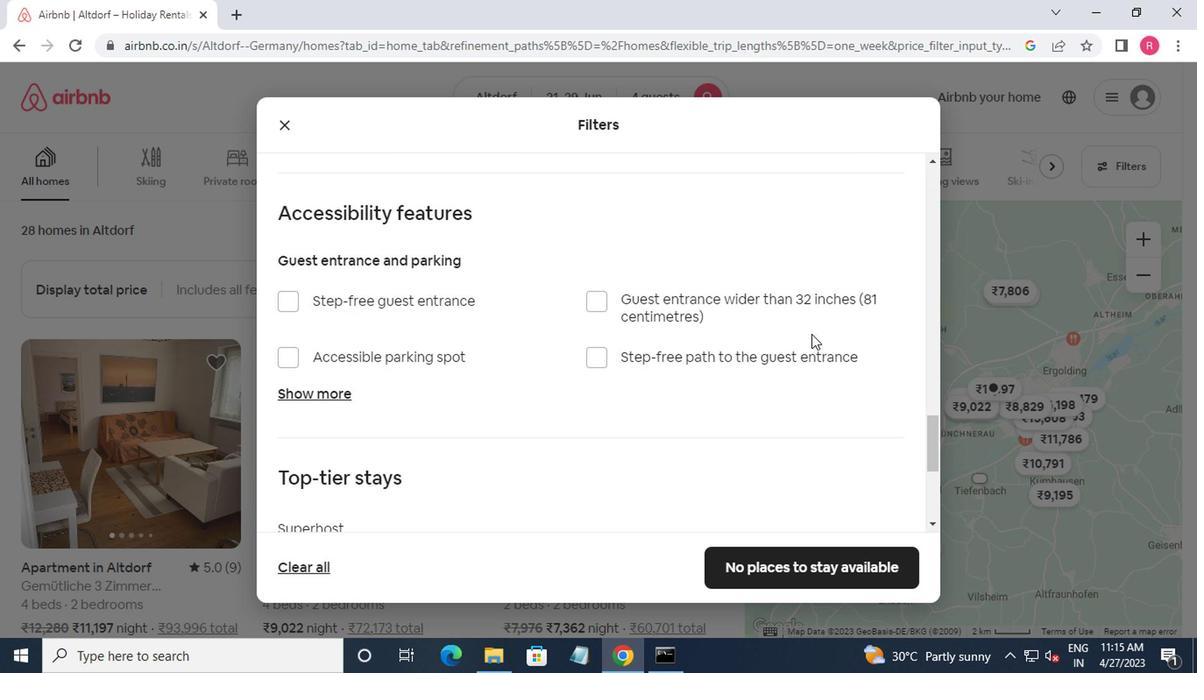 
Action: Mouse scrolled (652, 314) with delta (0, 0)
Screenshot: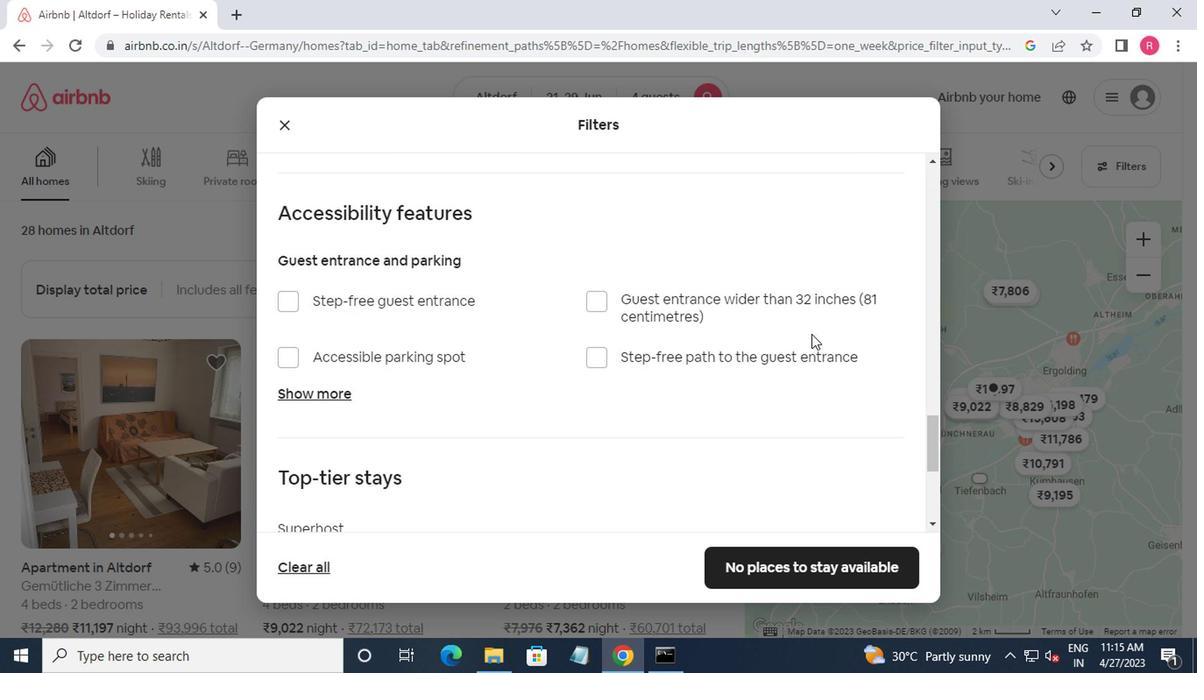 
Action: Mouse moved to (651, 316)
Screenshot: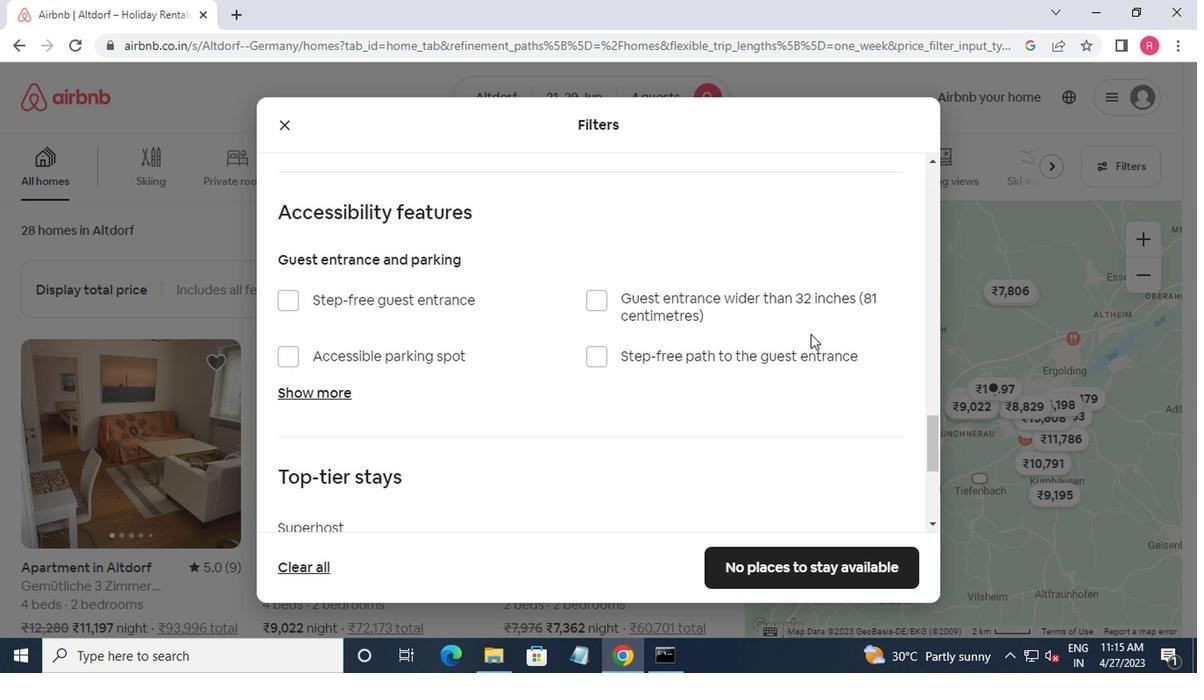 
Action: Mouse scrolled (651, 315) with delta (0, 0)
Screenshot: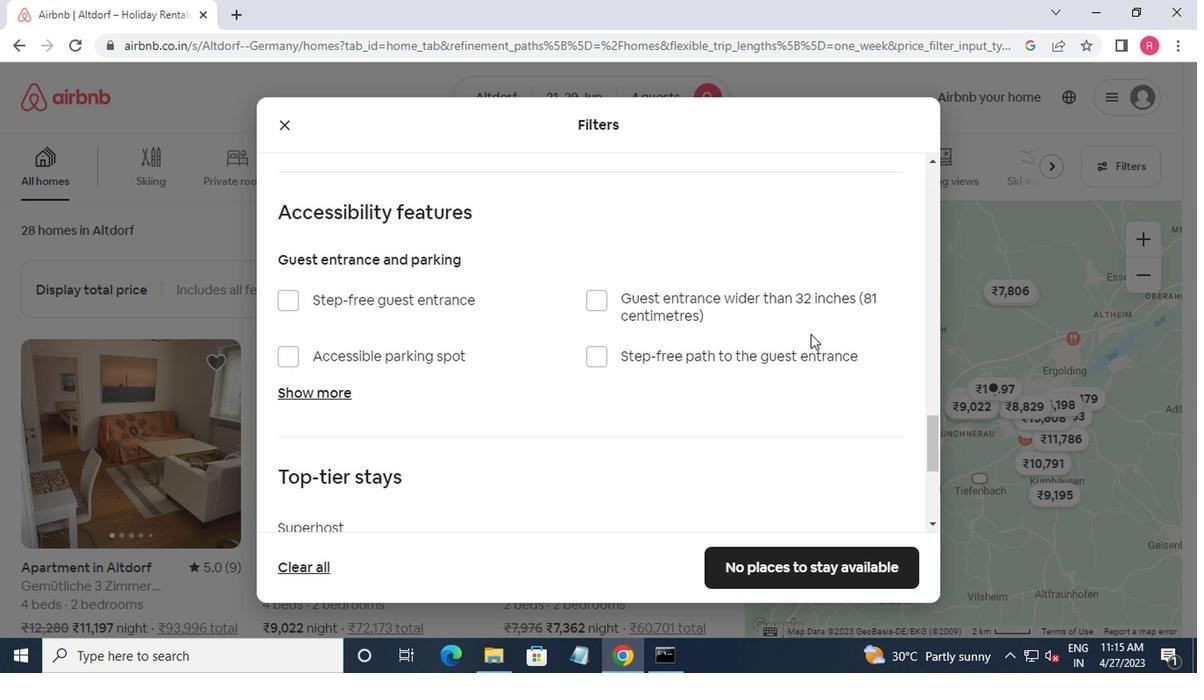 
Action: Mouse moved to (650, 316)
Screenshot: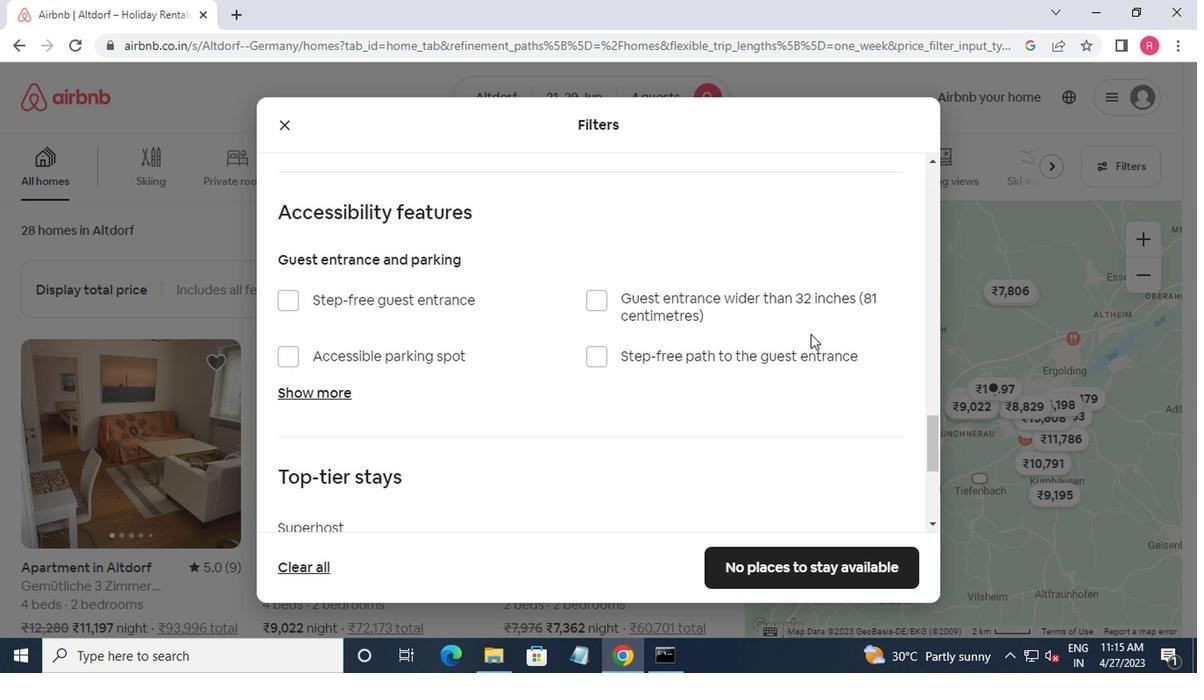 
Action: Mouse scrolled (650, 316) with delta (0, 0)
Screenshot: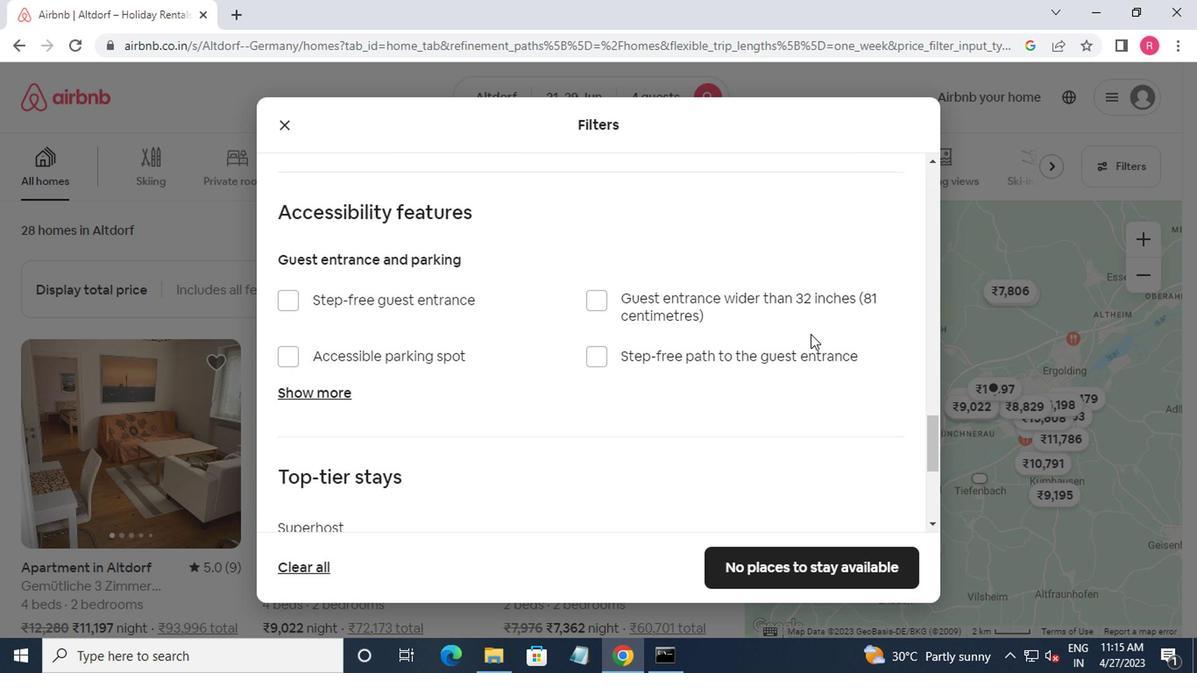 
Action: Mouse moved to (630, 317)
Screenshot: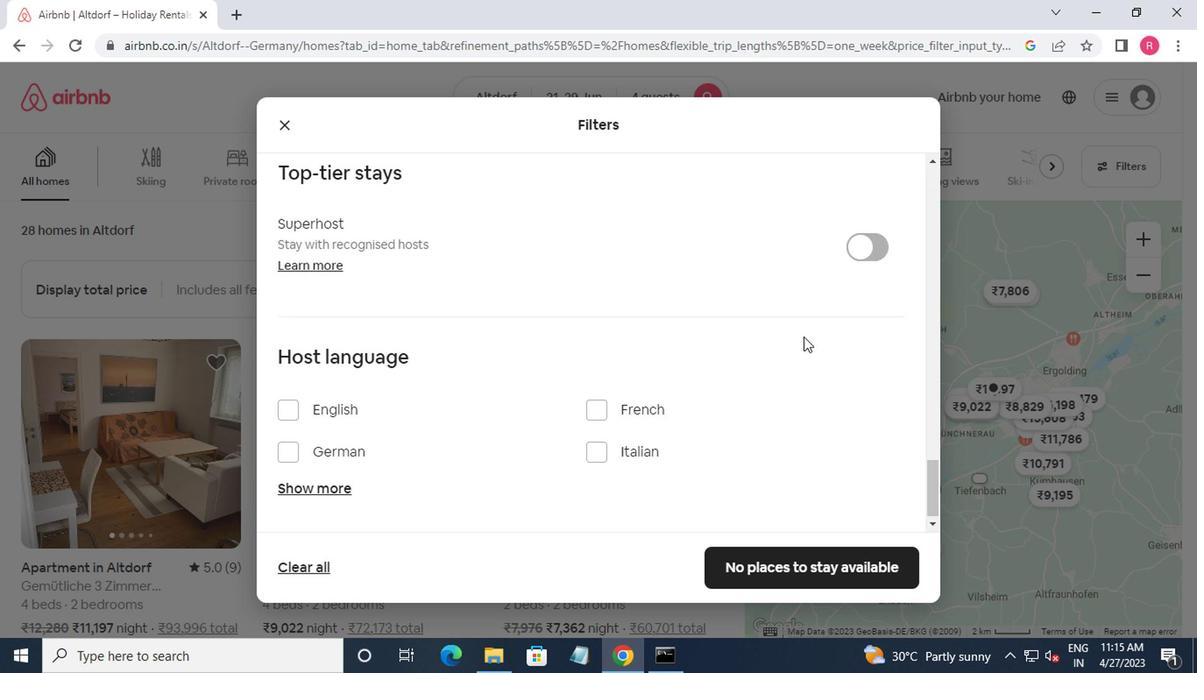 
Action: Mouse scrolled (630, 316) with delta (0, 0)
Screenshot: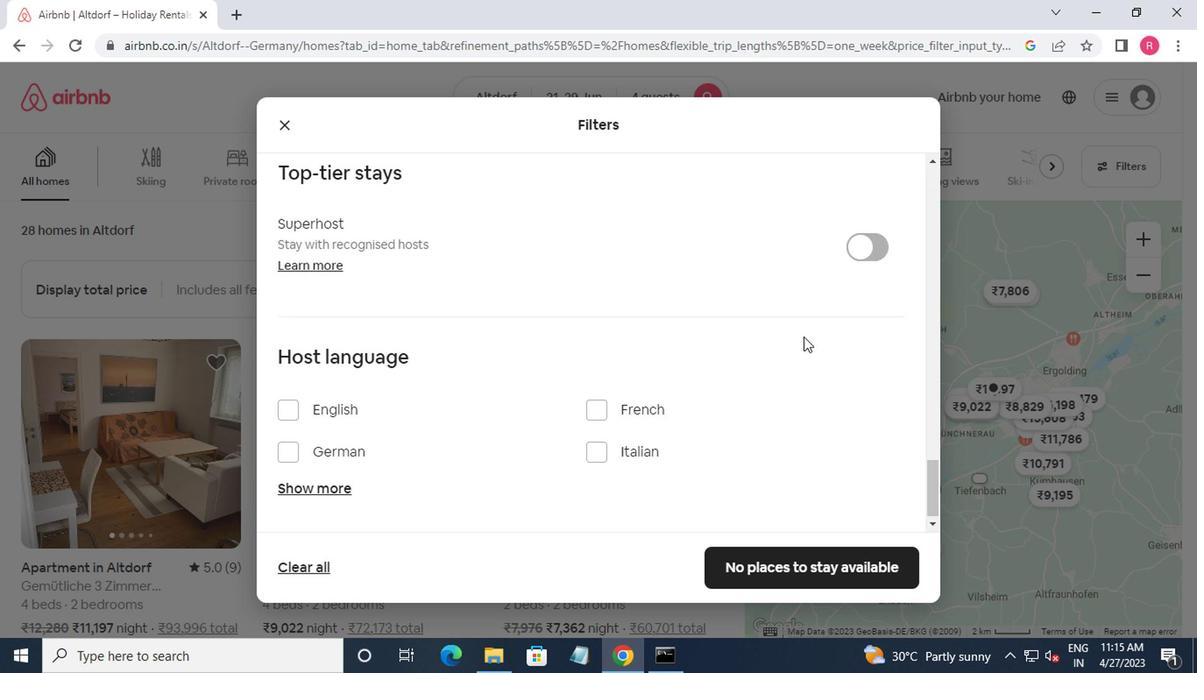 
Action: Mouse moved to (593, 317)
Screenshot: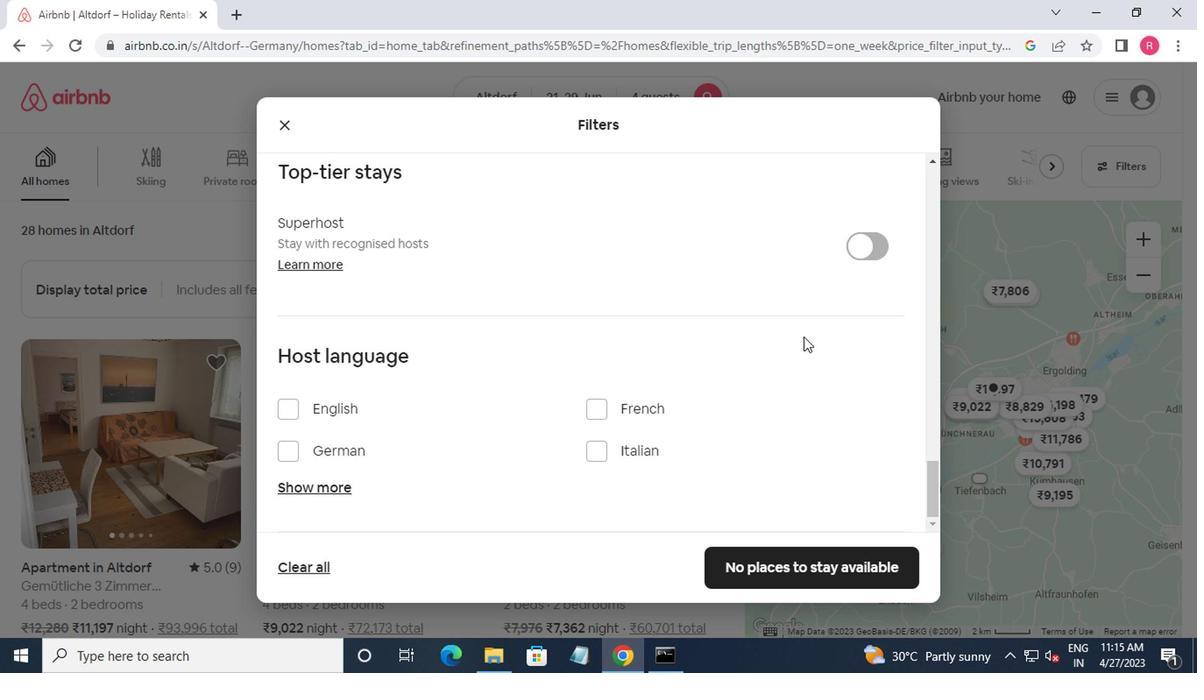 
Action: Mouse scrolled (593, 316) with delta (0, 0)
Screenshot: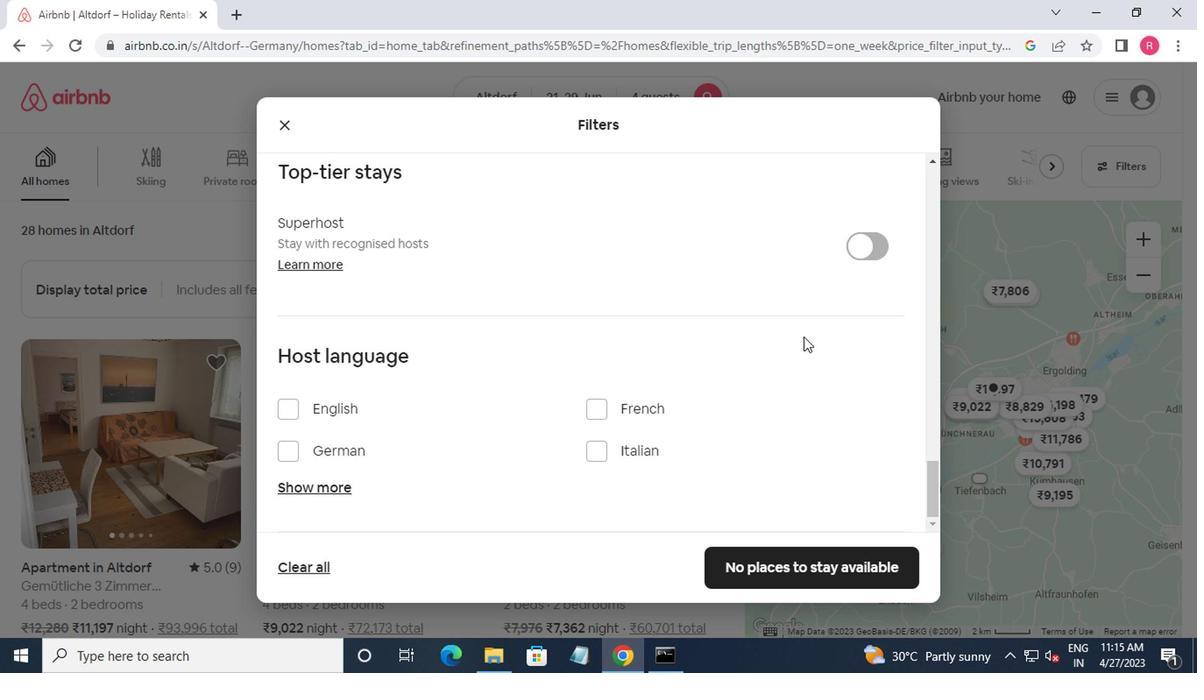 
Action: Mouse moved to (511, 322)
Screenshot: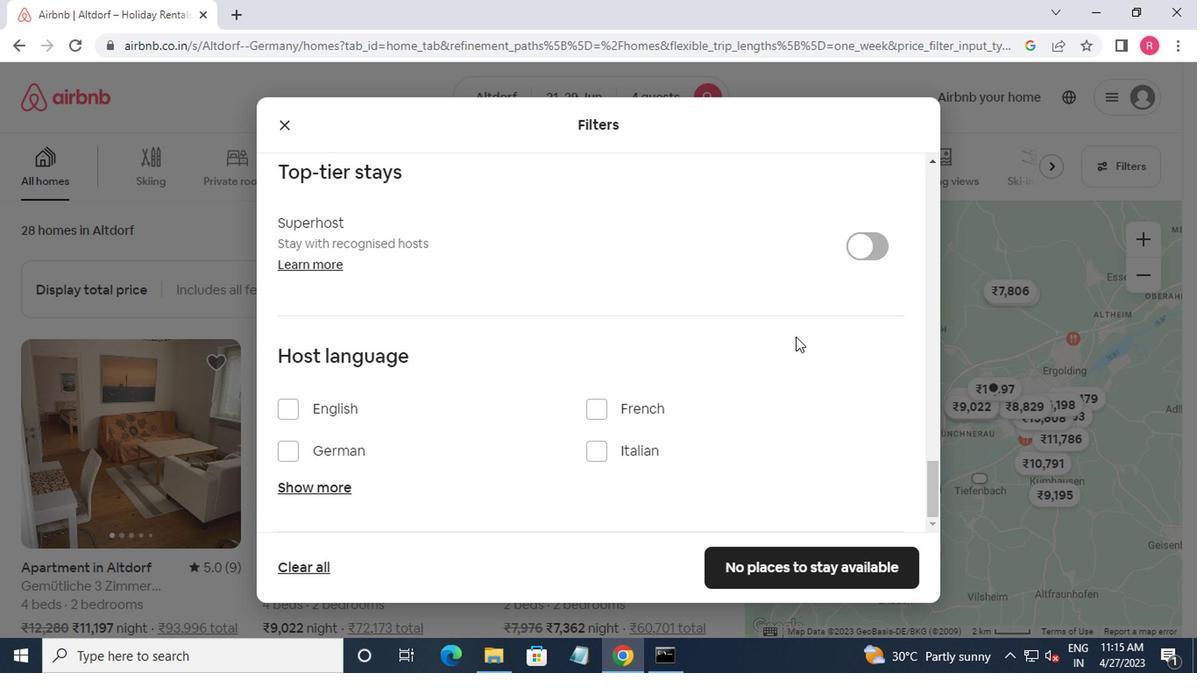 
Action: Mouse scrolled (511, 321) with delta (0, 0)
Screenshot: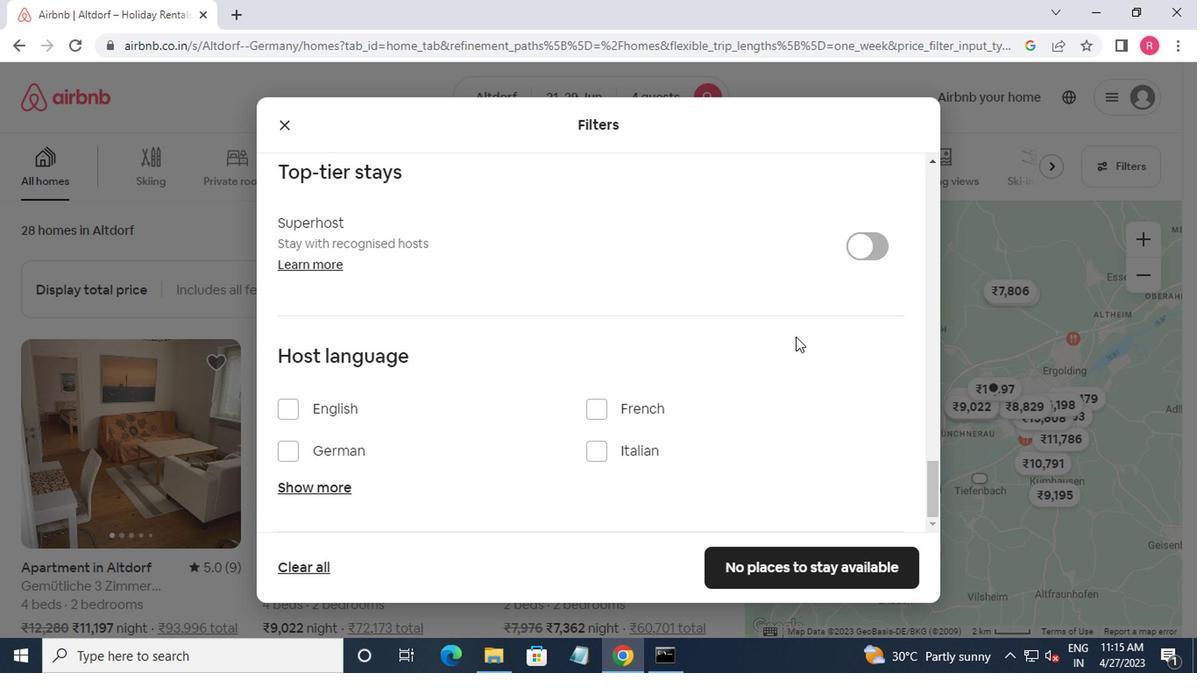 
Action: Mouse moved to (285, 375)
Screenshot: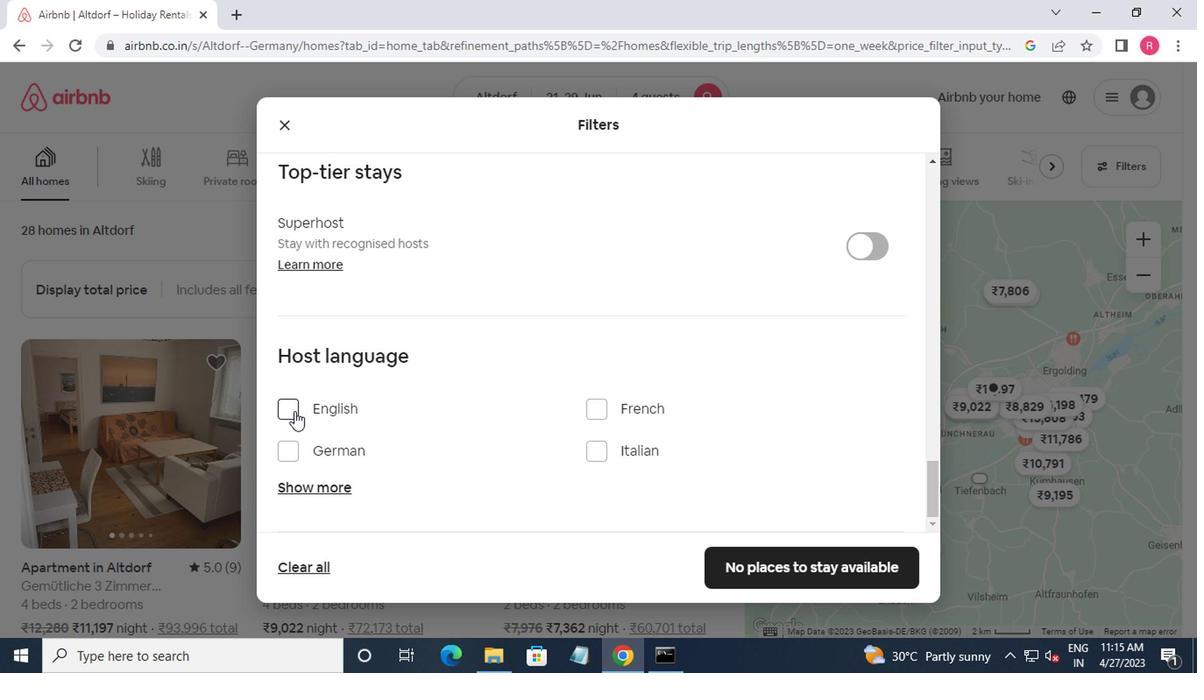 
Action: Mouse pressed left at (285, 375)
Screenshot: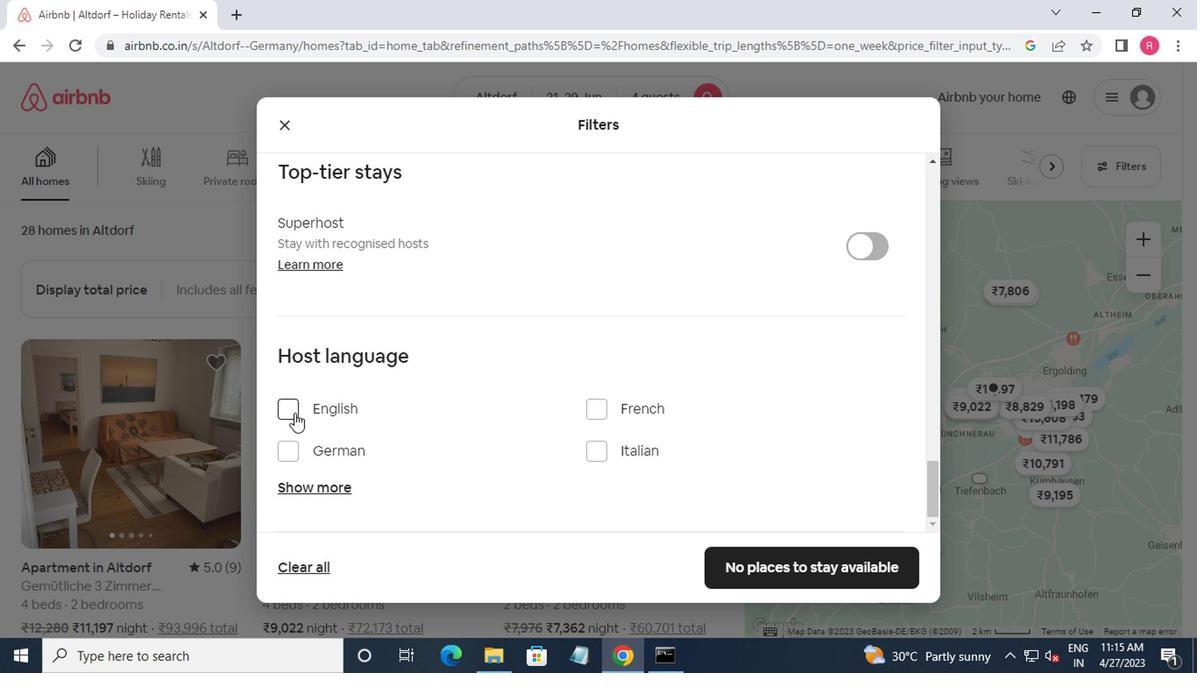 
Action: Mouse moved to (592, 481)
Screenshot: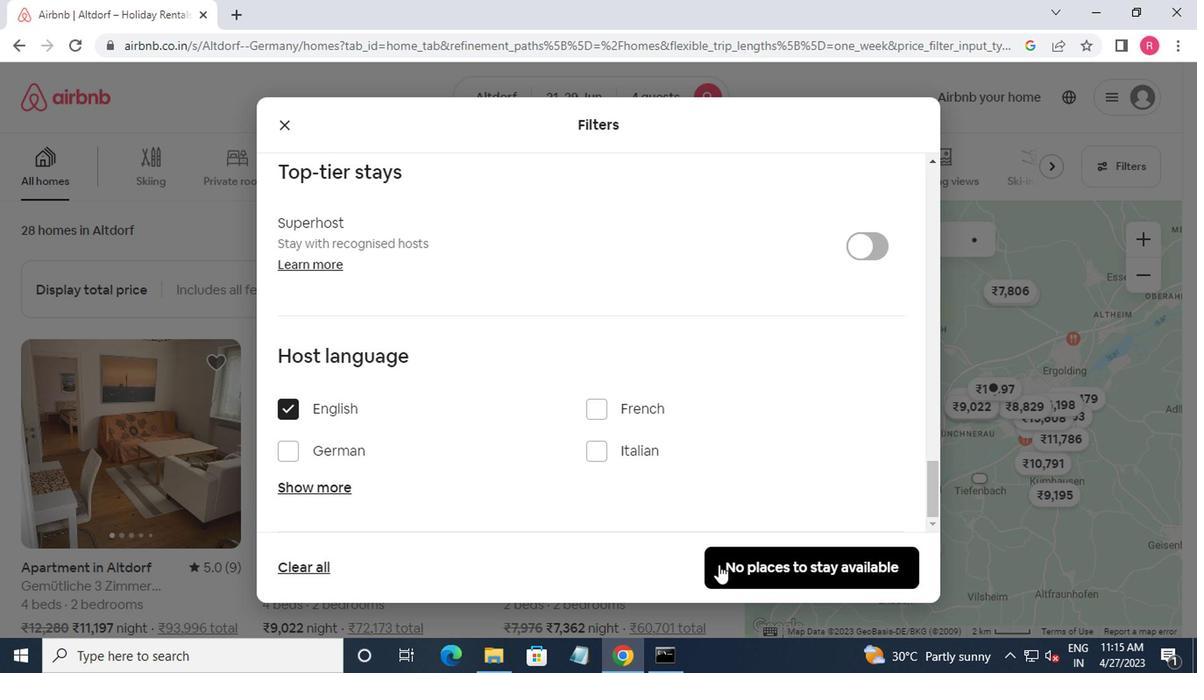 
Action: Mouse pressed left at (592, 481)
Screenshot: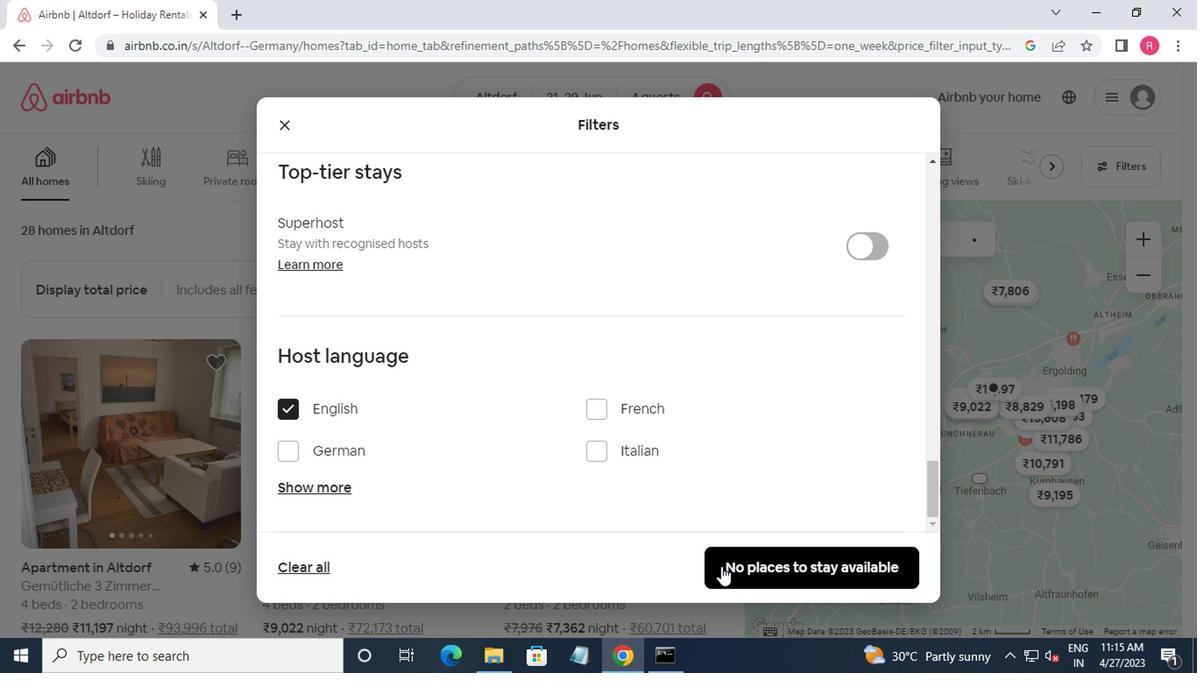 
Action: Mouse moved to (596, 477)
Screenshot: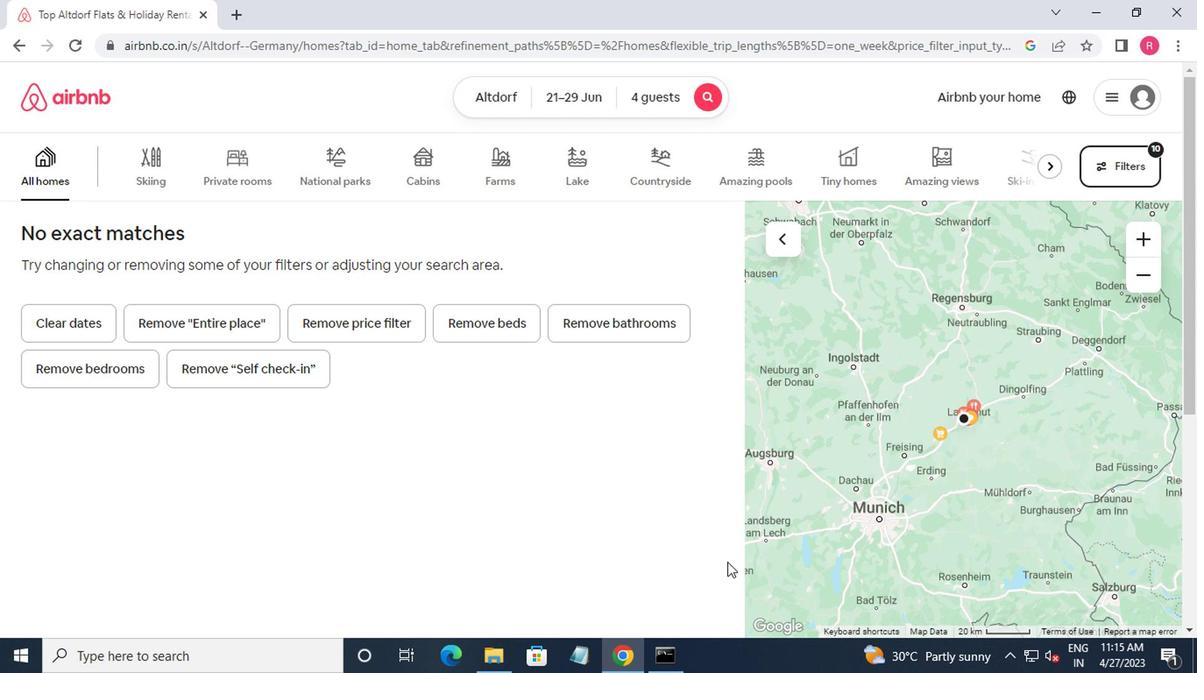 
